 Task: Select on in the GPU acceleration.
Action: Mouse moved to (19, 569)
Screenshot: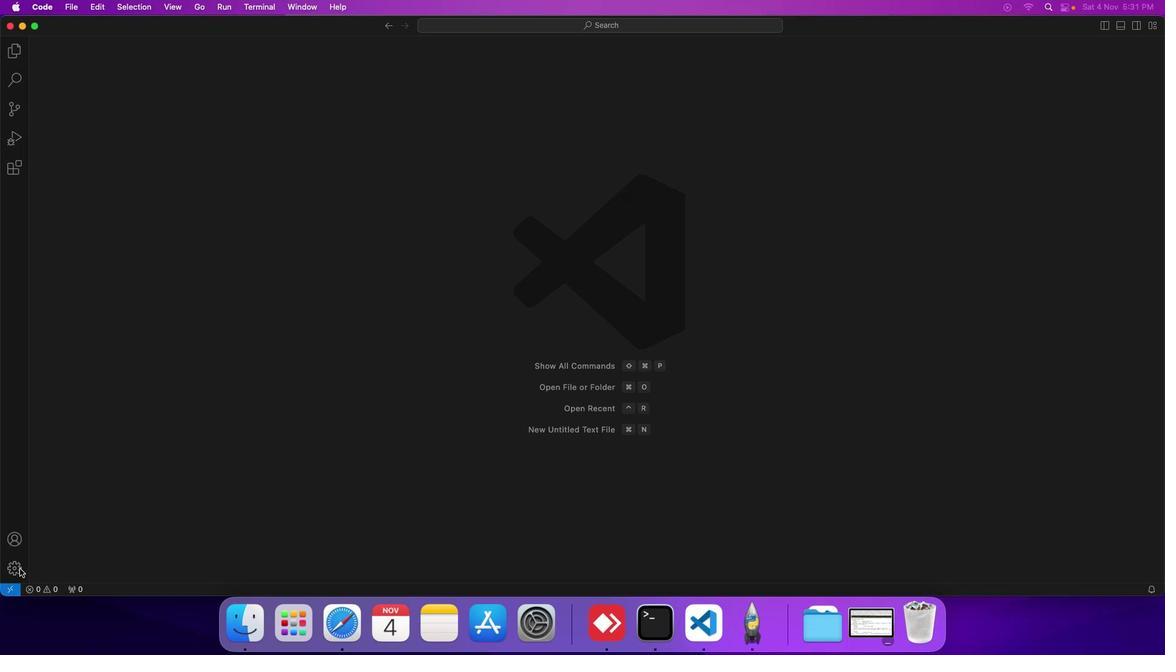 
Action: Mouse pressed left at (19, 569)
Screenshot: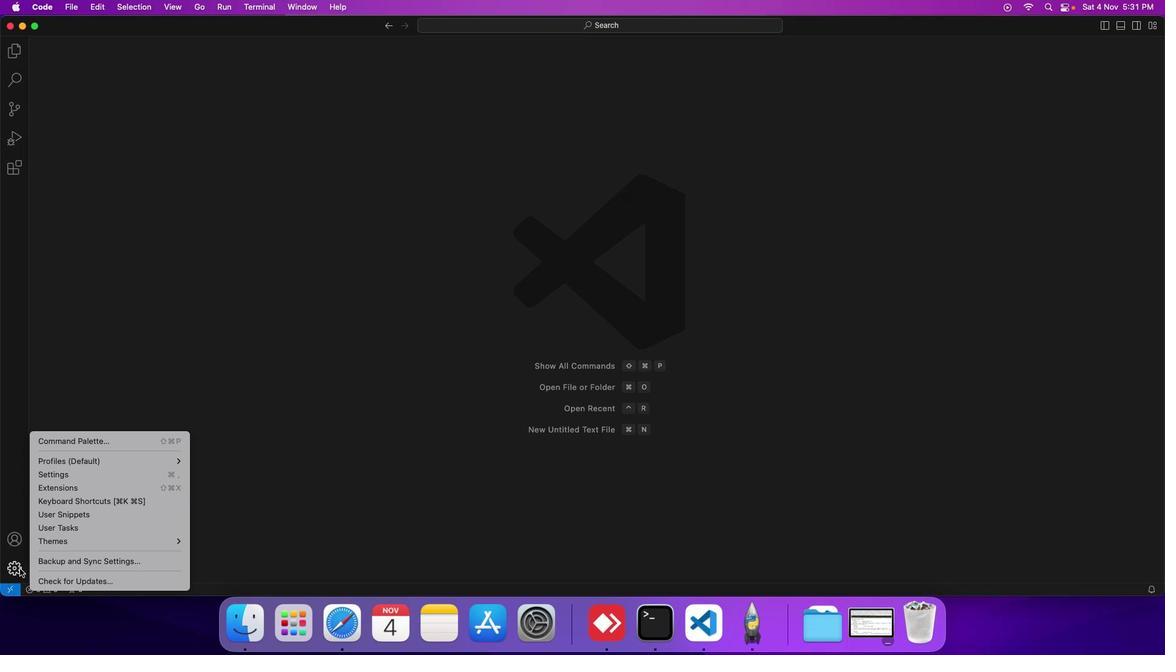 
Action: Mouse moved to (74, 477)
Screenshot: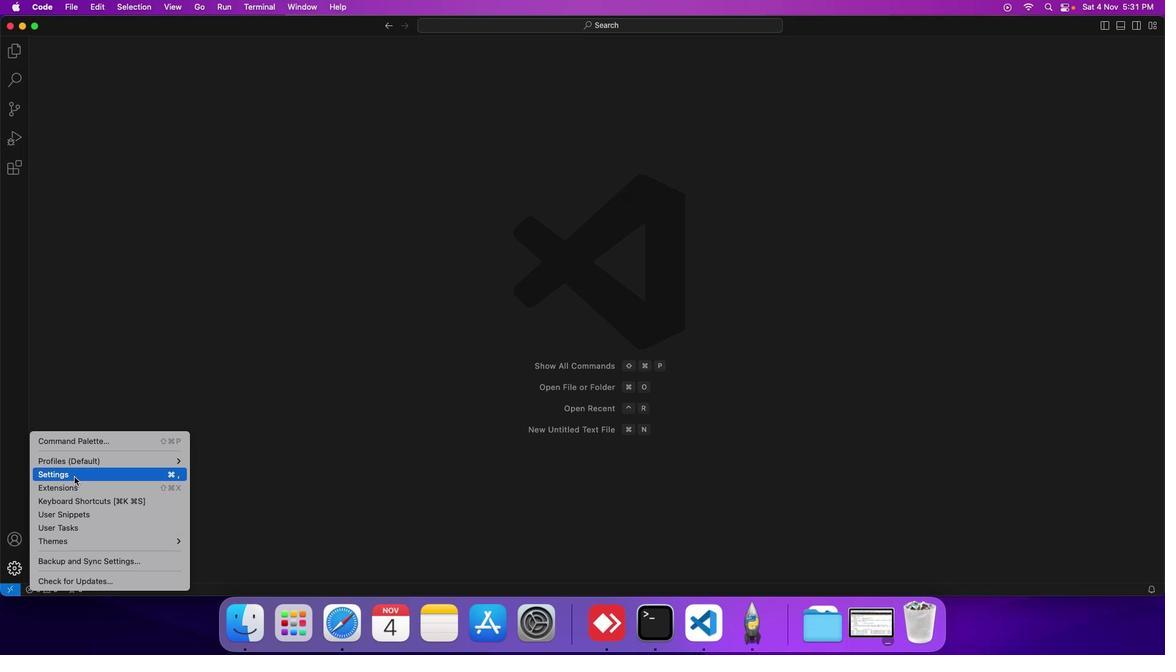 
Action: Mouse pressed left at (74, 477)
Screenshot: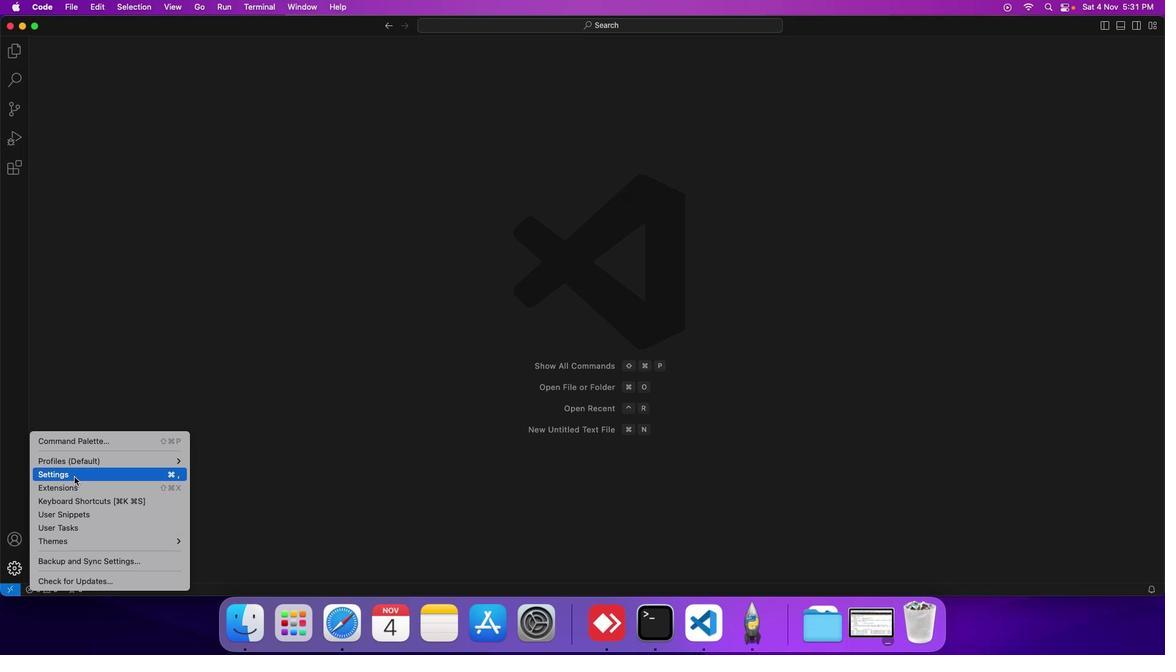 
Action: Mouse moved to (263, 177)
Screenshot: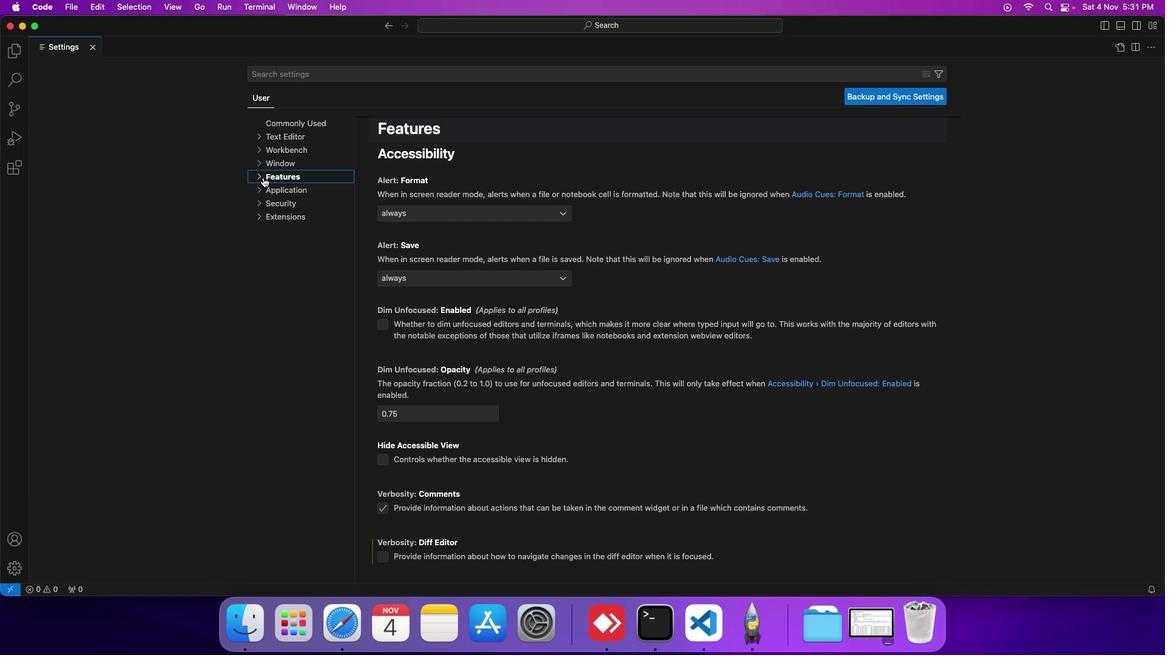 
Action: Mouse pressed left at (263, 177)
Screenshot: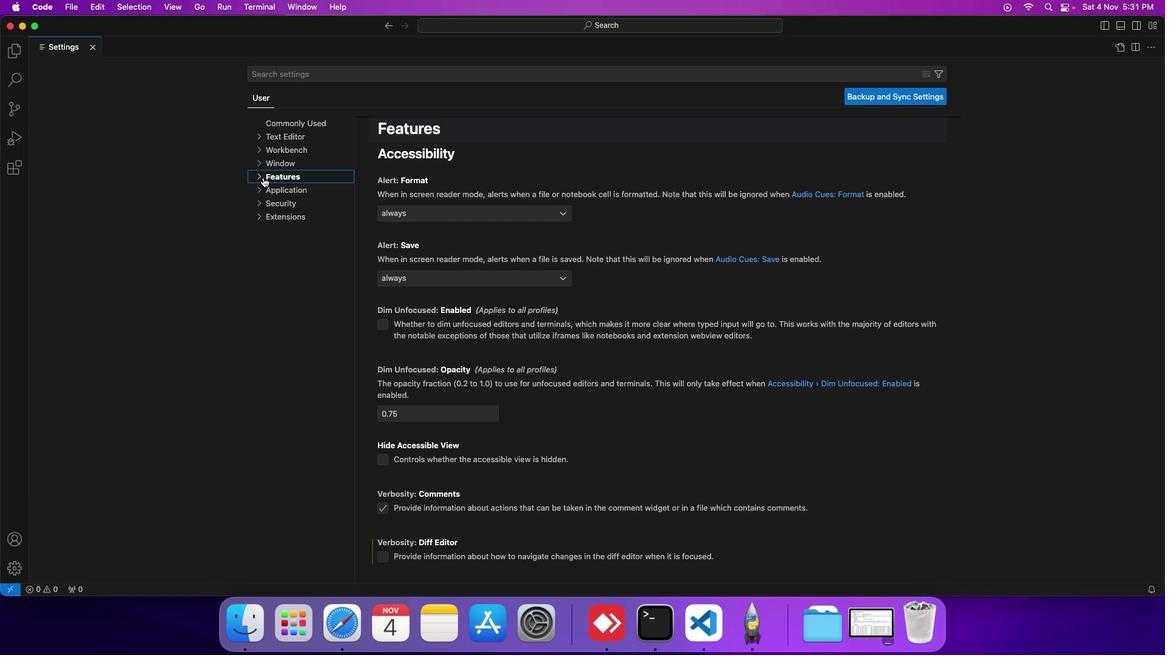 
Action: Mouse moved to (294, 283)
Screenshot: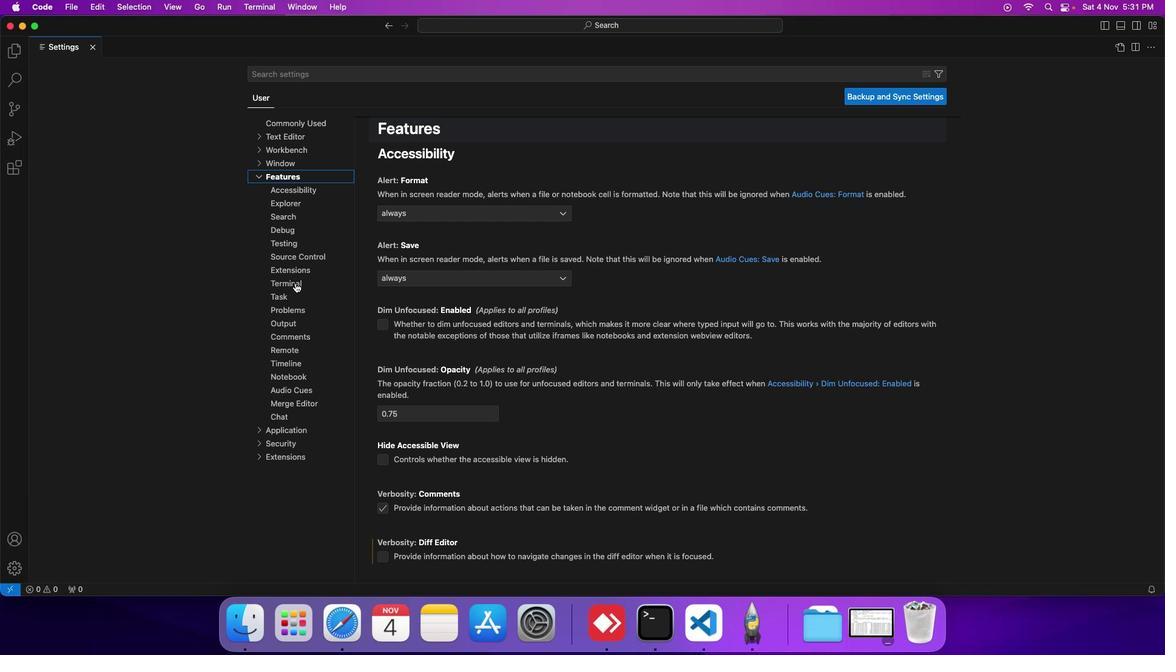 
Action: Mouse pressed left at (294, 283)
Screenshot: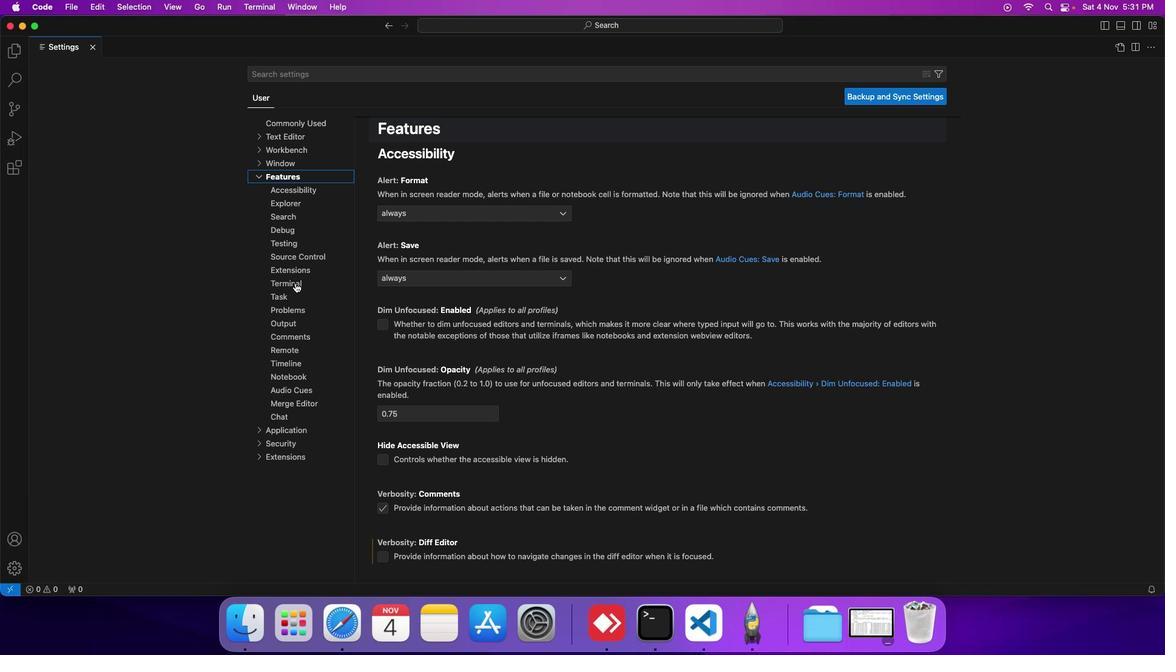 
Action: Mouse moved to (423, 384)
Screenshot: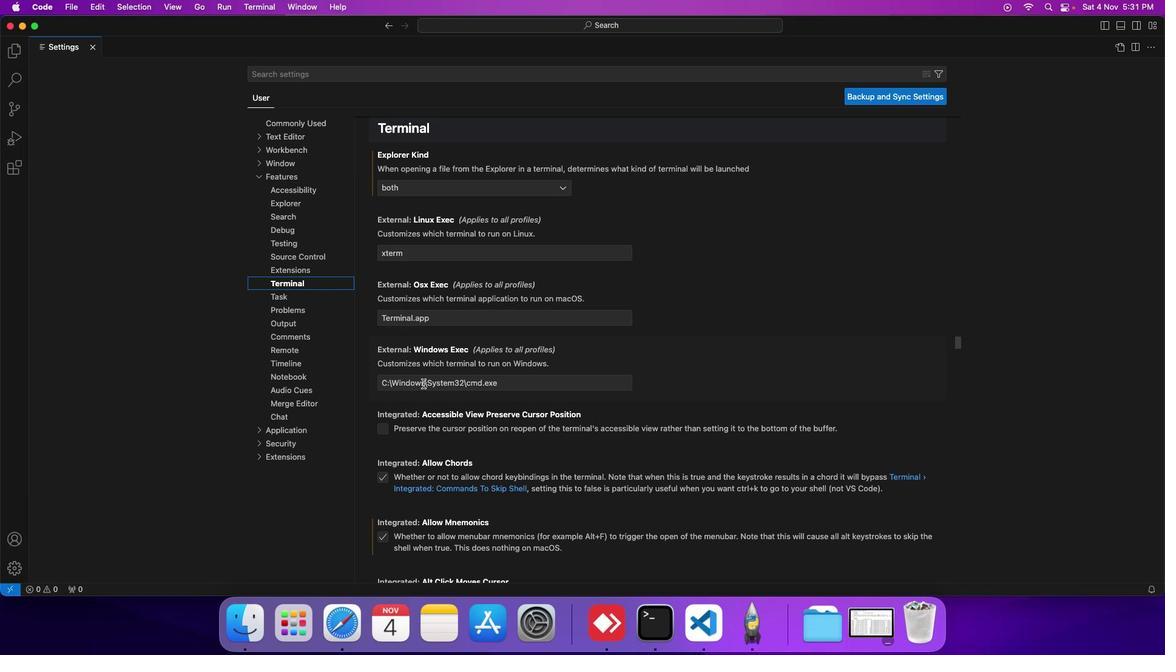 
Action: Mouse scrolled (423, 384) with delta (0, 0)
Screenshot: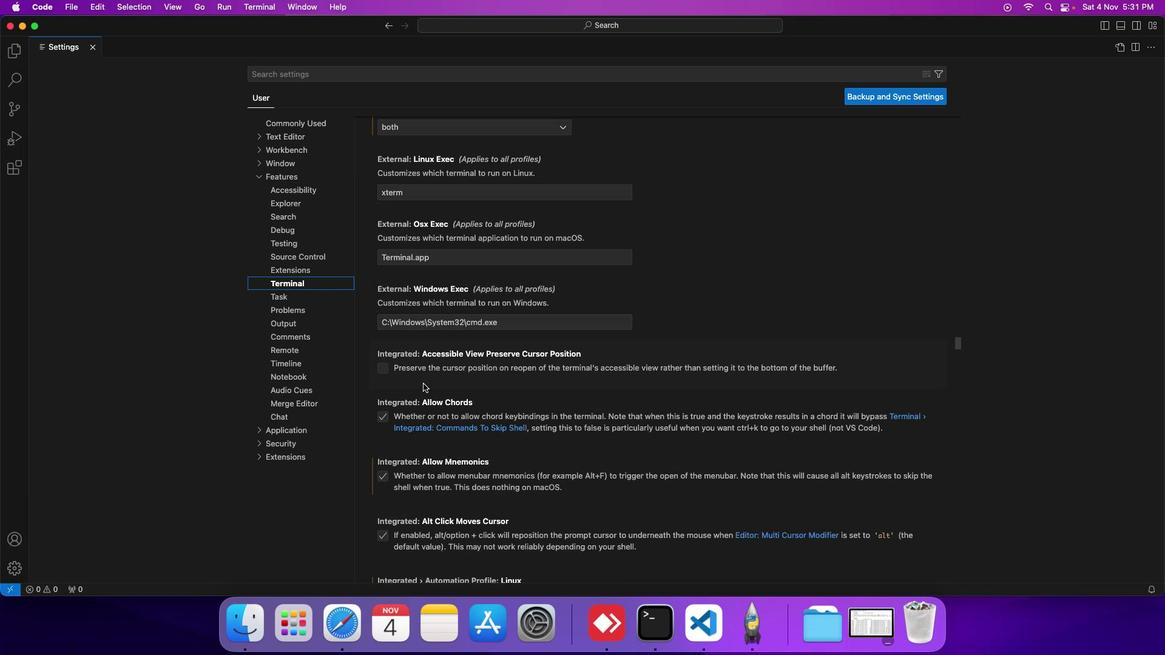 
Action: Mouse scrolled (423, 384) with delta (0, 0)
Screenshot: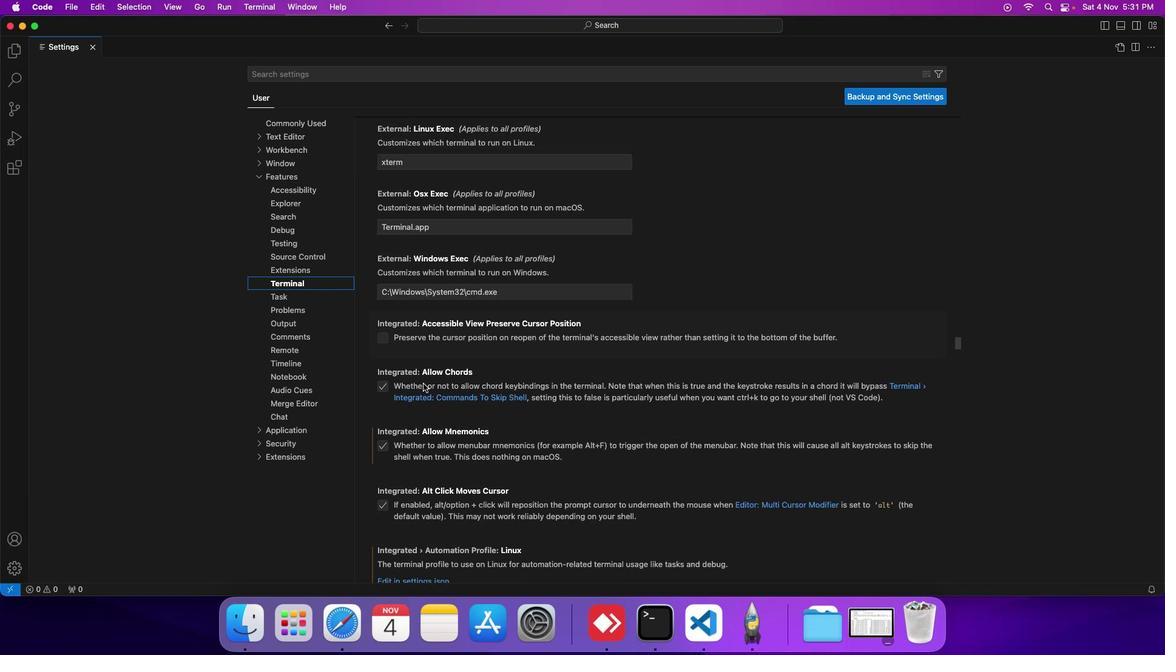 
Action: Mouse scrolled (423, 384) with delta (0, 0)
Screenshot: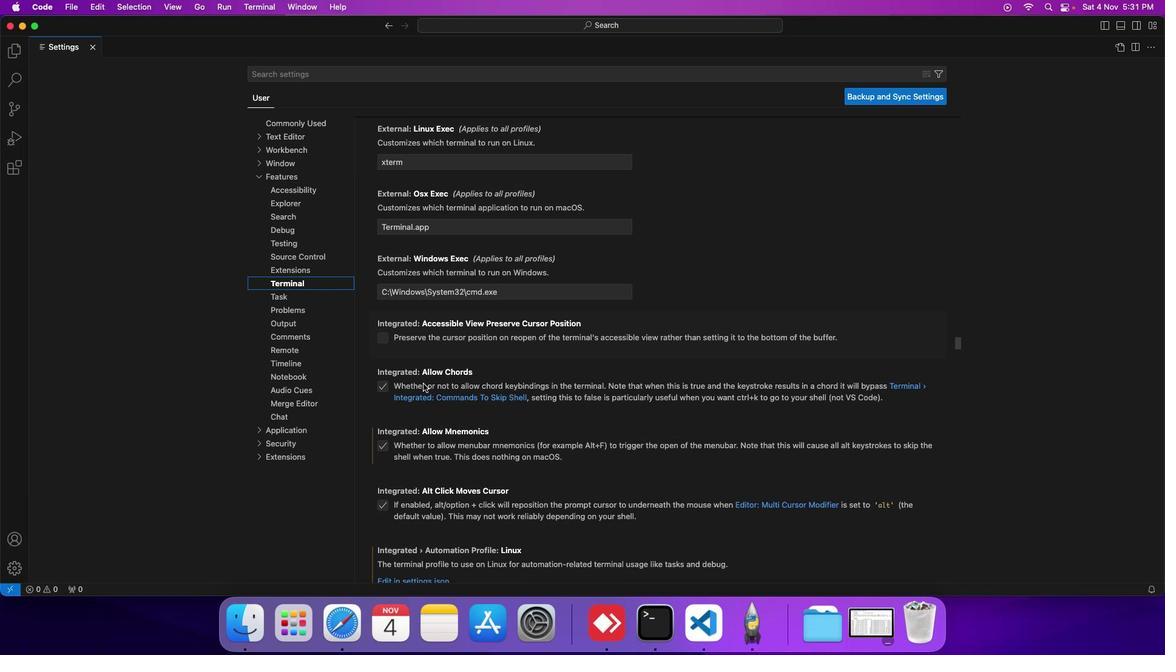 
Action: Mouse scrolled (423, 384) with delta (0, 0)
Screenshot: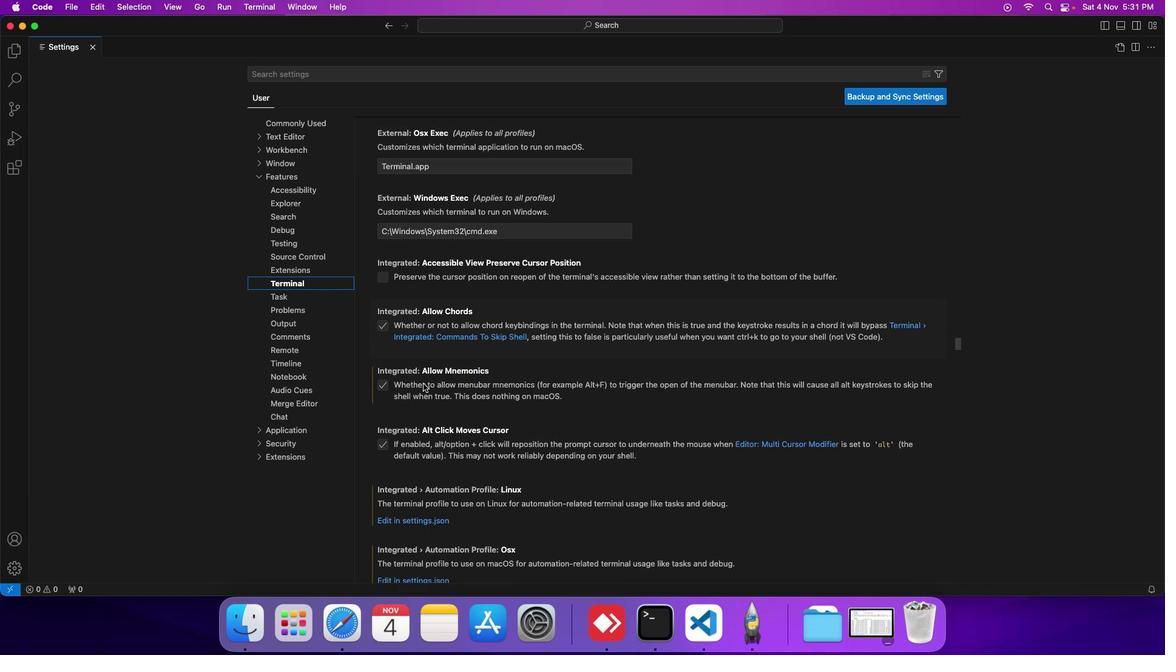 
Action: Mouse scrolled (423, 384) with delta (0, 0)
Screenshot: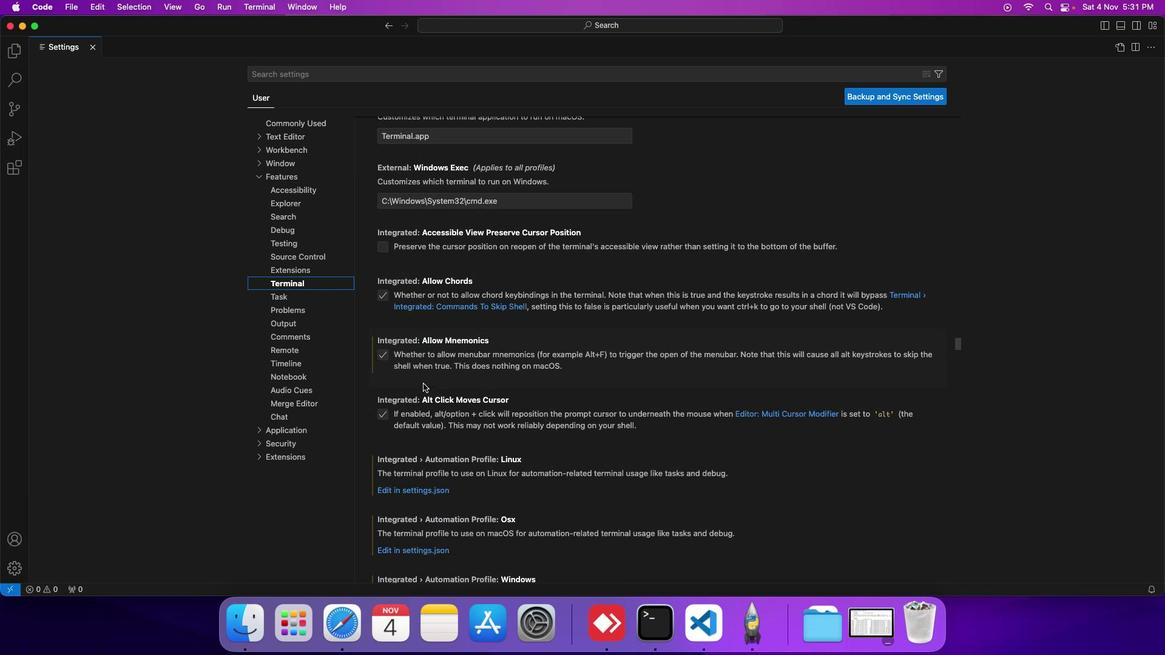 
Action: Mouse scrolled (423, 384) with delta (0, 0)
Screenshot: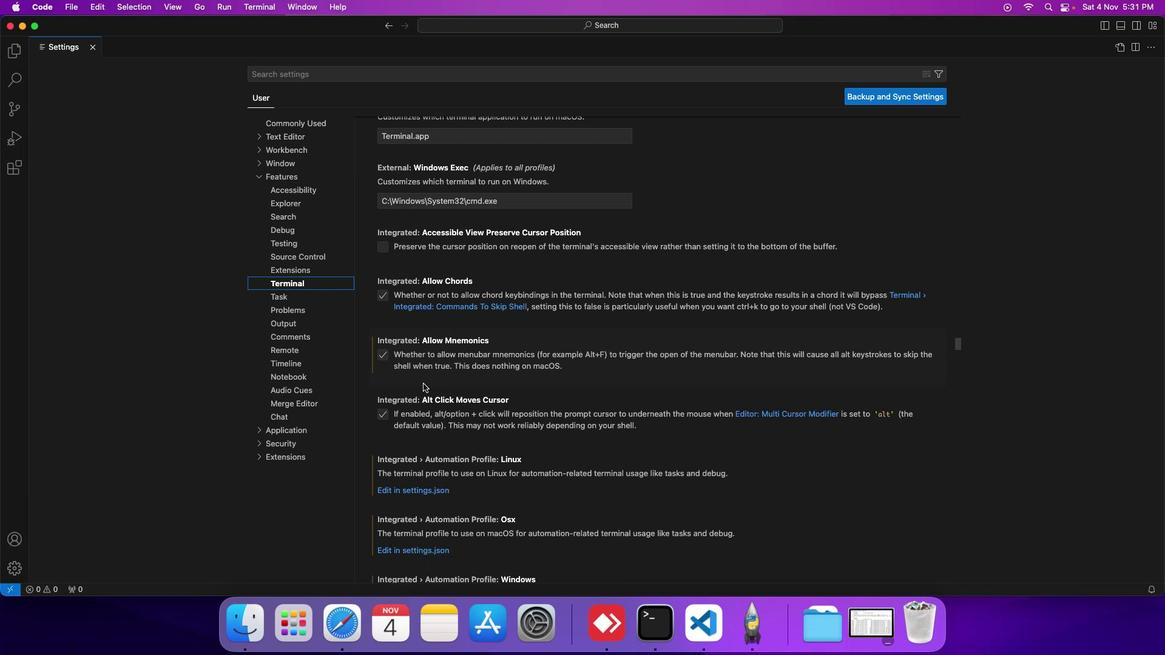 
Action: Mouse moved to (423, 384)
Screenshot: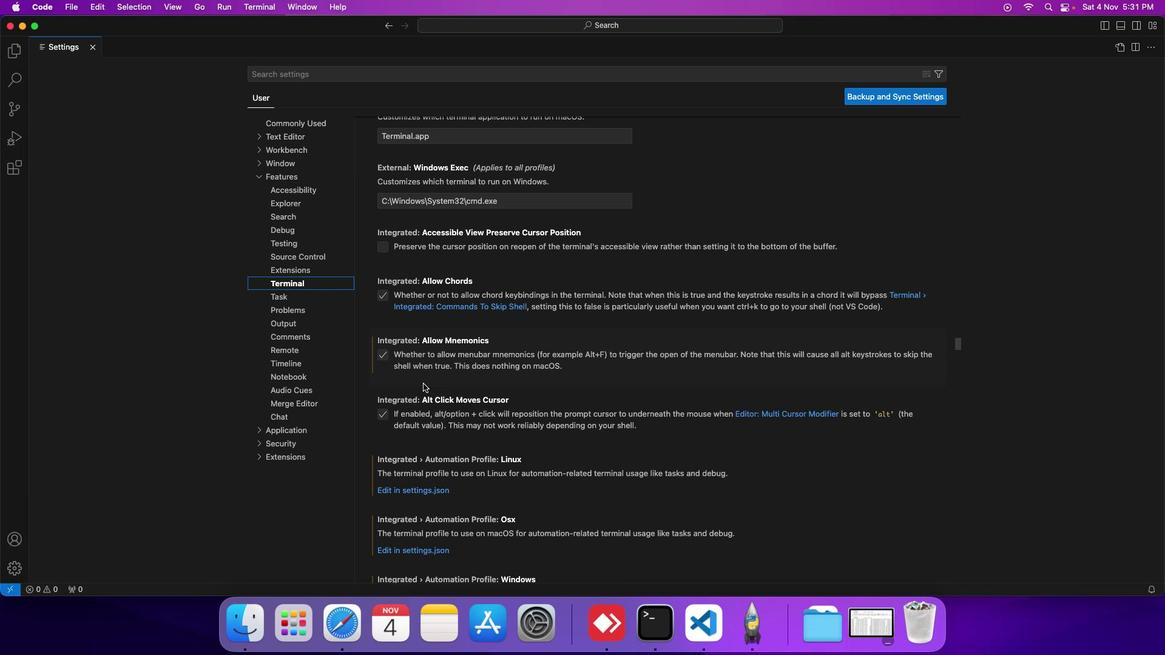 
Action: Mouse scrolled (423, 384) with delta (0, 0)
Screenshot: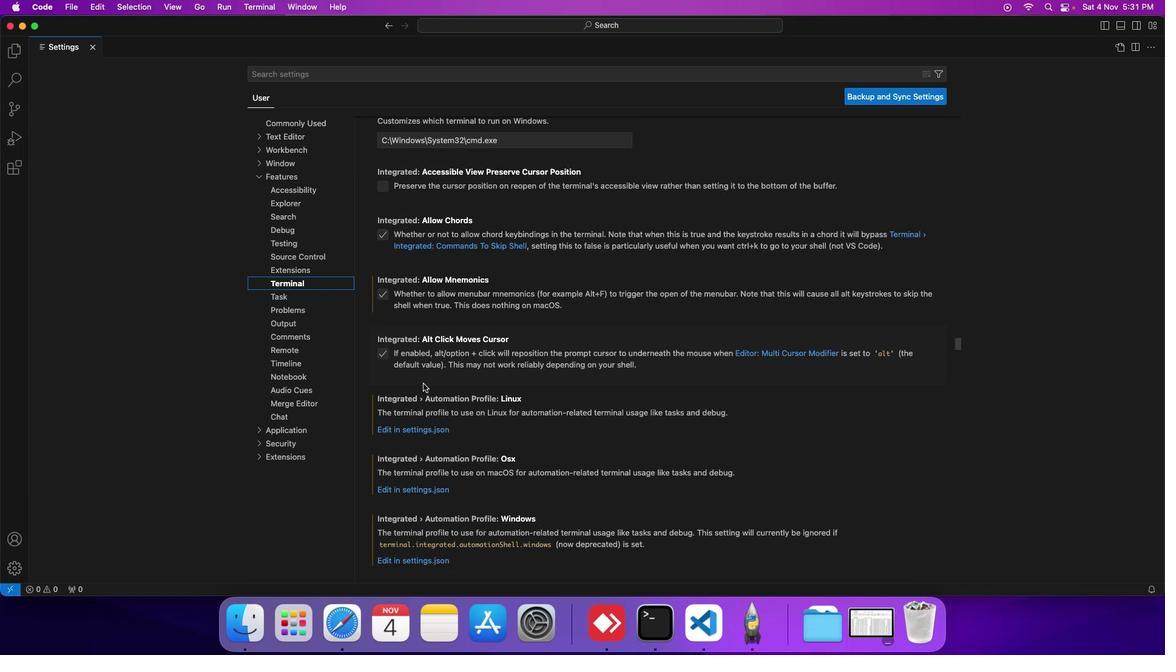 
Action: Mouse scrolled (423, 384) with delta (0, 0)
Screenshot: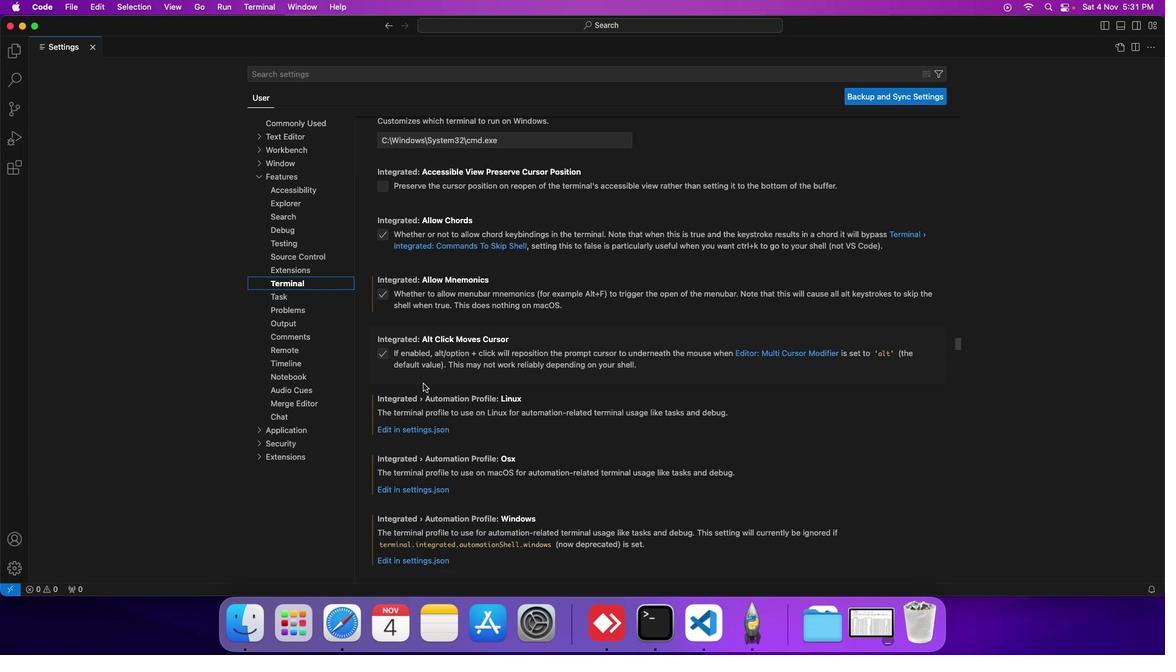 
Action: Mouse scrolled (423, 384) with delta (0, 0)
Screenshot: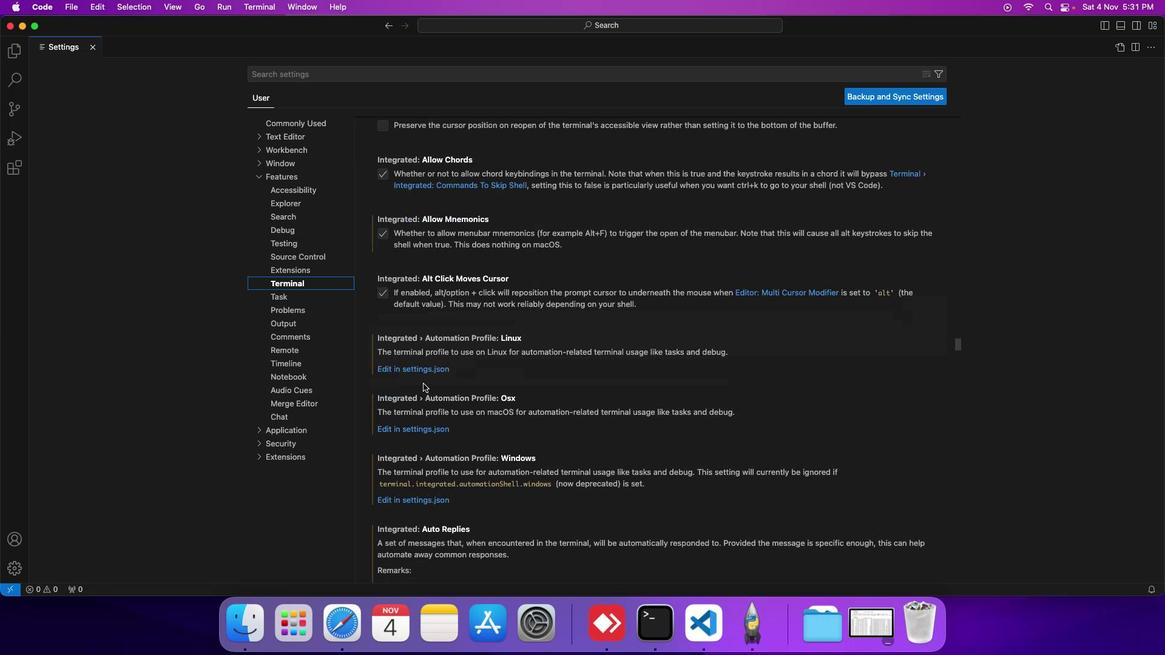
Action: Mouse scrolled (423, 384) with delta (0, 0)
Screenshot: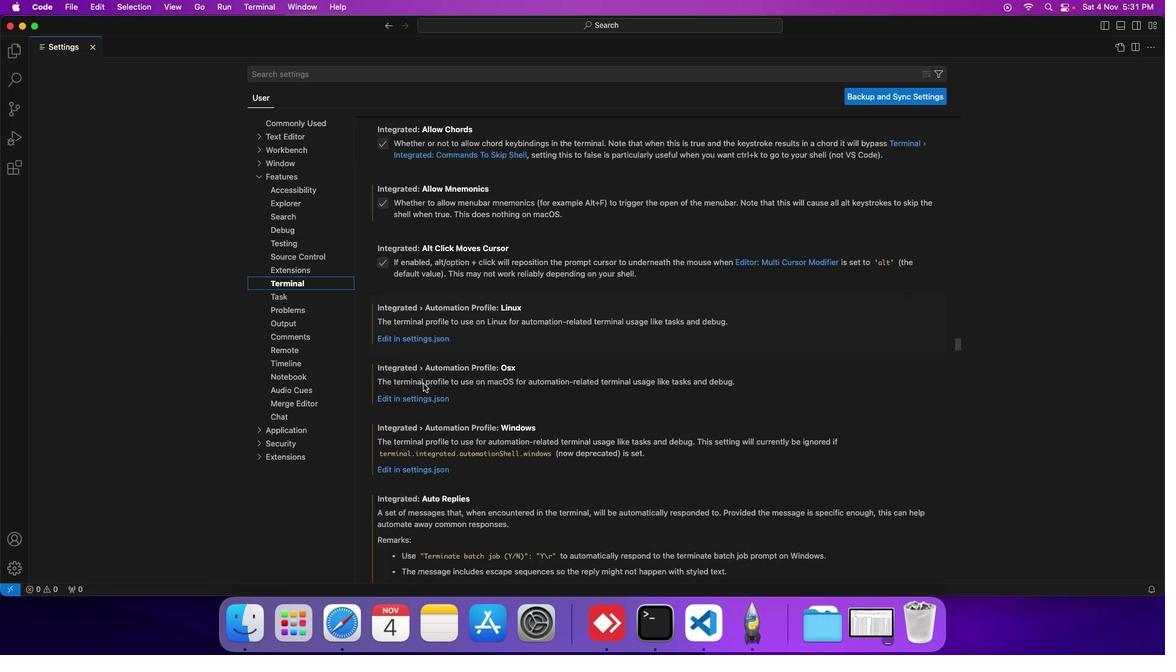 
Action: Mouse scrolled (423, 384) with delta (0, 0)
Screenshot: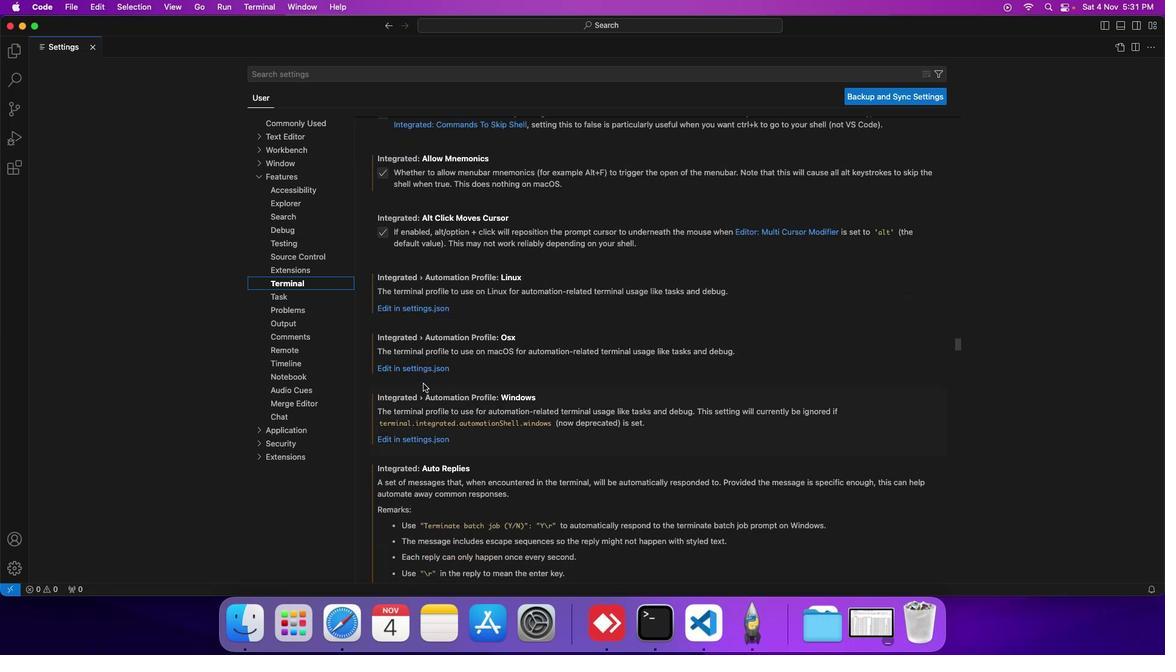 
Action: Mouse scrolled (423, 384) with delta (0, 0)
Screenshot: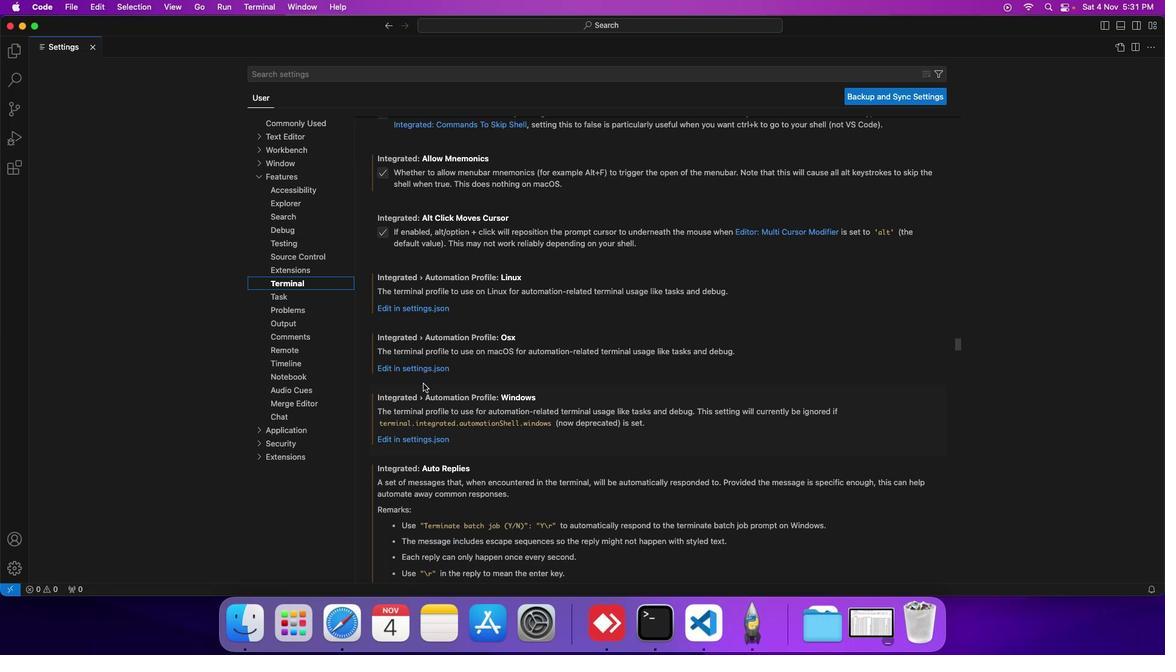 
Action: Mouse scrolled (423, 384) with delta (0, 0)
Screenshot: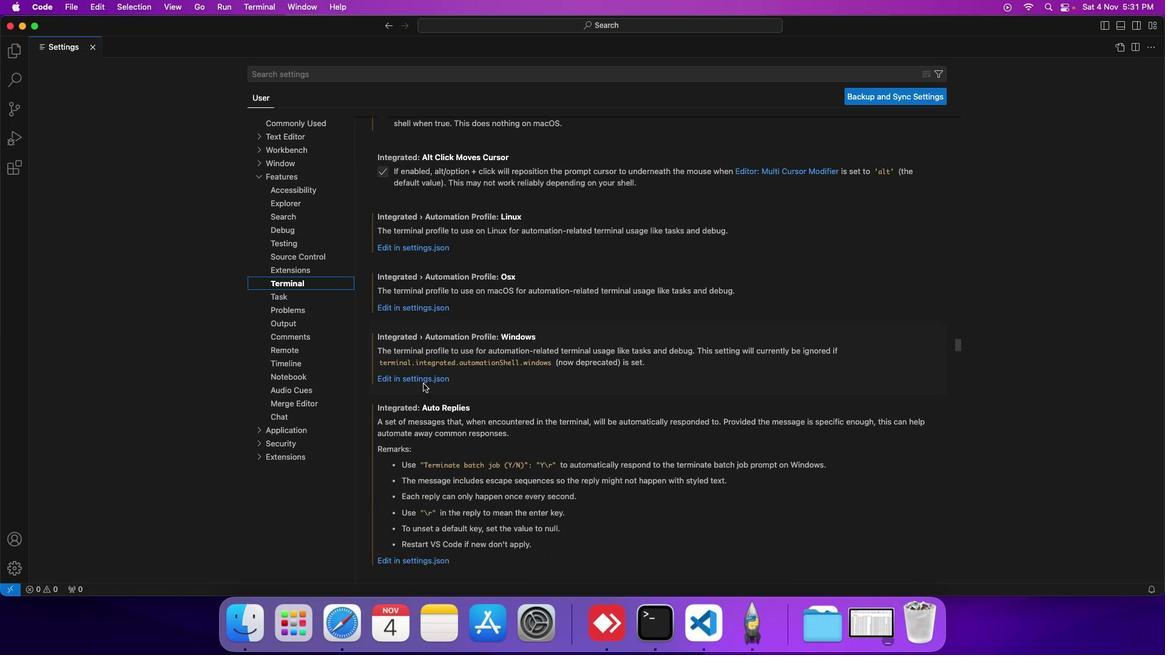 
Action: Mouse scrolled (423, 384) with delta (0, 0)
Screenshot: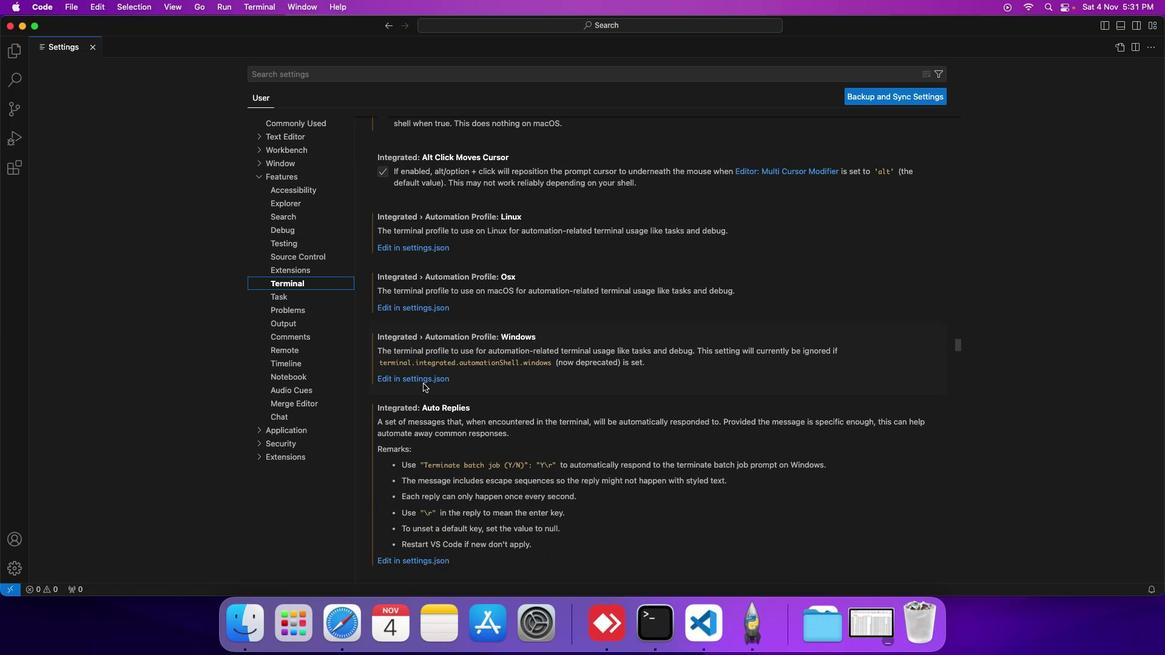 
Action: Mouse scrolled (423, 384) with delta (0, 0)
Screenshot: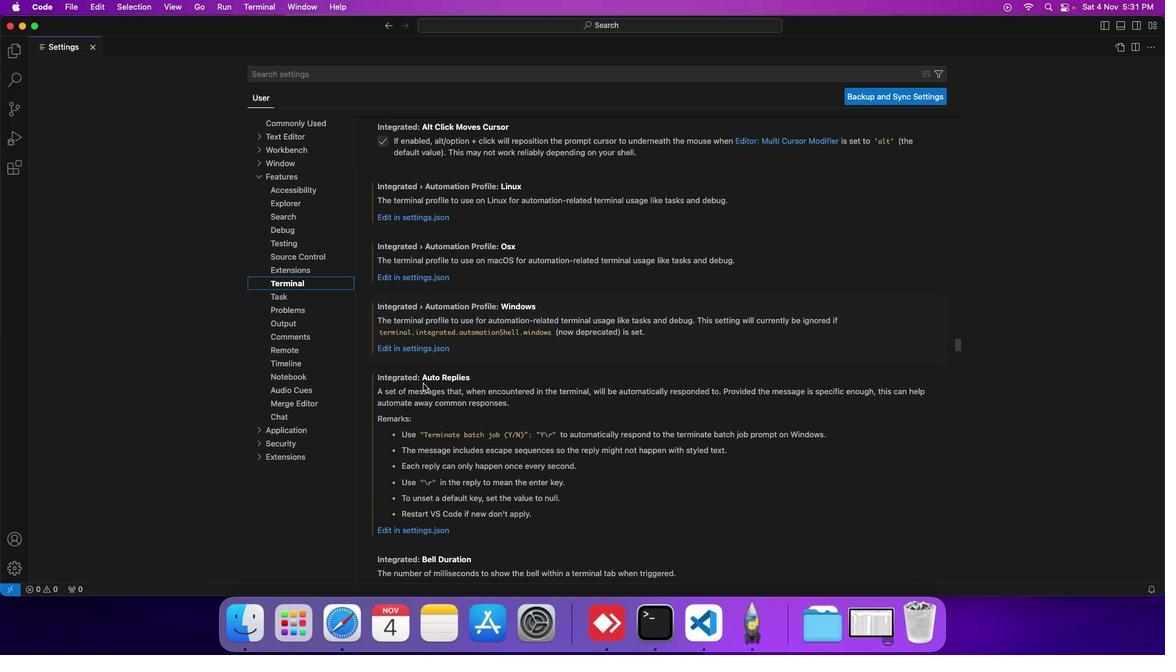 
Action: Mouse scrolled (423, 384) with delta (0, 0)
Screenshot: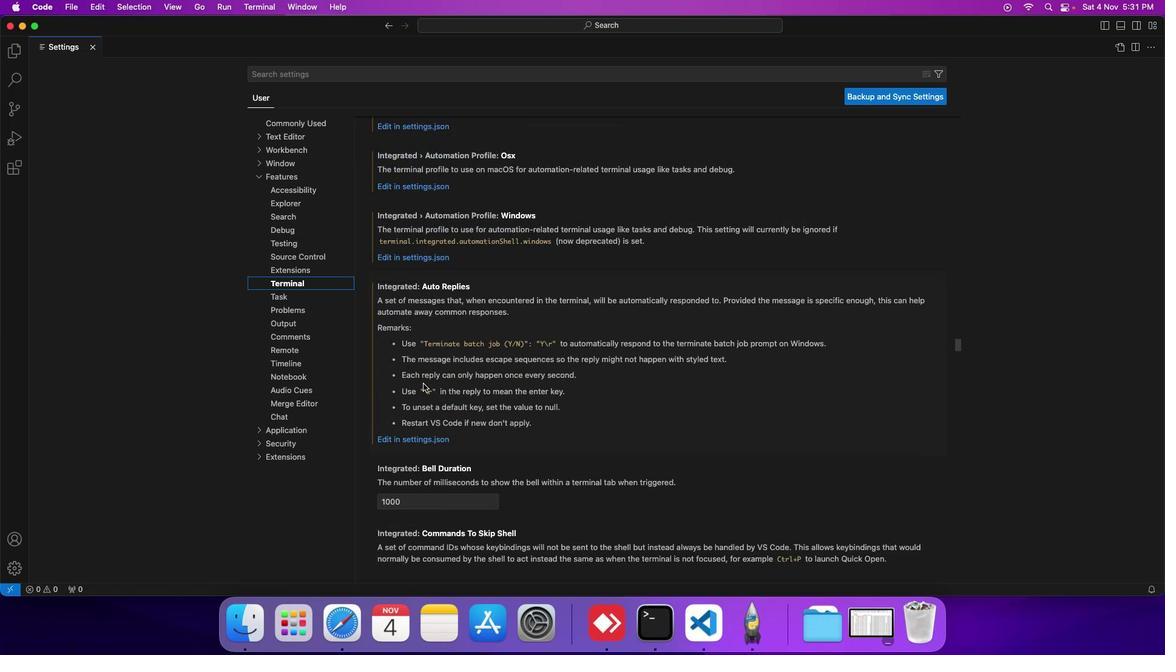 
Action: Mouse scrolled (423, 384) with delta (0, 0)
Screenshot: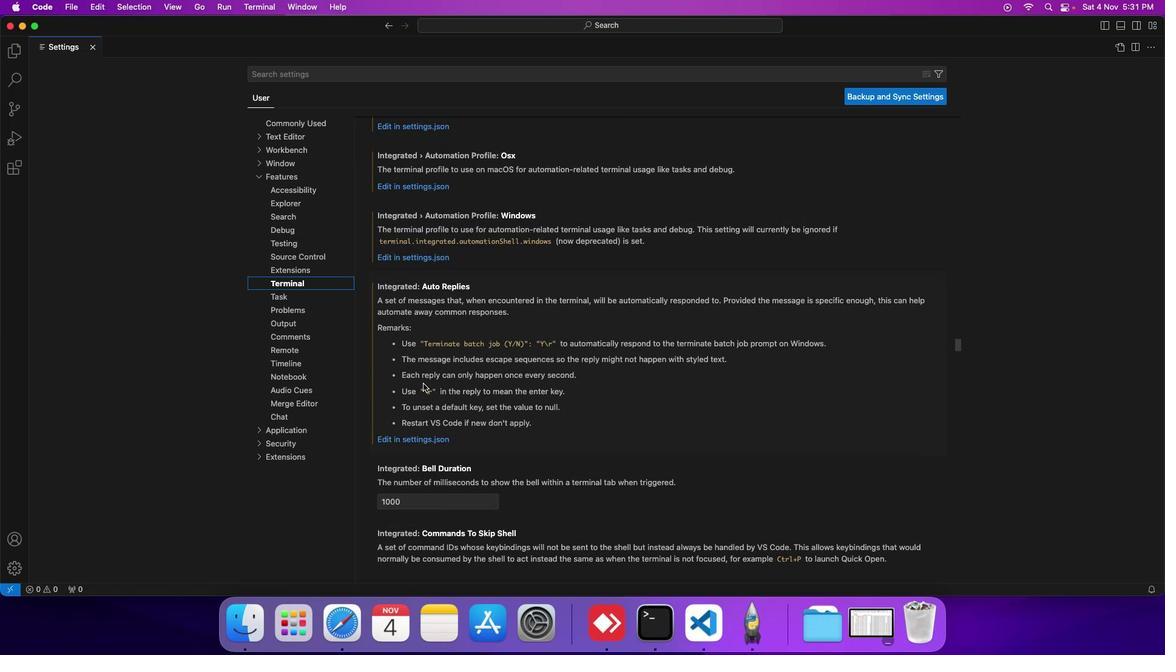 
Action: Mouse scrolled (423, 384) with delta (0, 0)
Screenshot: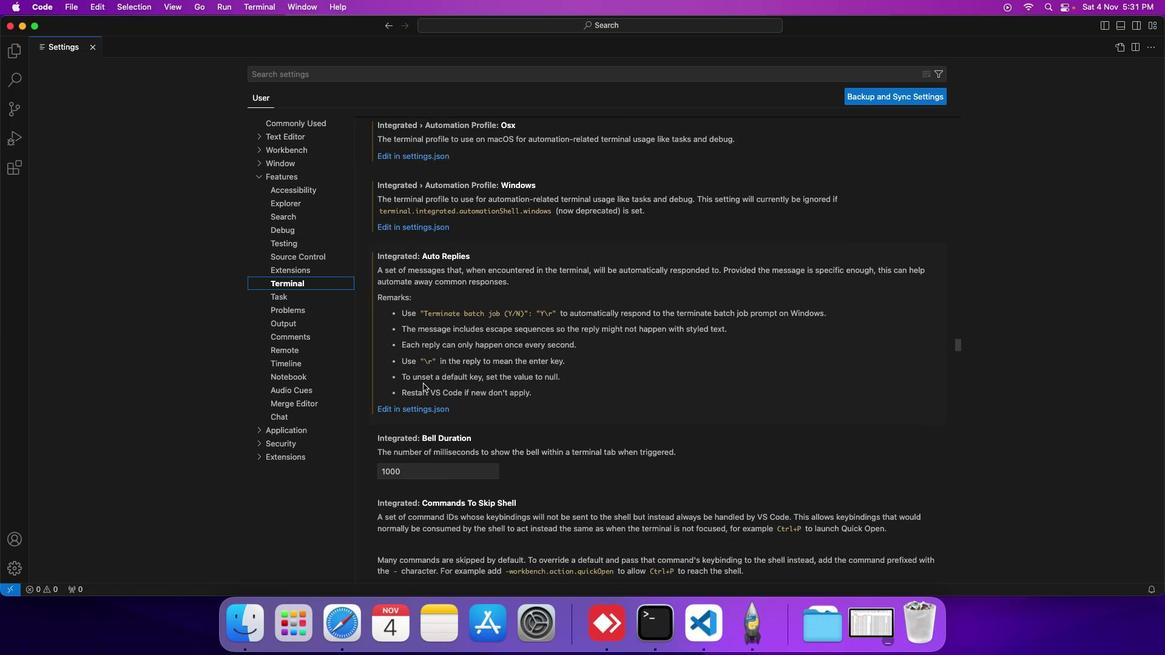 
Action: Mouse scrolled (423, 384) with delta (0, 0)
Screenshot: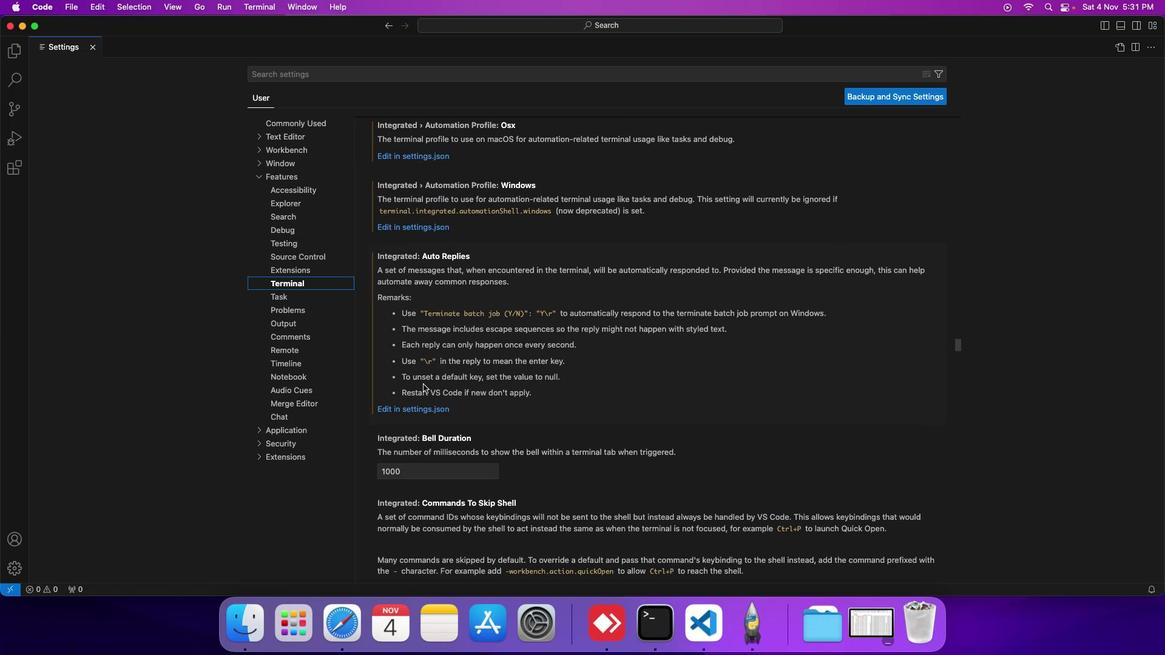 
Action: Mouse moved to (423, 384)
Screenshot: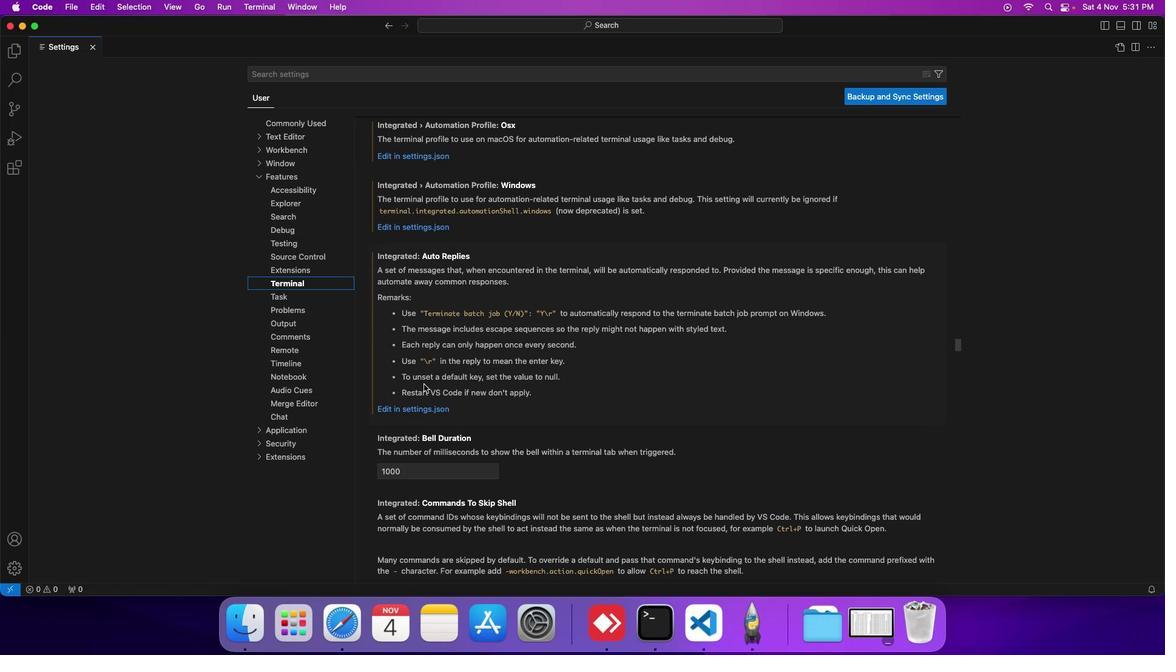 
Action: Mouse scrolled (423, 384) with delta (0, 0)
Screenshot: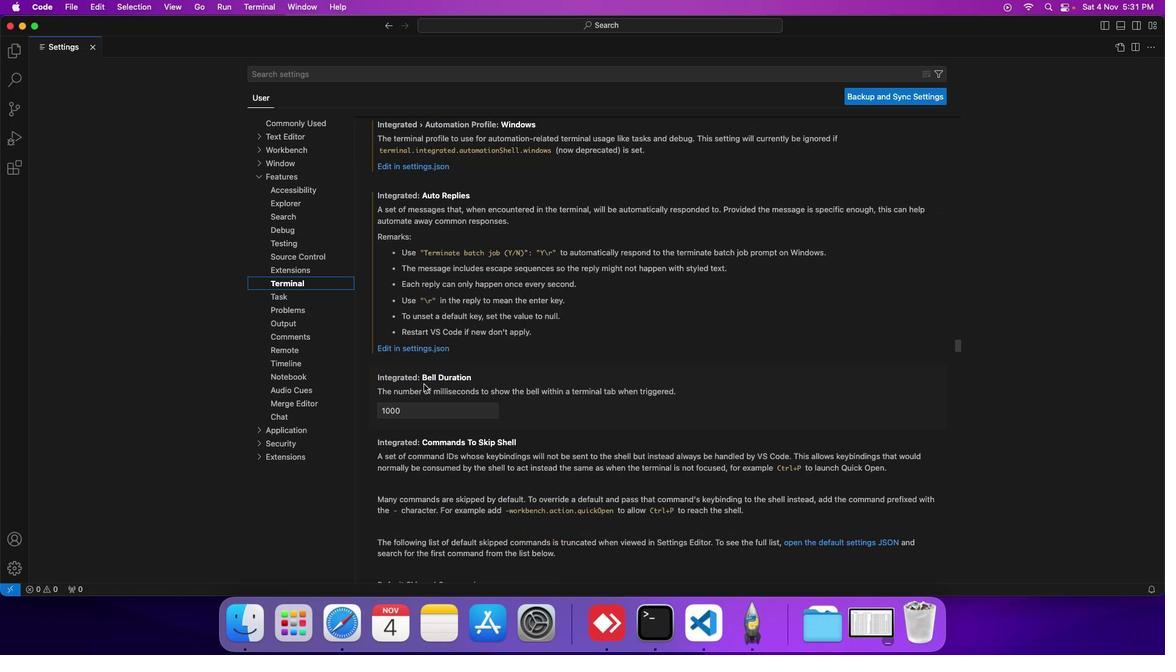 
Action: Mouse scrolled (423, 384) with delta (0, 0)
Screenshot: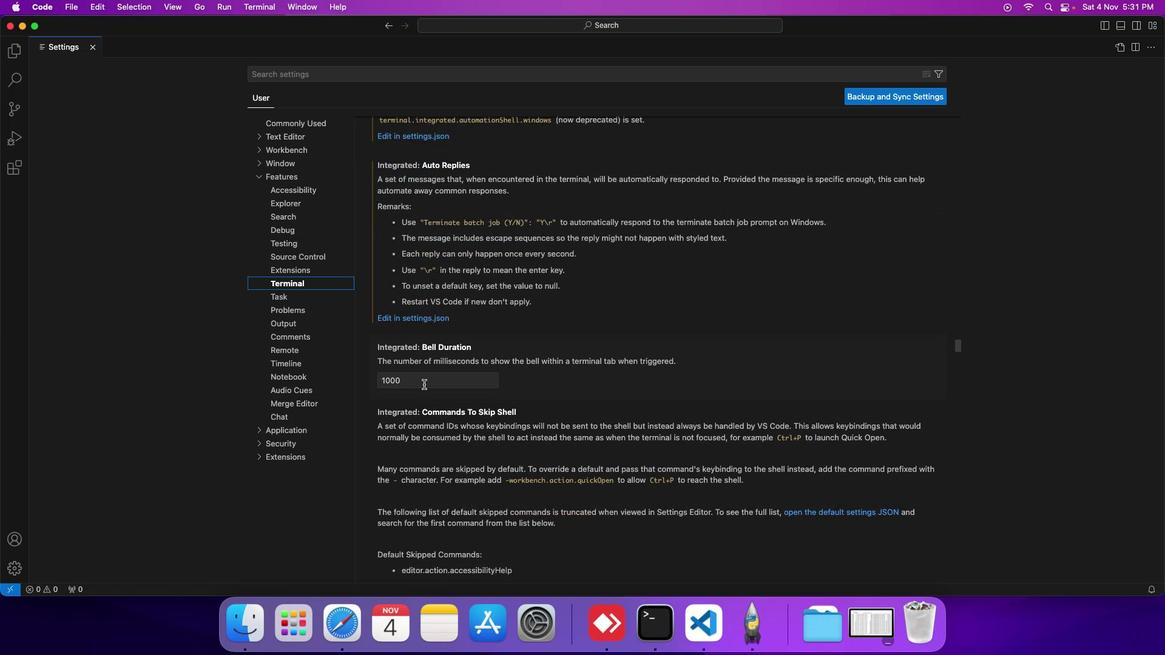 
Action: Mouse scrolled (423, 384) with delta (0, 0)
Screenshot: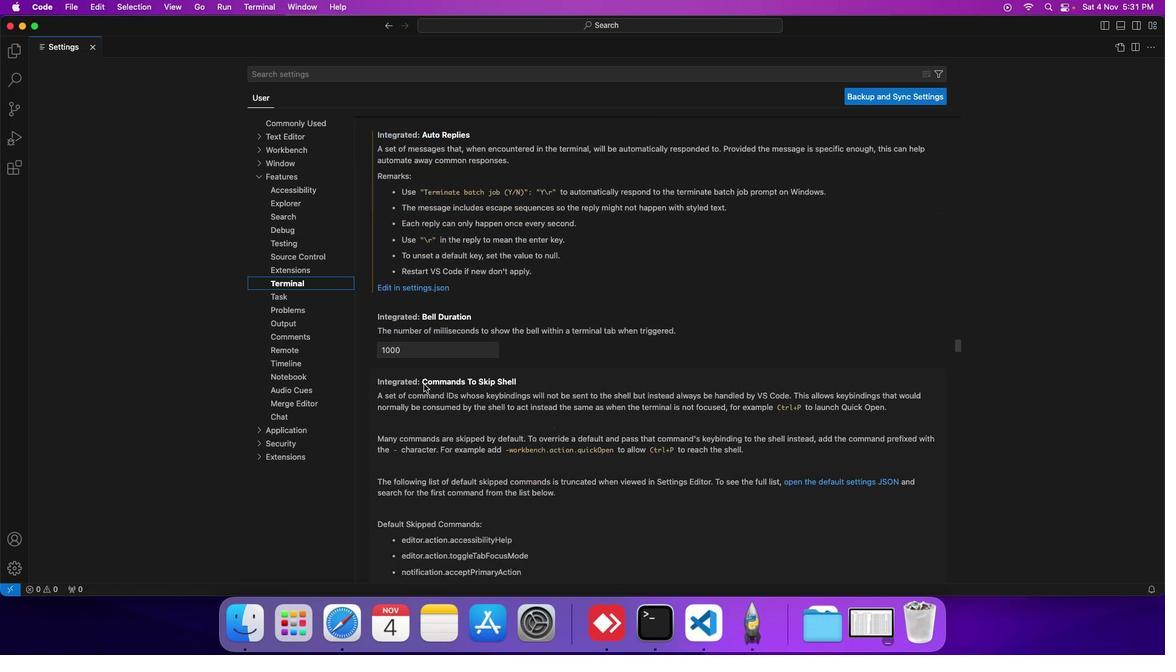 
Action: Mouse scrolled (423, 384) with delta (0, 0)
Screenshot: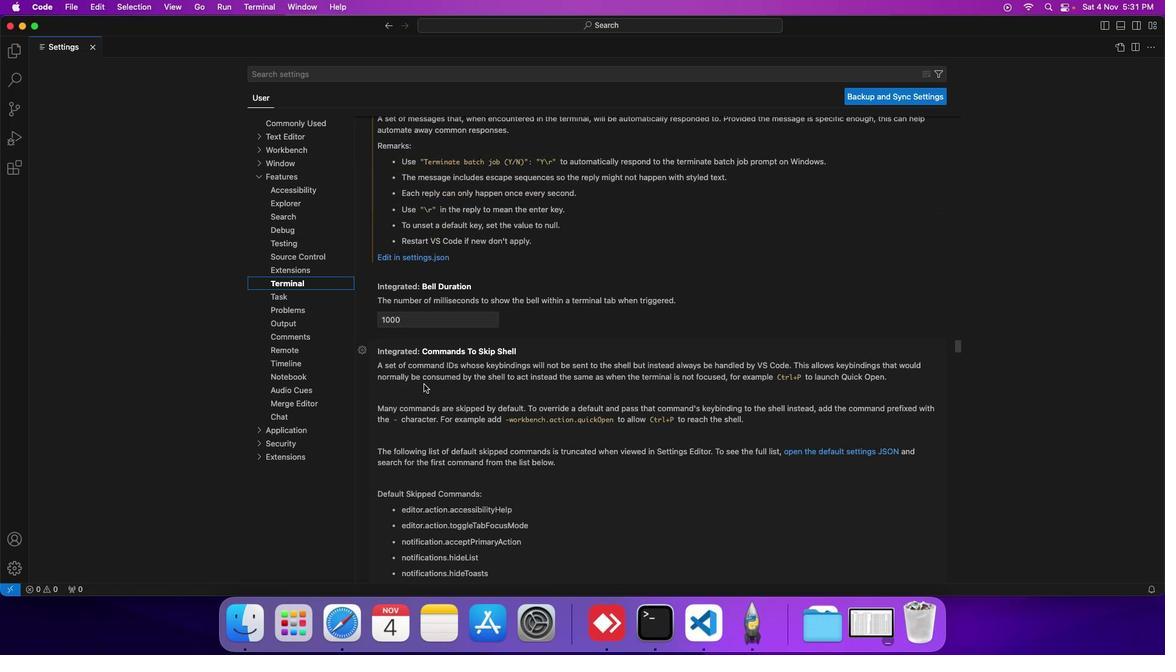 
Action: Mouse scrolled (423, 384) with delta (0, 0)
Screenshot: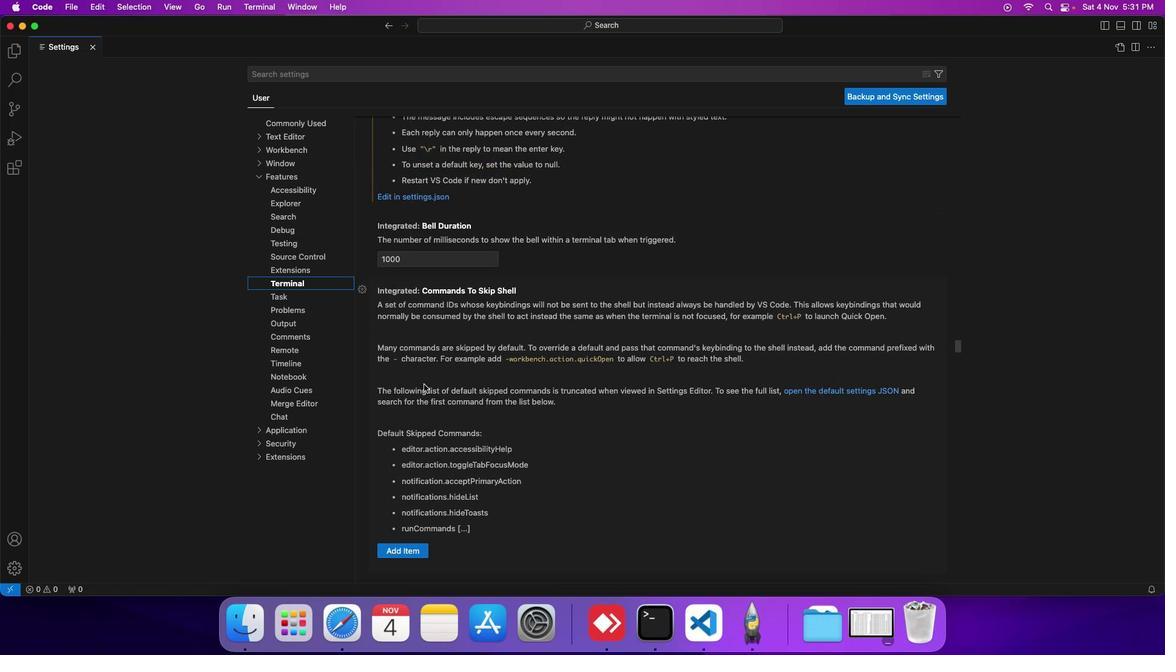 
Action: Mouse scrolled (423, 384) with delta (0, -1)
Screenshot: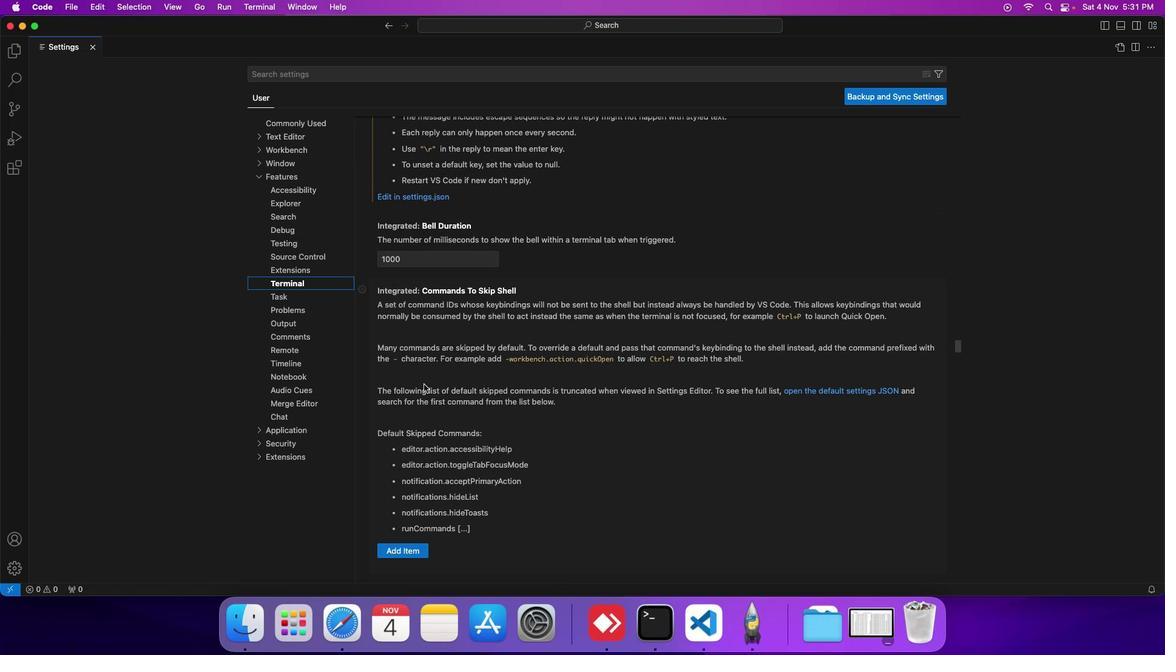 
Action: Mouse scrolled (423, 384) with delta (0, 0)
Screenshot: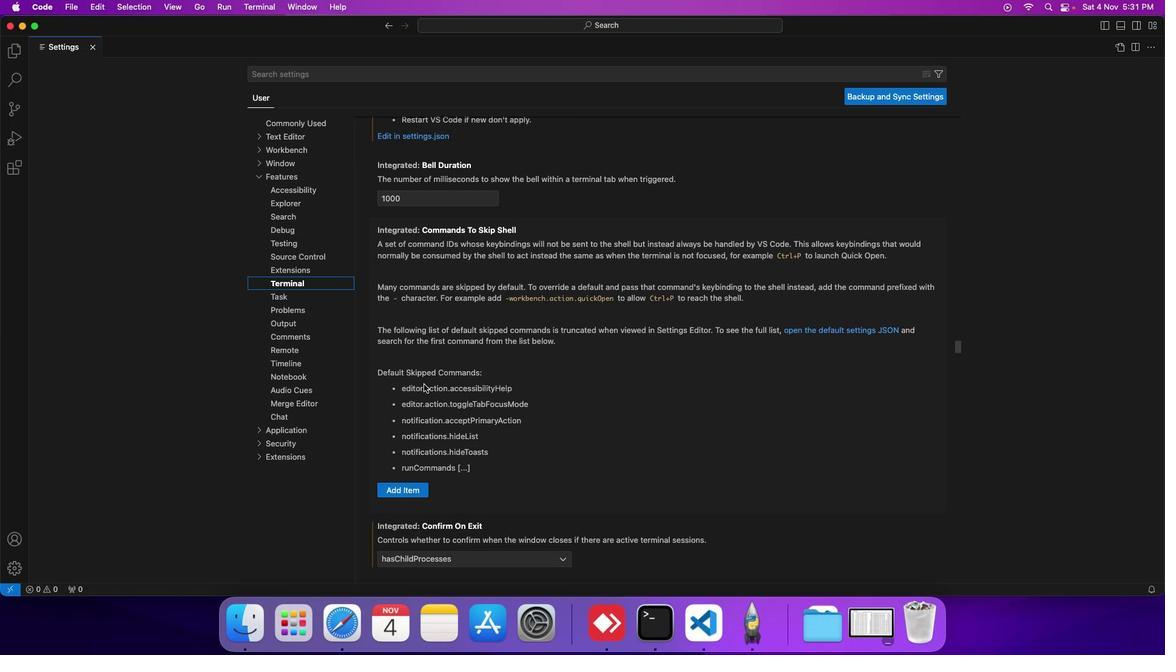 
Action: Mouse scrolled (423, 384) with delta (0, 0)
Screenshot: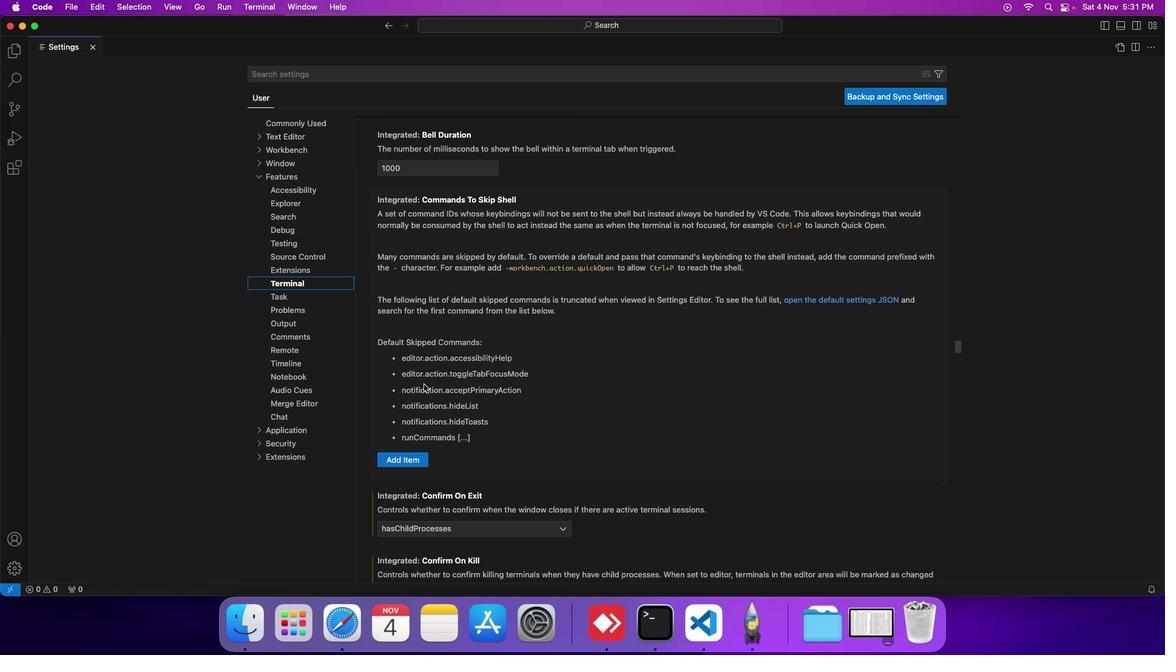 
Action: Mouse scrolled (423, 384) with delta (0, 0)
Screenshot: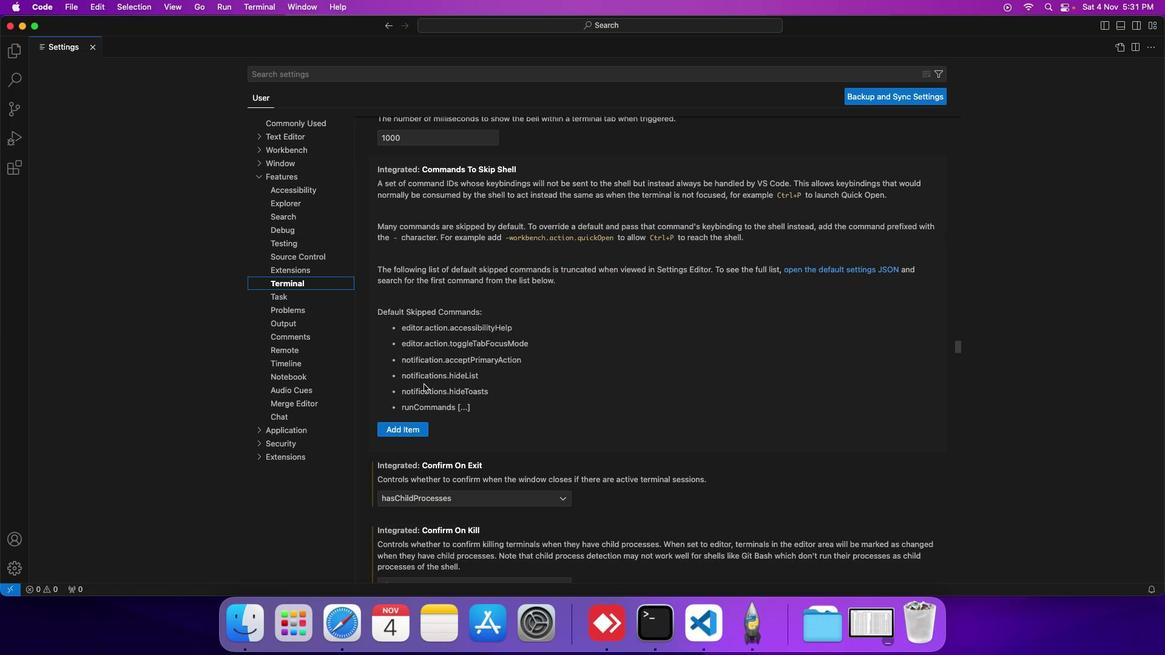 
Action: Mouse scrolled (423, 384) with delta (0, 0)
Screenshot: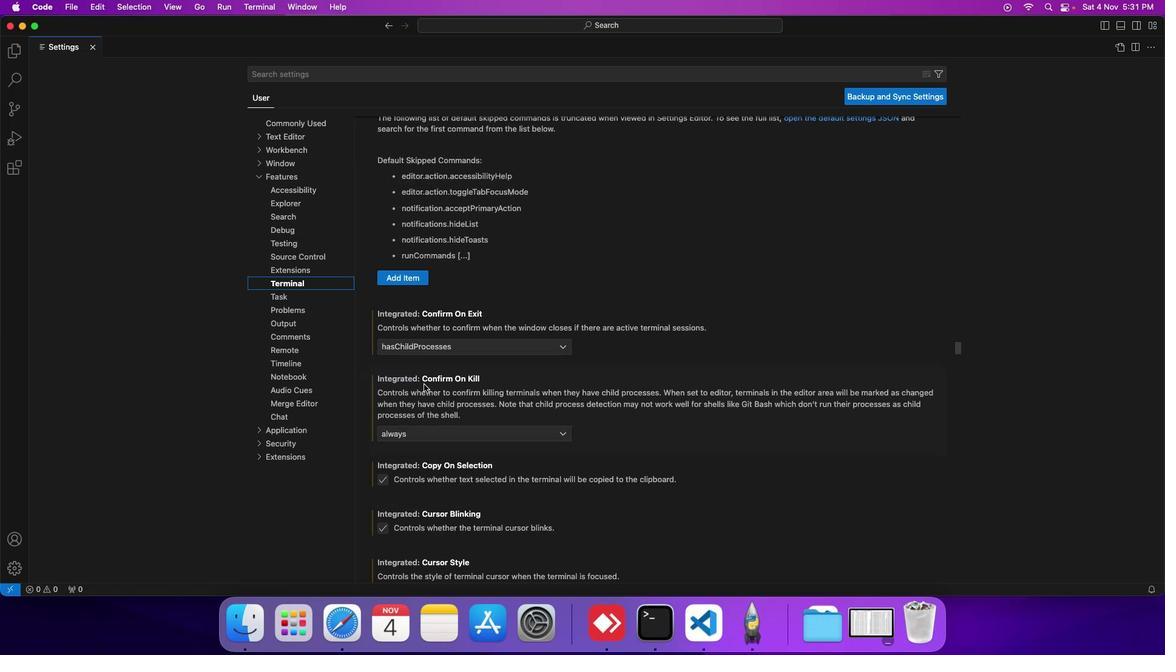 
Action: Mouse scrolled (423, 384) with delta (0, -1)
Screenshot: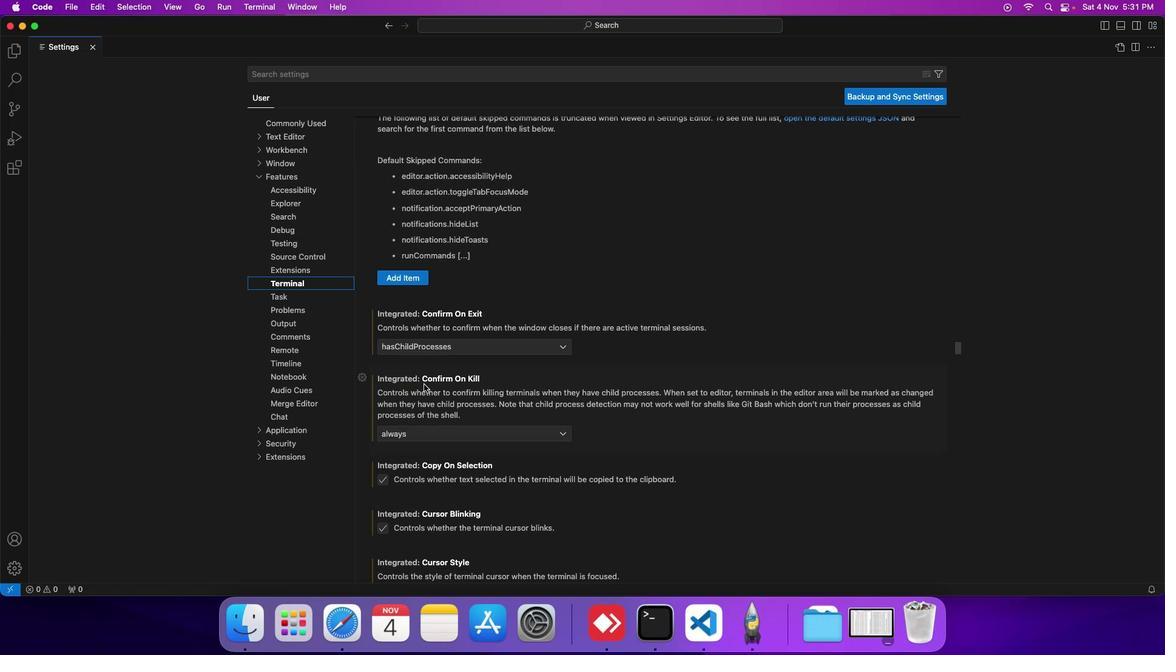 
Action: Mouse scrolled (423, 384) with delta (0, -1)
Screenshot: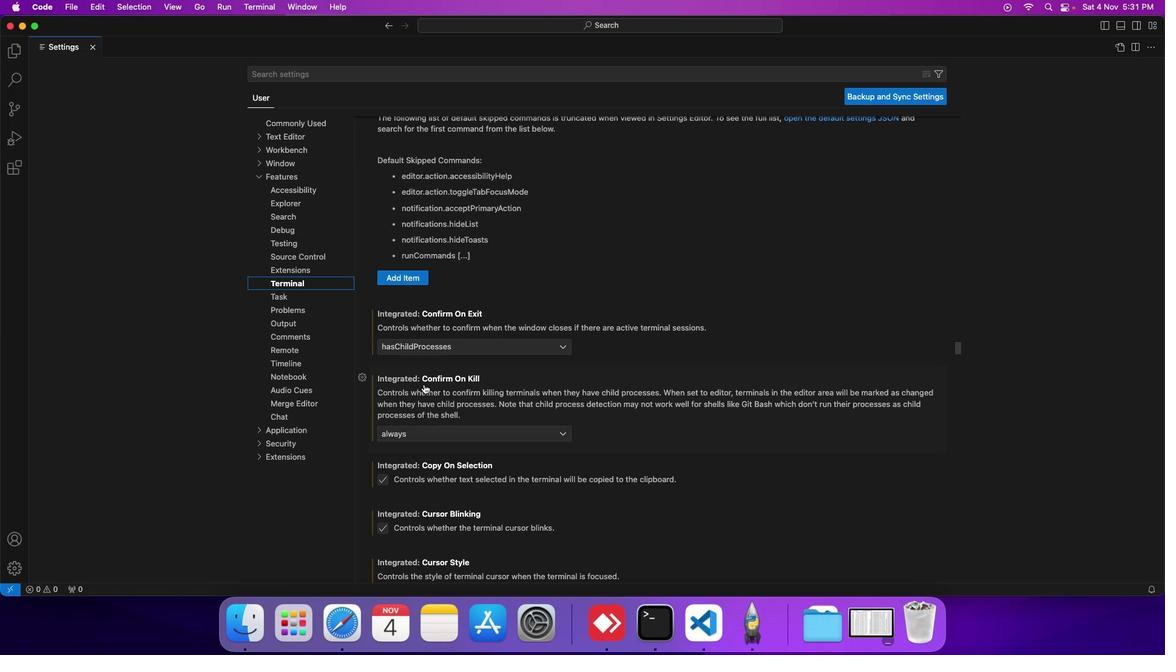 
Action: Mouse scrolled (423, 384) with delta (0, -1)
Screenshot: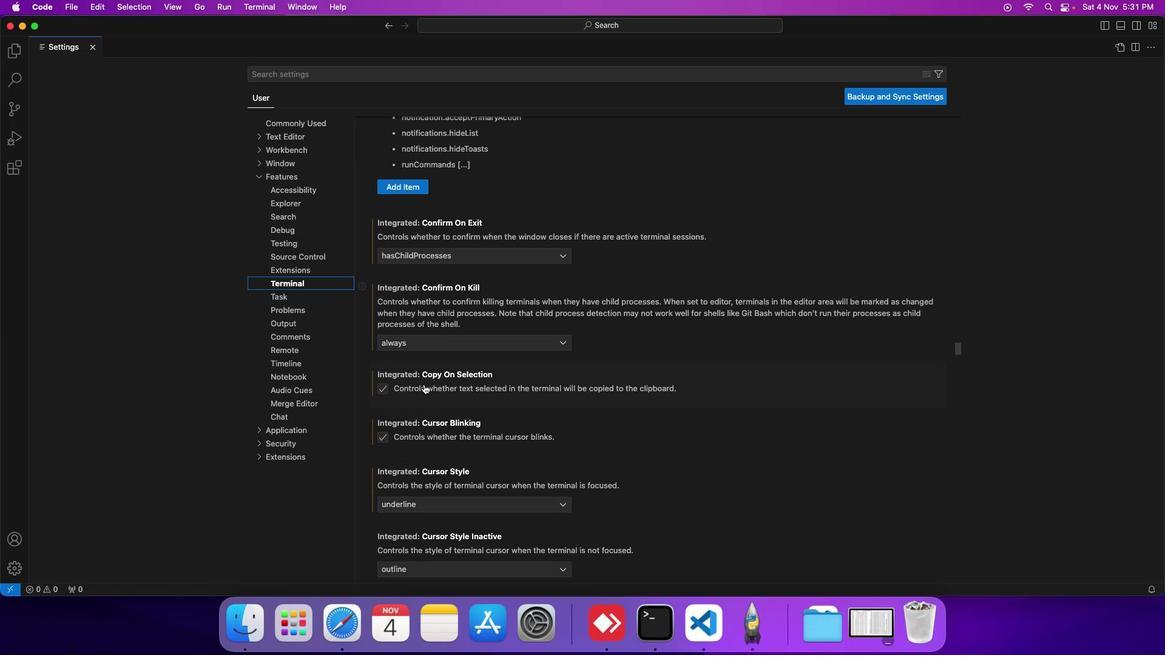 
Action: Mouse scrolled (423, 384) with delta (0, 0)
Screenshot: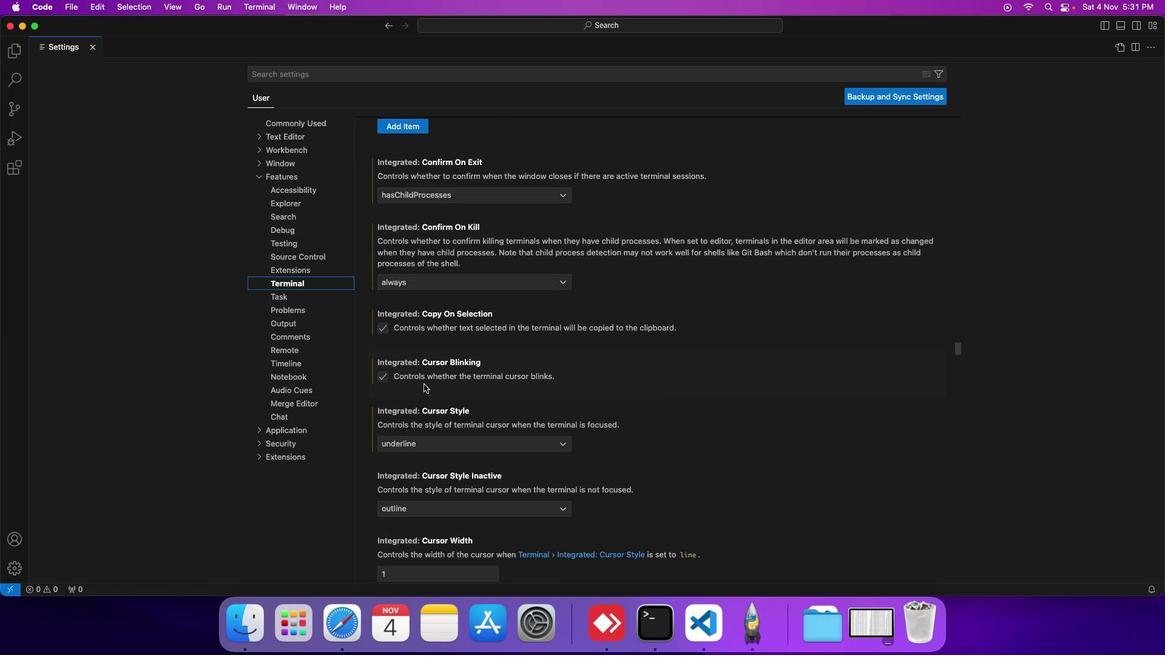 
Action: Mouse scrolled (423, 384) with delta (0, 0)
Screenshot: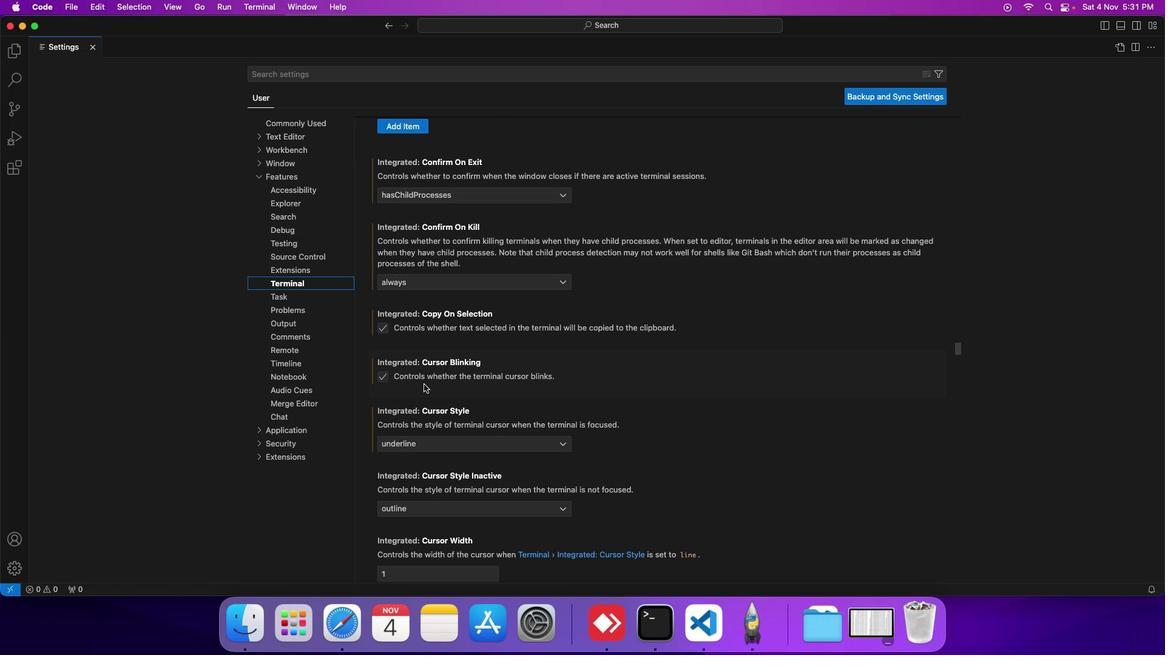 
Action: Mouse scrolled (423, 384) with delta (0, 0)
Screenshot: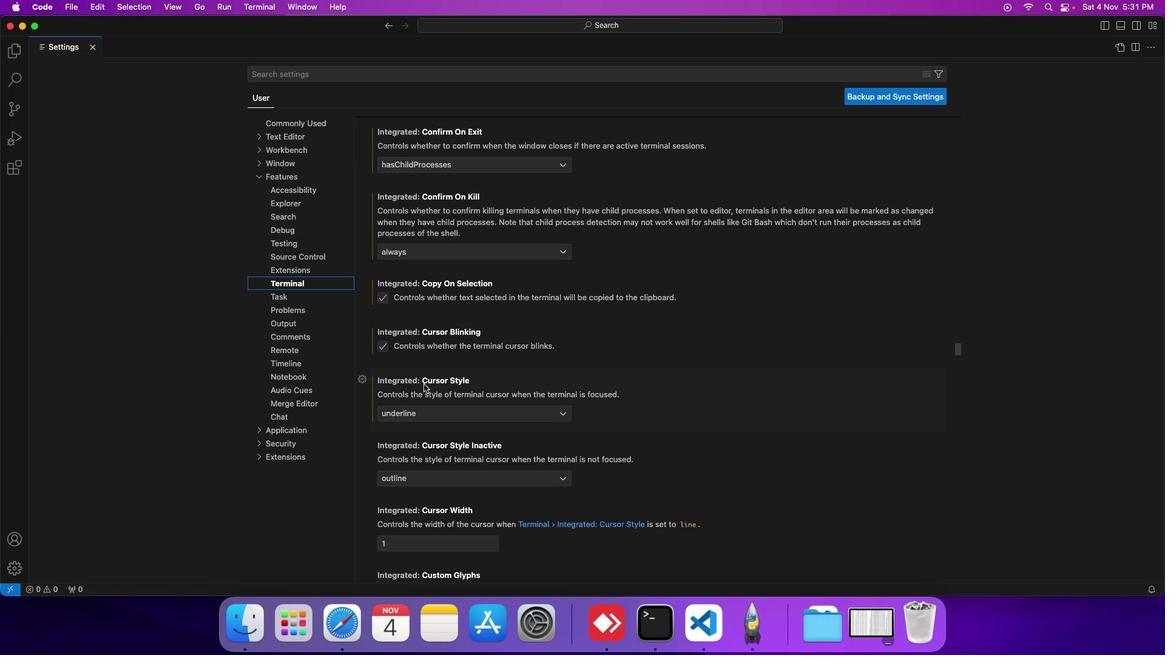 
Action: Mouse scrolled (423, 384) with delta (0, 0)
Screenshot: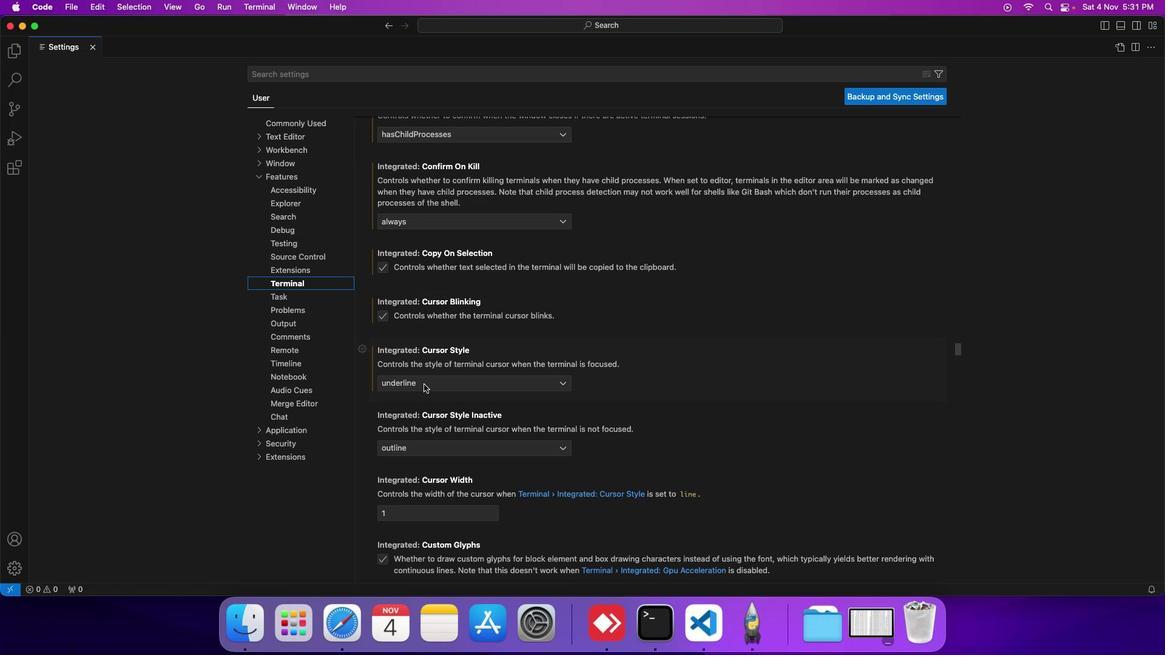 
Action: Mouse scrolled (423, 384) with delta (0, 0)
Screenshot: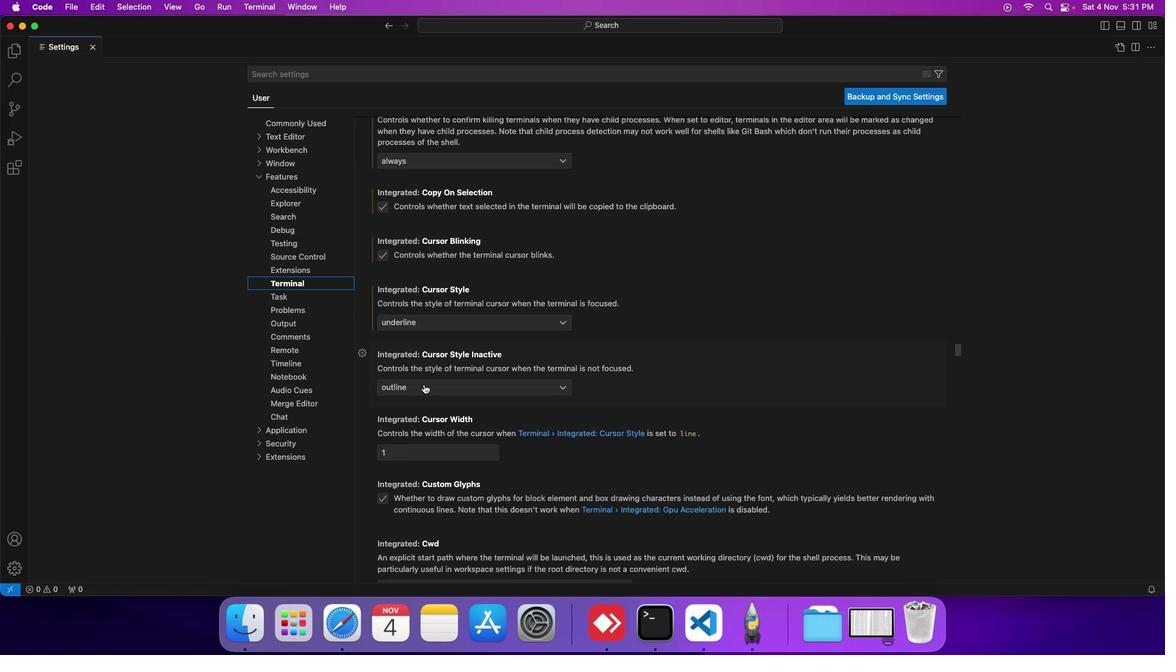 
Action: Mouse scrolled (423, 384) with delta (0, 0)
Screenshot: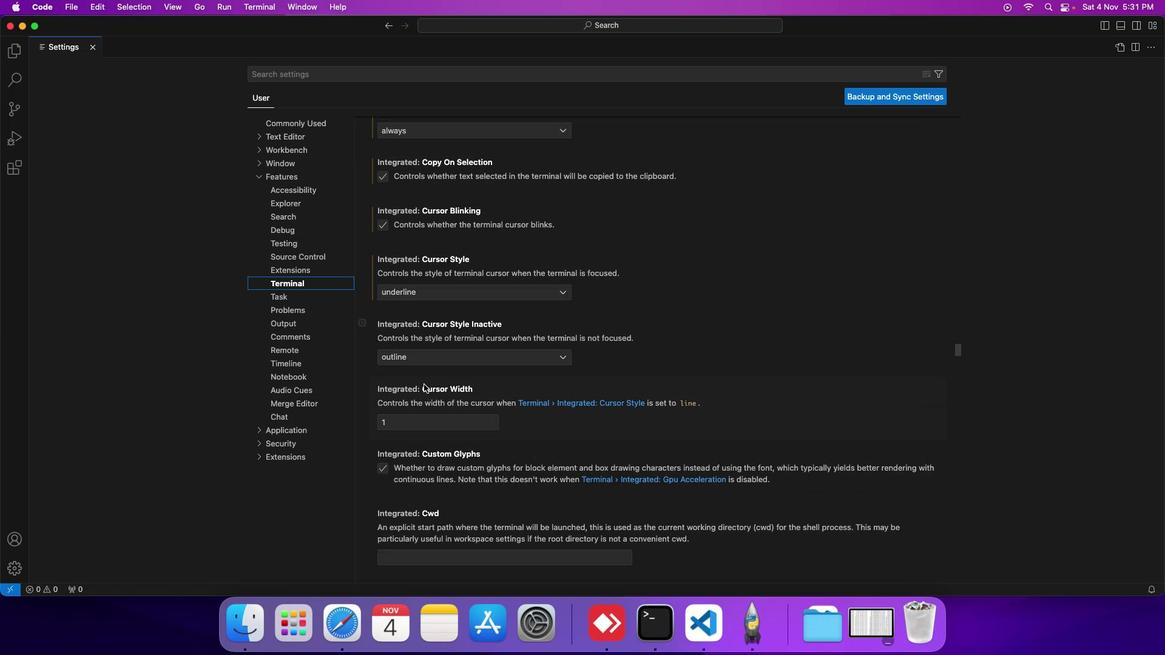 
Action: Mouse scrolled (423, 384) with delta (0, 0)
Screenshot: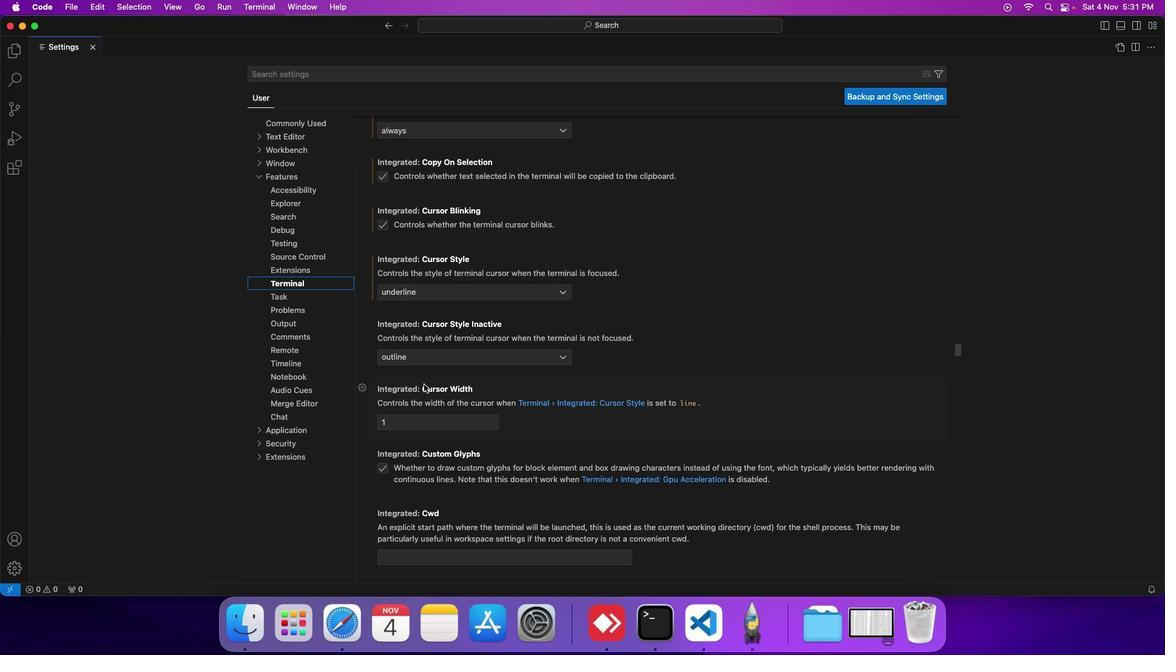 
Action: Mouse scrolled (423, 384) with delta (0, 0)
Screenshot: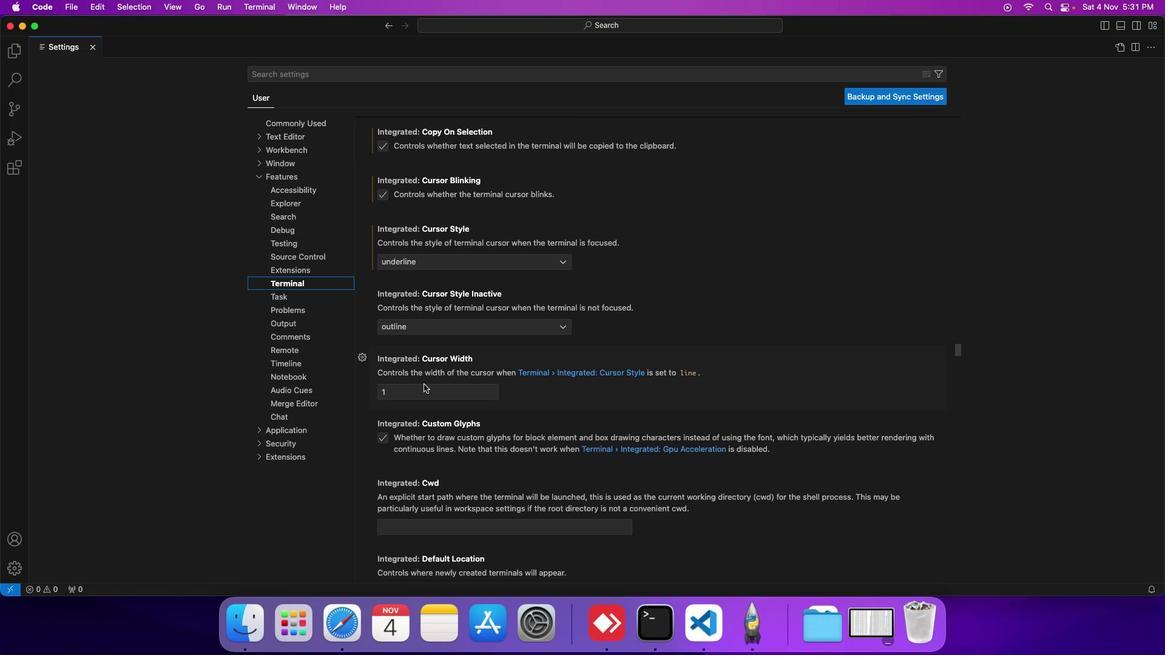 
Action: Mouse scrolled (423, 384) with delta (0, 0)
Screenshot: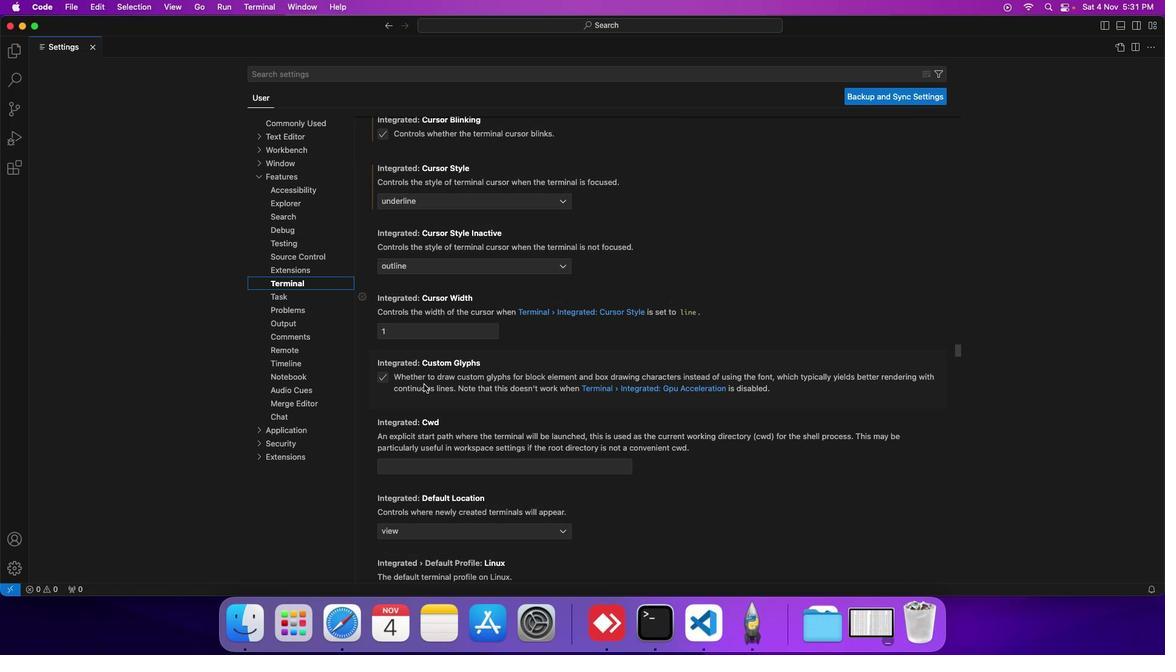 
Action: Mouse scrolled (423, 384) with delta (0, 0)
Screenshot: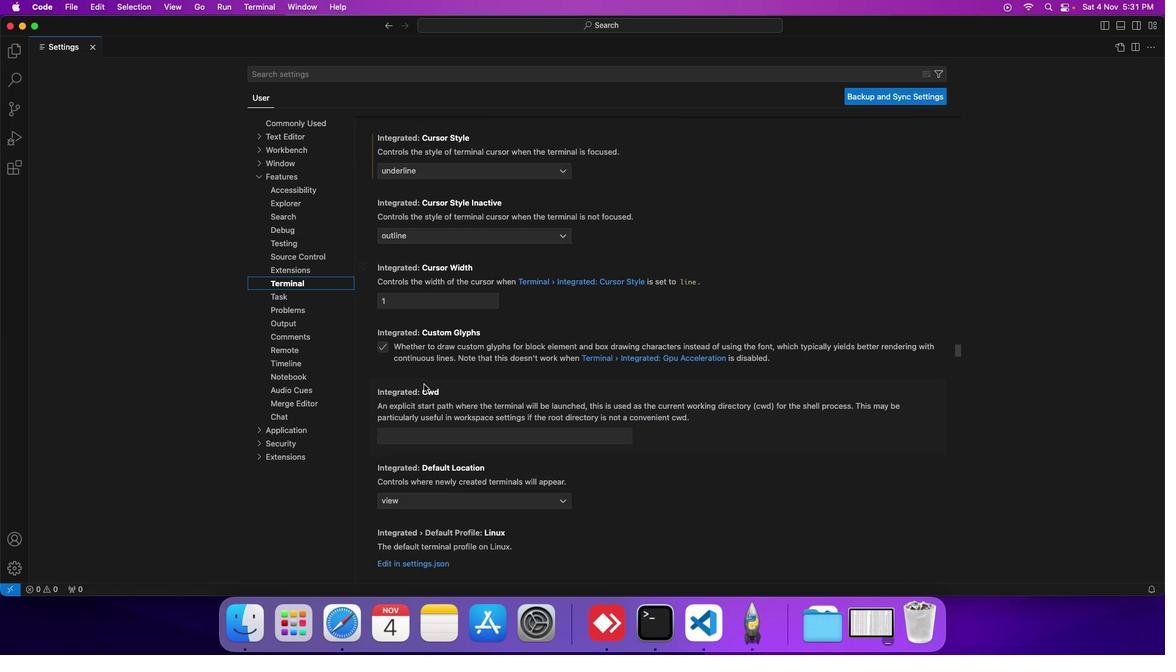 
Action: Mouse scrolled (423, 384) with delta (0, 0)
Screenshot: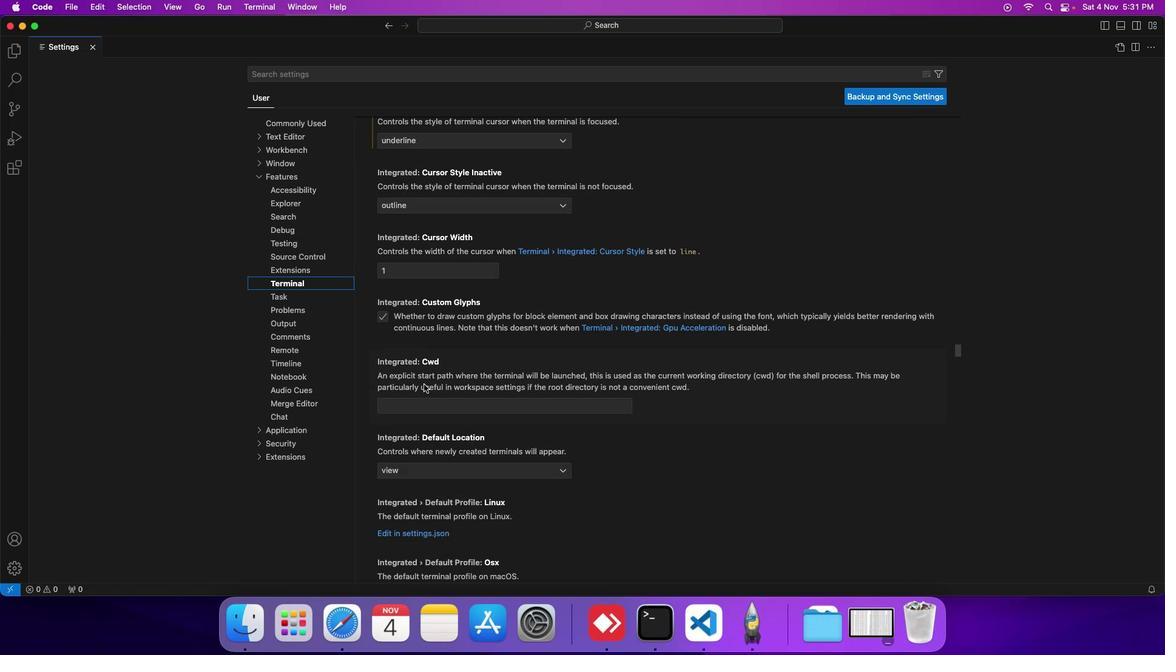 
Action: Mouse scrolled (423, 384) with delta (0, 0)
Screenshot: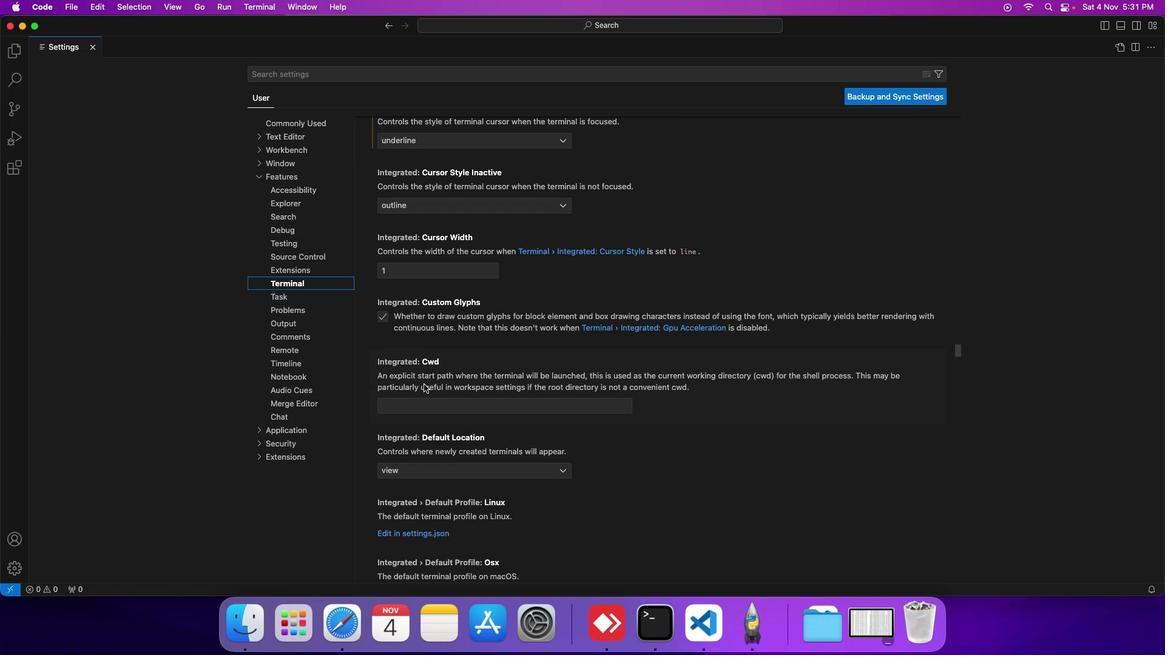 
Action: Mouse scrolled (423, 384) with delta (0, 0)
Screenshot: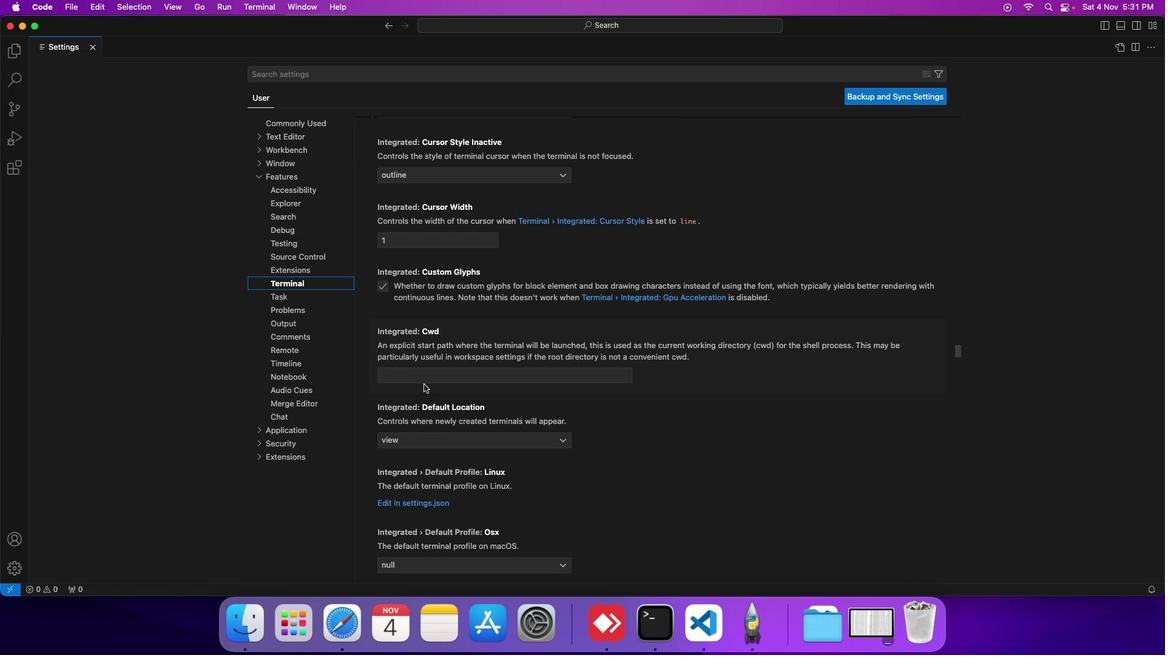 
Action: Mouse moved to (424, 384)
Screenshot: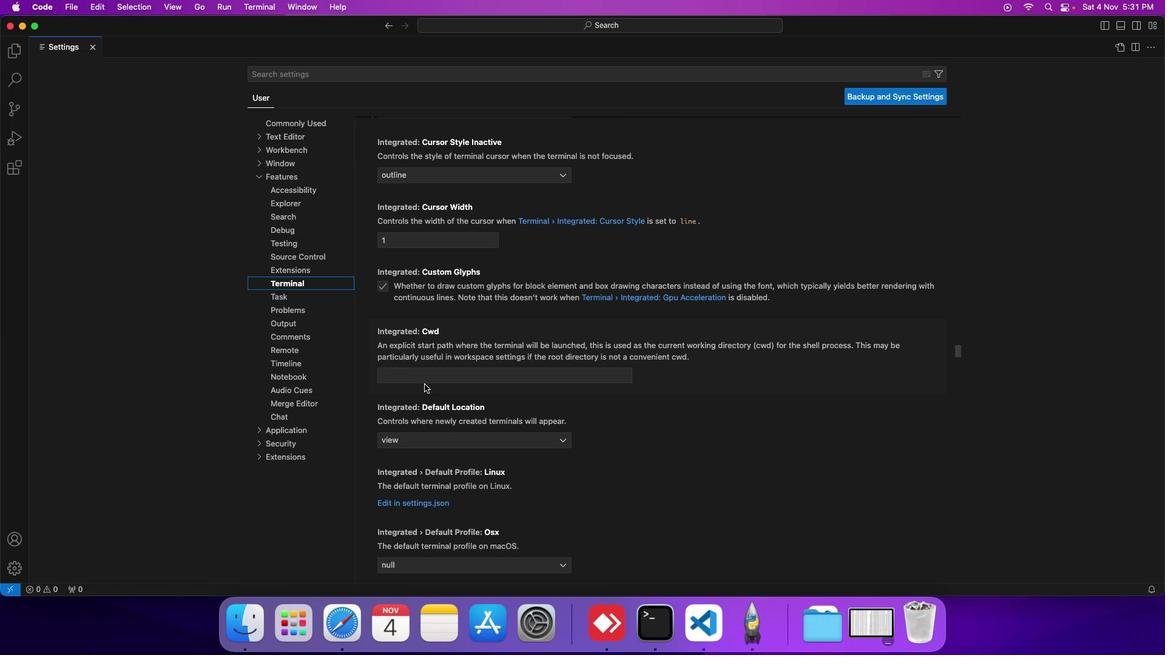 
Action: Mouse scrolled (424, 384) with delta (0, 0)
Screenshot: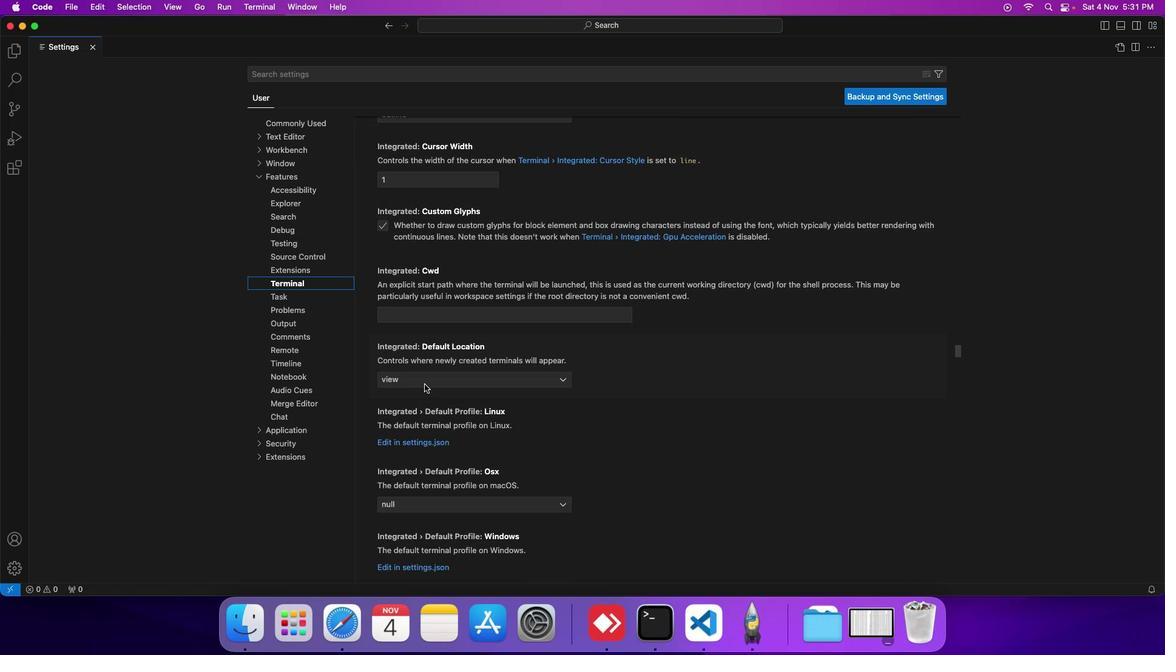 
Action: Mouse scrolled (424, 384) with delta (0, 0)
Screenshot: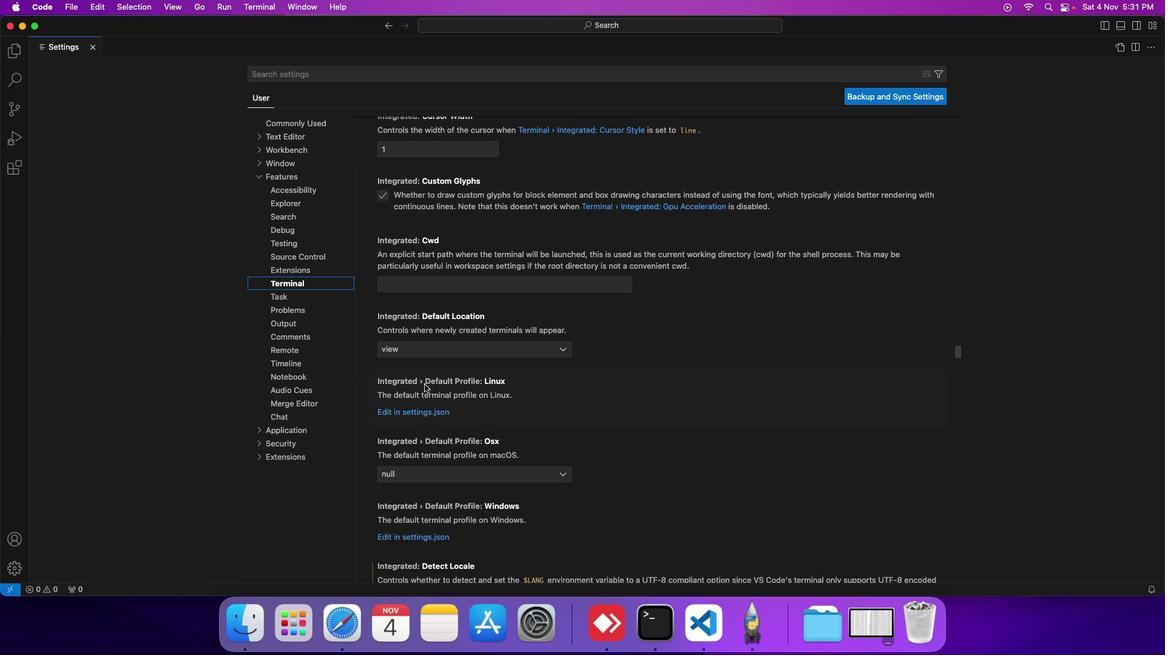 
Action: Mouse scrolled (424, 384) with delta (0, 0)
Screenshot: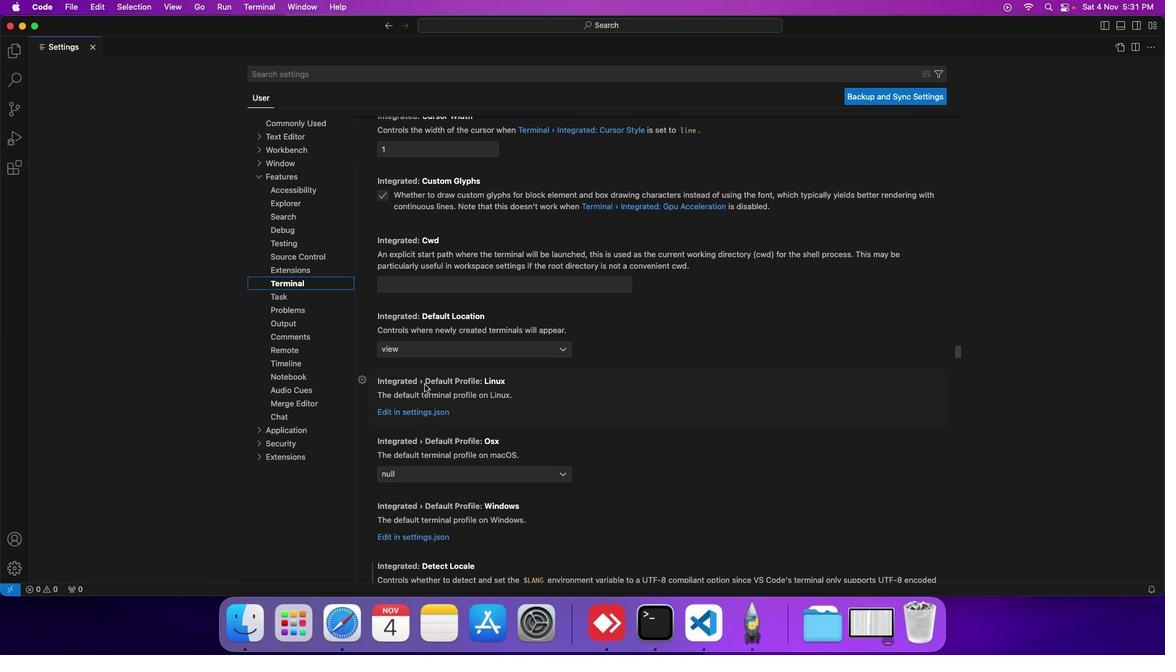
Action: Mouse scrolled (424, 384) with delta (0, 0)
Screenshot: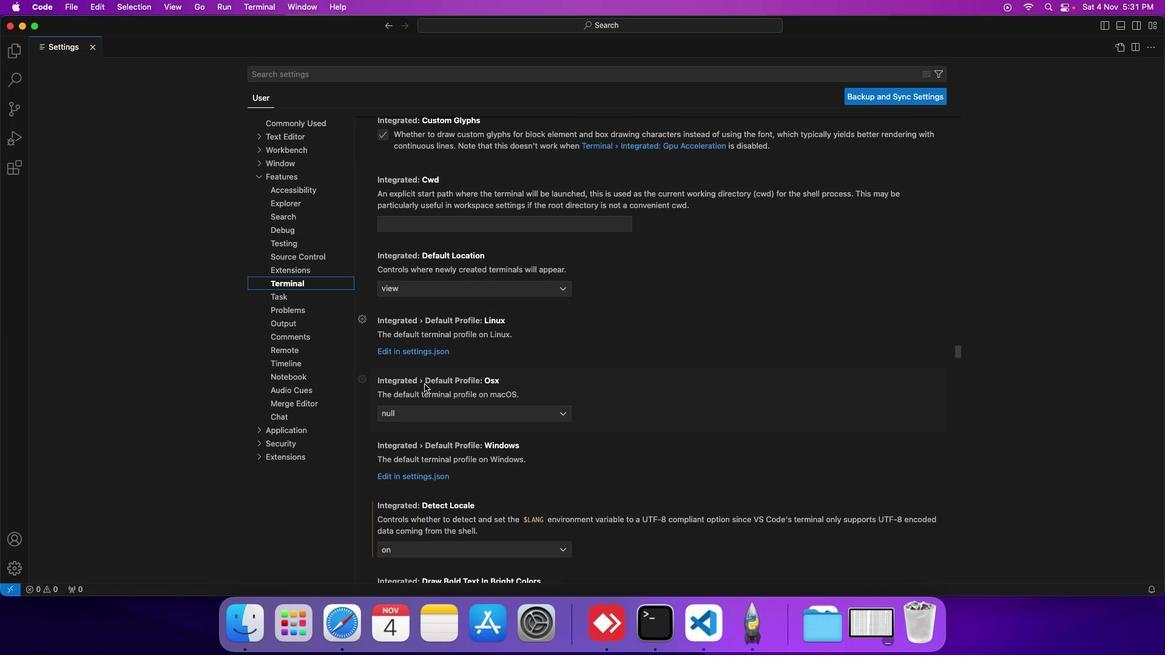 
Action: Mouse scrolled (424, 384) with delta (0, 0)
Screenshot: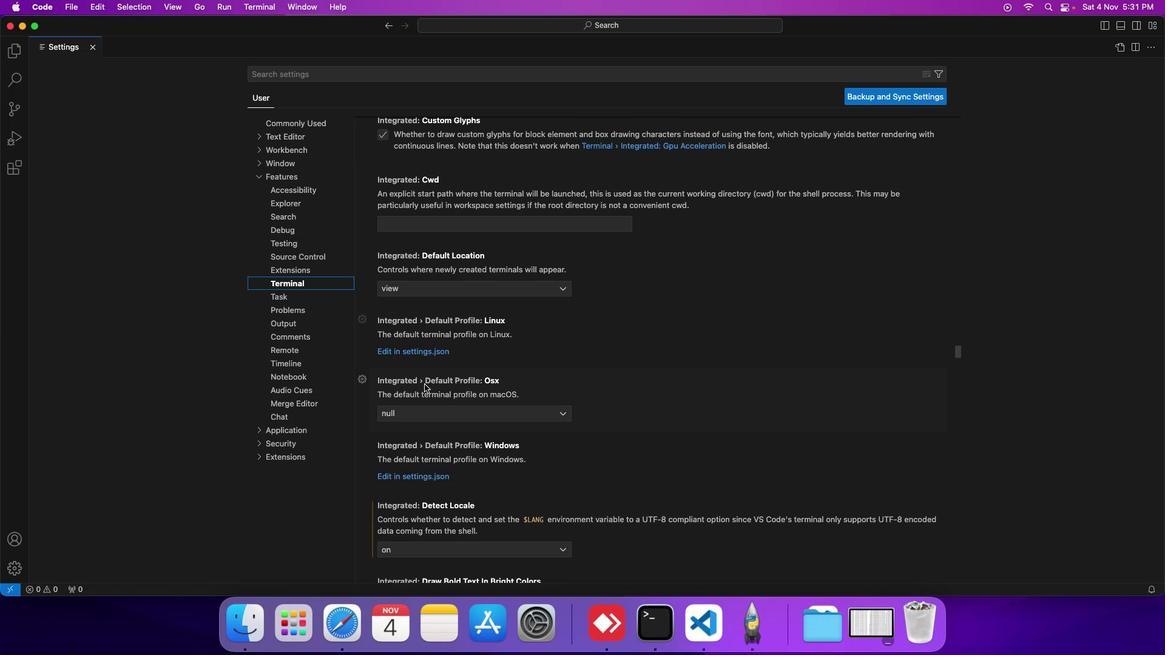 
Action: Mouse scrolled (424, 384) with delta (0, 0)
Screenshot: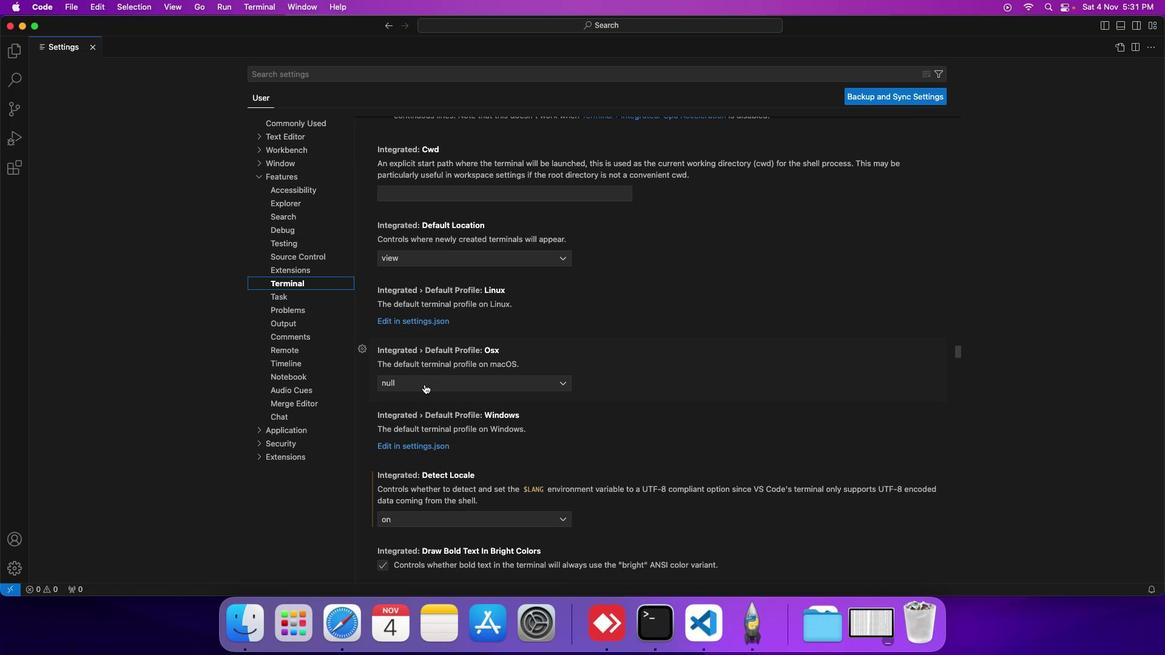 
Action: Mouse scrolled (424, 384) with delta (0, 0)
Screenshot: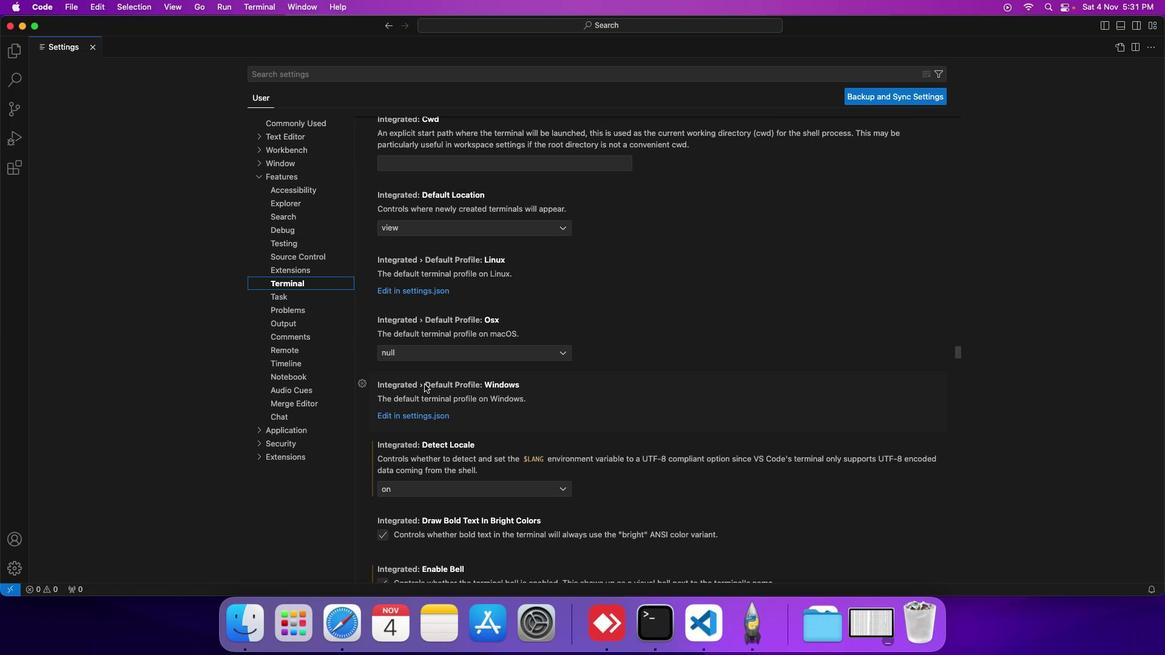 
Action: Mouse scrolled (424, 384) with delta (0, 0)
Screenshot: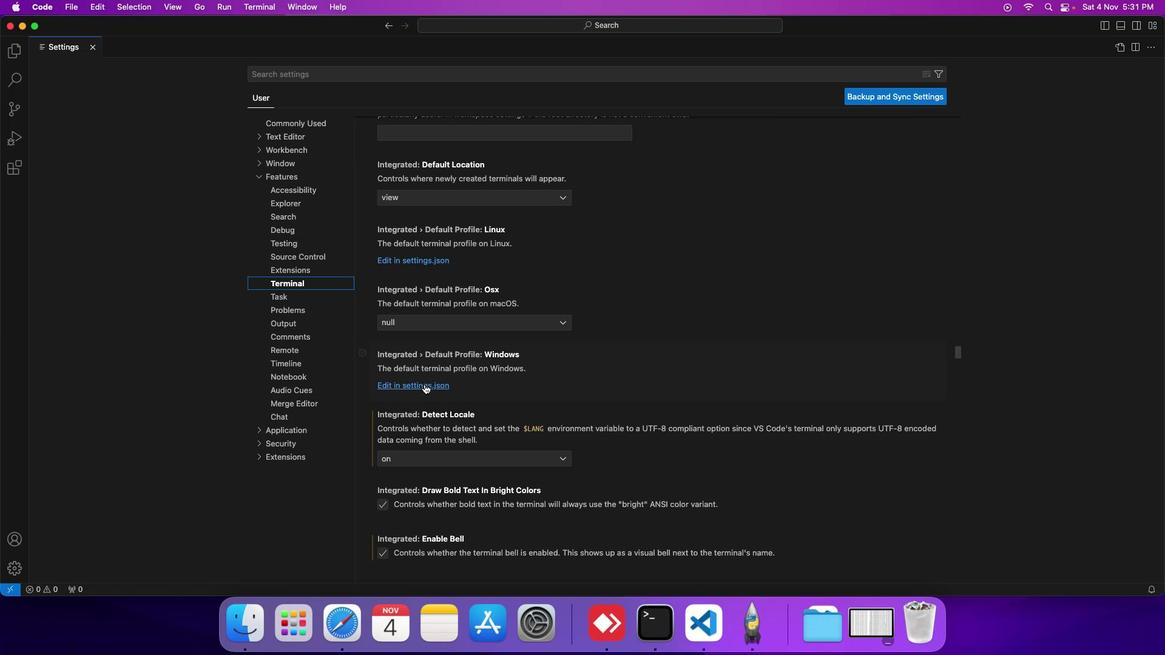 
Action: Mouse scrolled (424, 384) with delta (0, 0)
Screenshot: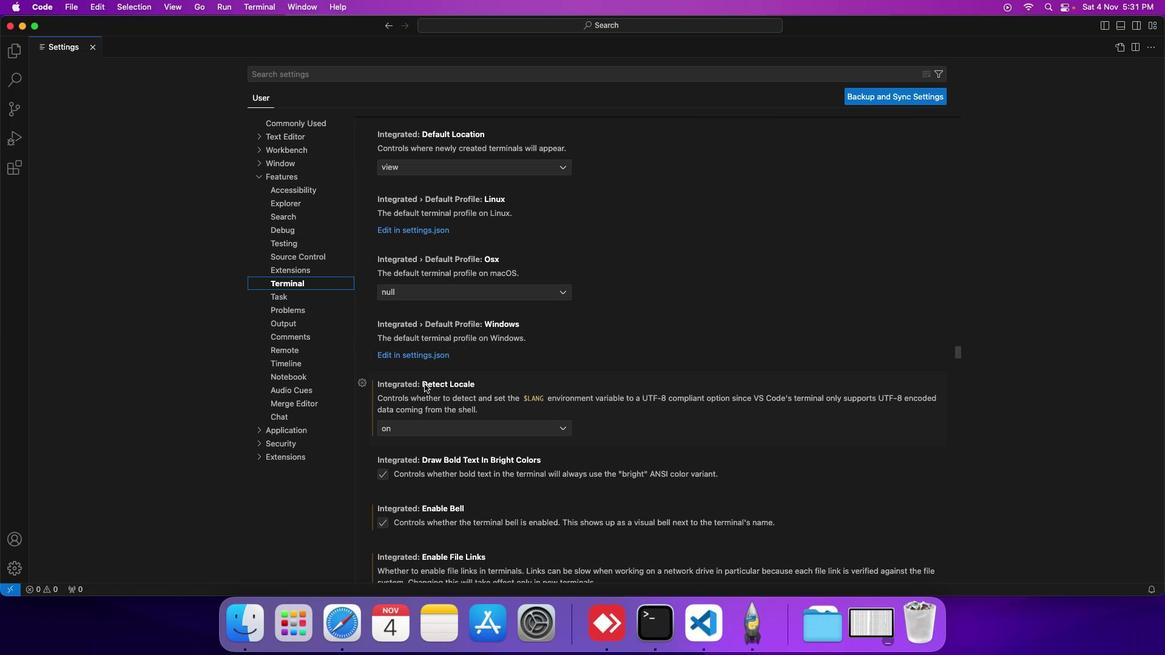 
Action: Mouse scrolled (424, 384) with delta (0, 0)
Screenshot: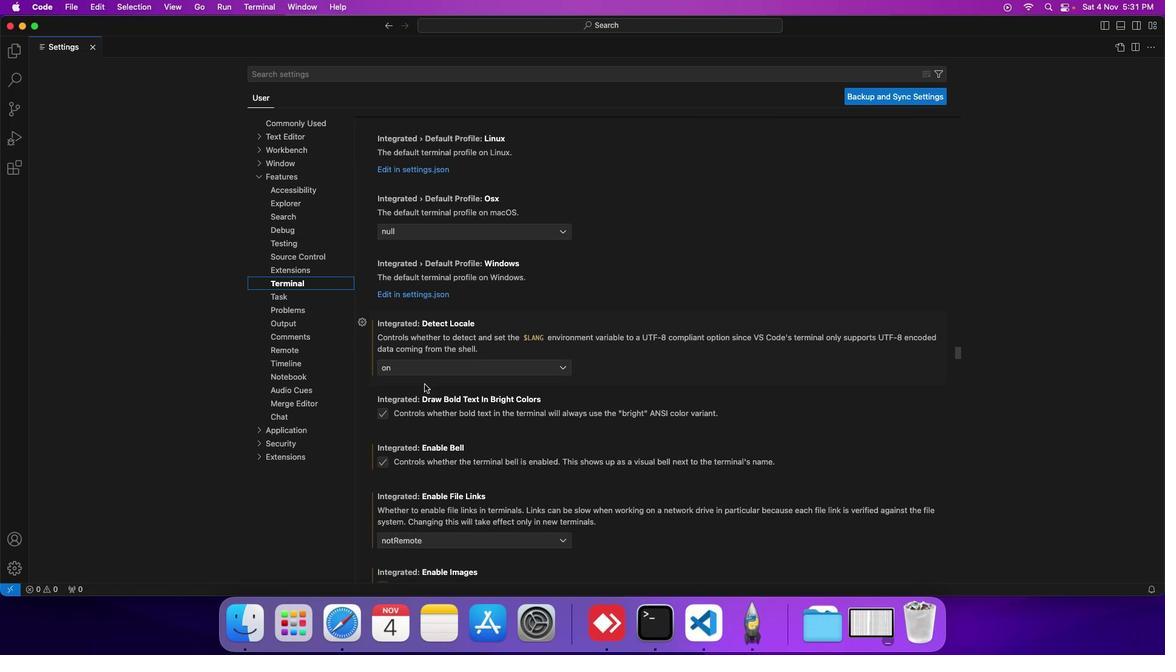 
Action: Mouse scrolled (424, 384) with delta (0, 0)
Screenshot: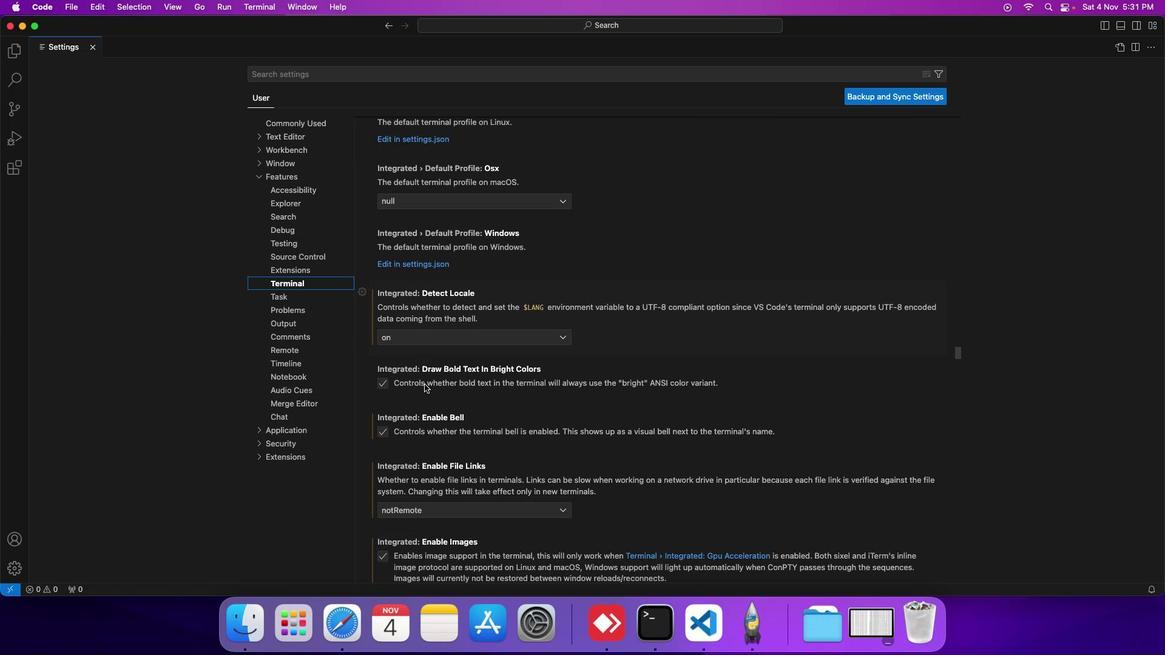 
Action: Mouse scrolled (424, 384) with delta (0, 0)
Screenshot: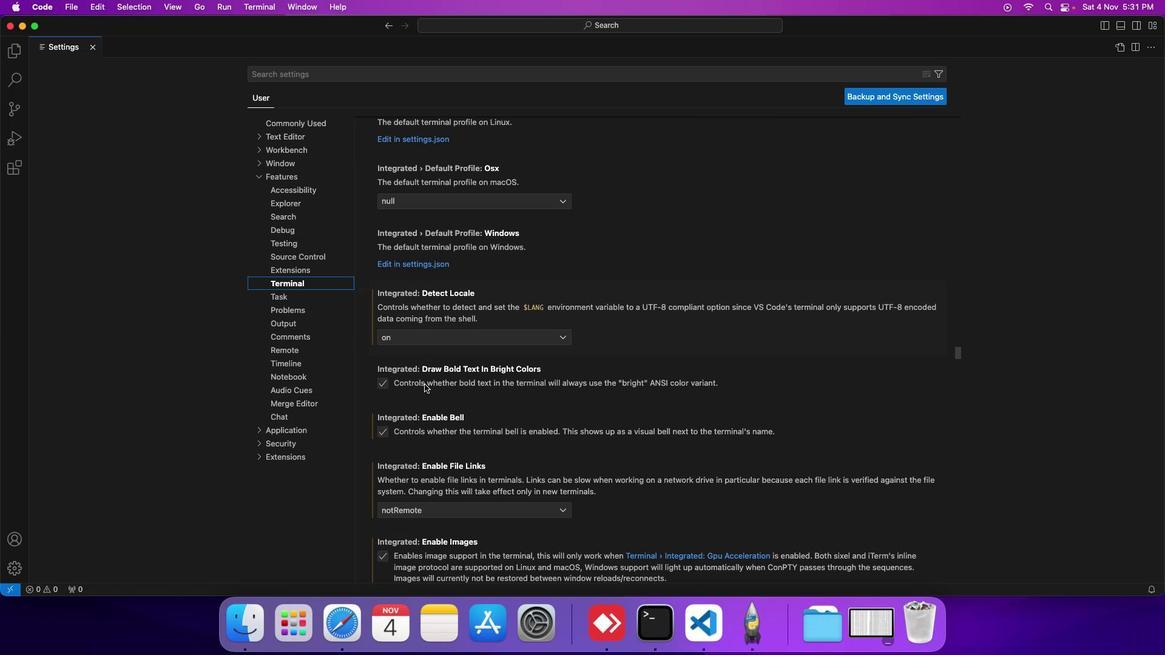
Action: Mouse scrolled (424, 384) with delta (0, 0)
Screenshot: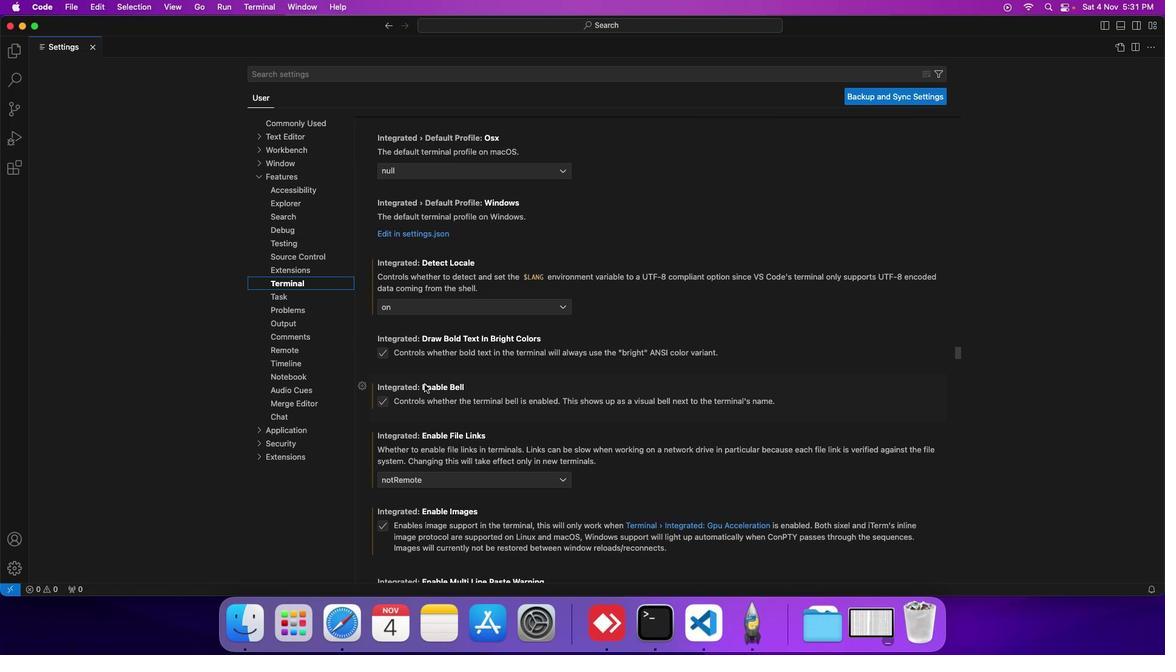 
Action: Mouse scrolled (424, 384) with delta (0, 0)
Screenshot: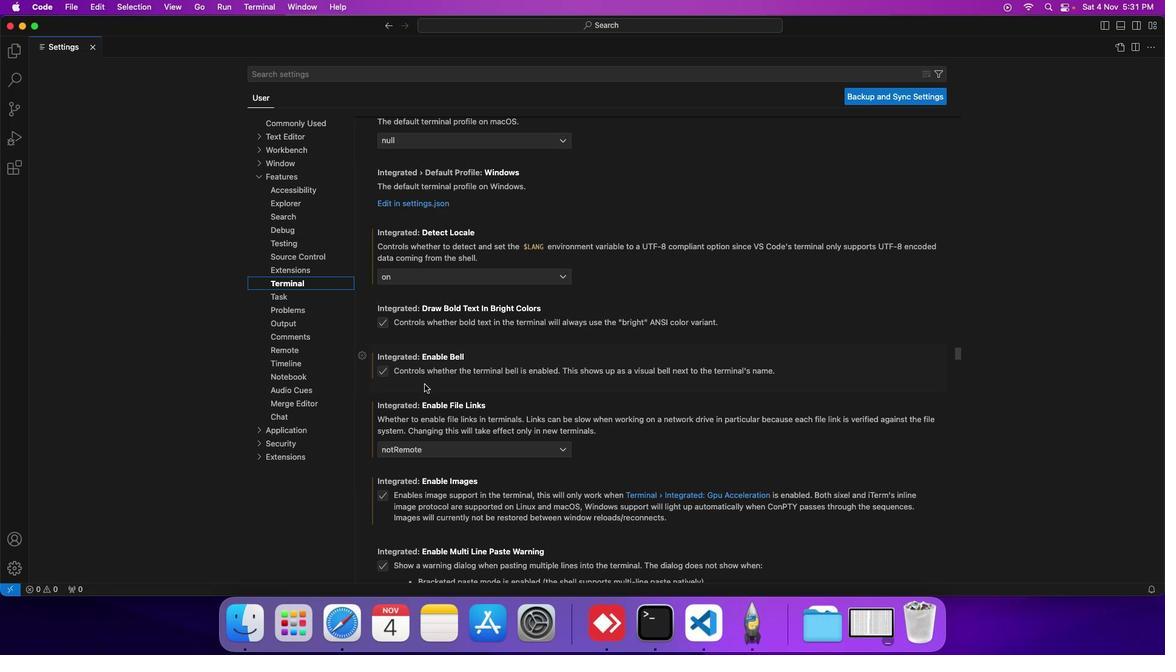 
Action: Mouse scrolled (424, 384) with delta (0, 0)
Screenshot: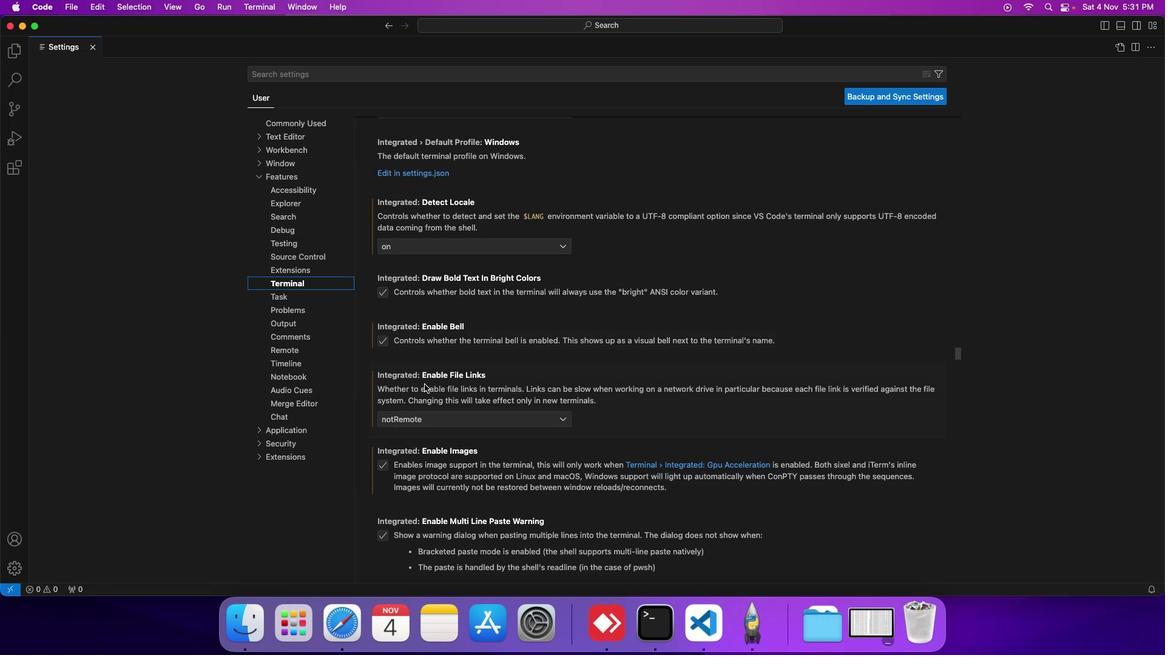 
Action: Mouse scrolled (424, 384) with delta (0, 0)
Screenshot: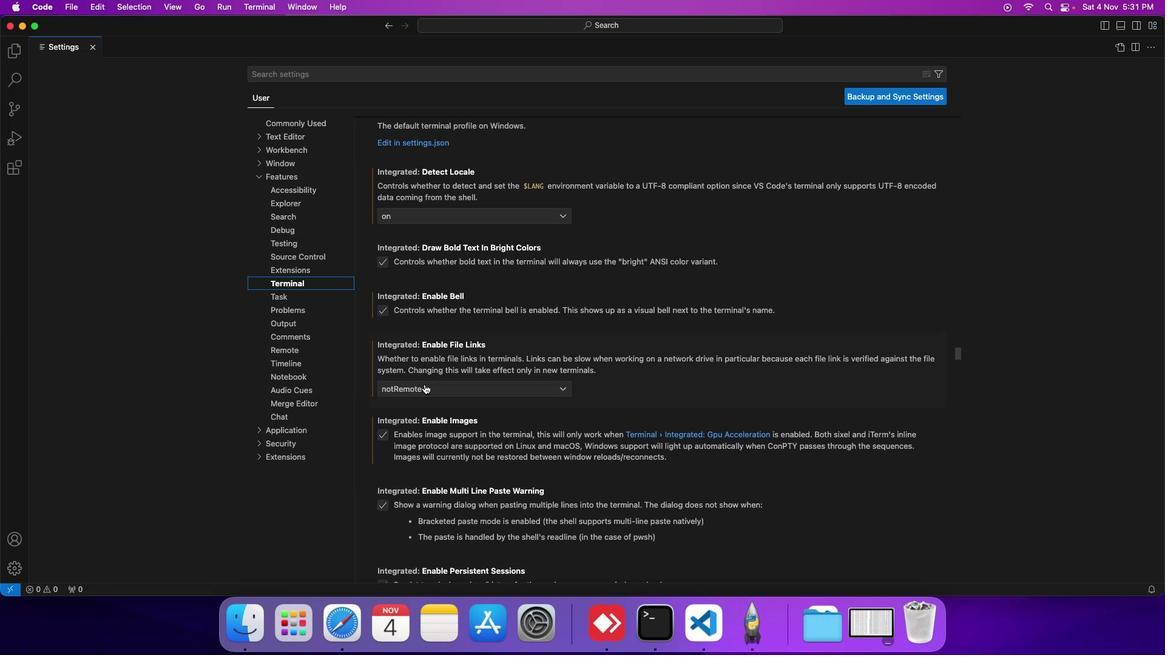 
Action: Mouse scrolled (424, 384) with delta (0, 0)
Screenshot: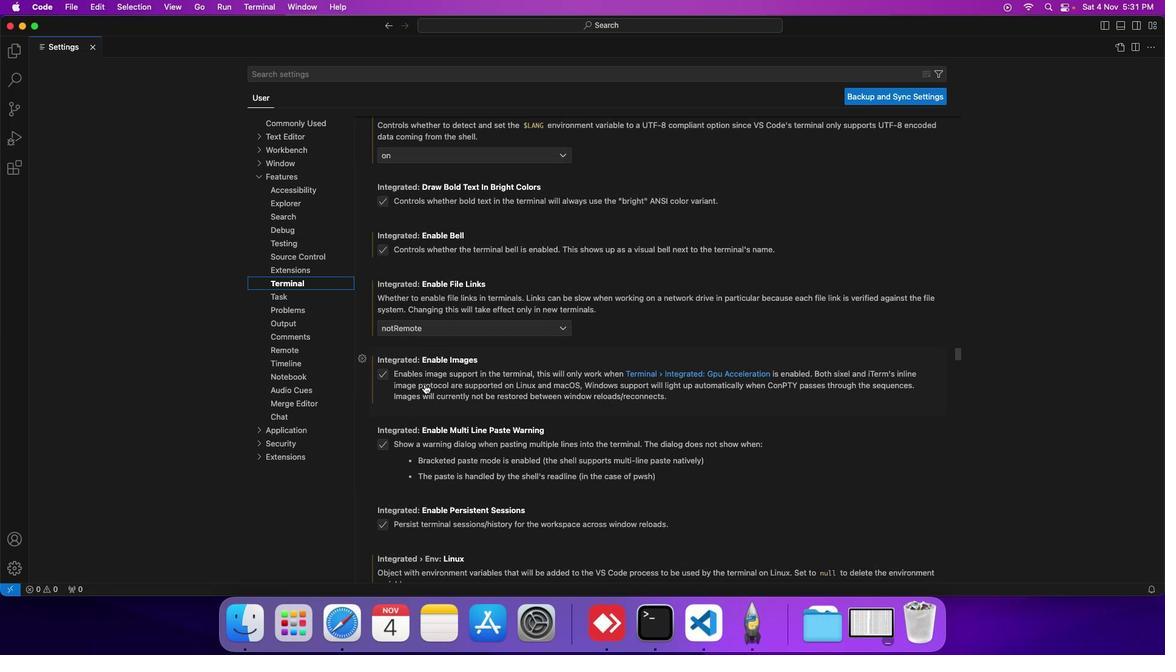 
Action: Mouse scrolled (424, 384) with delta (0, 0)
Screenshot: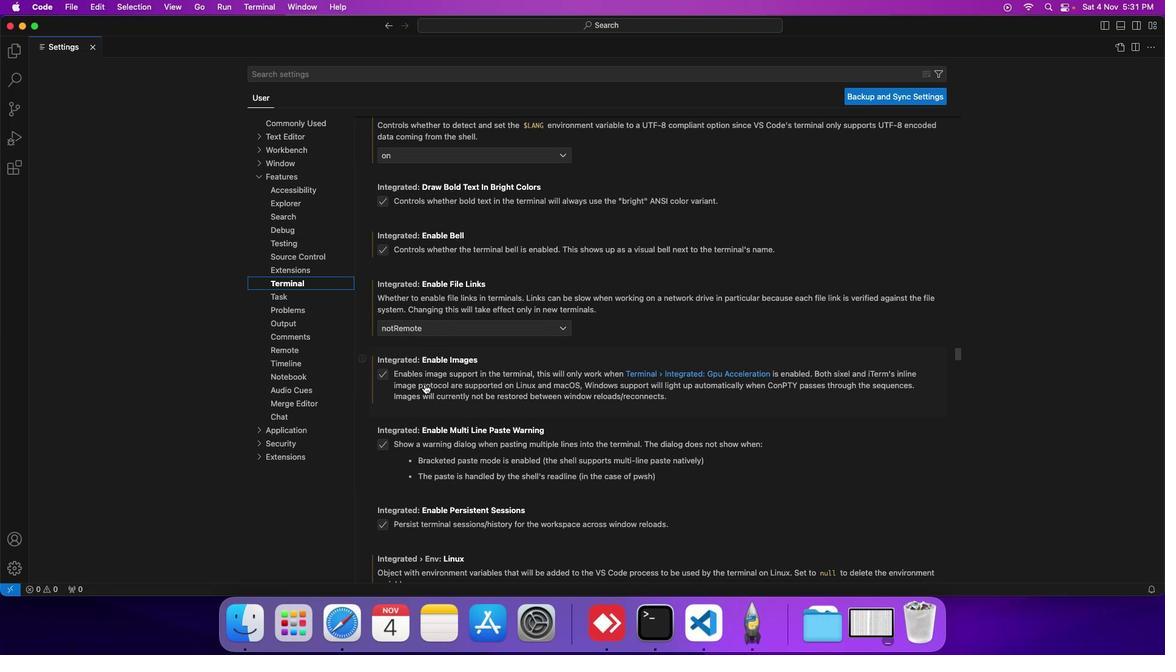 
Action: Mouse scrolled (424, 384) with delta (0, 0)
Screenshot: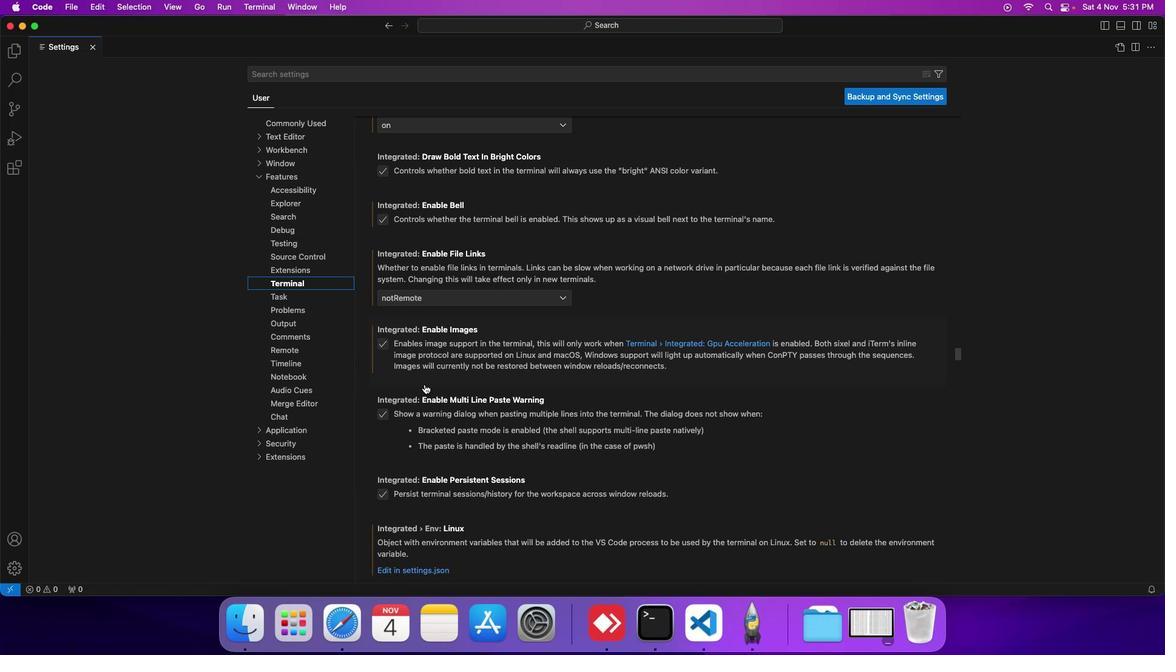 
Action: Mouse scrolled (424, 384) with delta (0, 0)
Screenshot: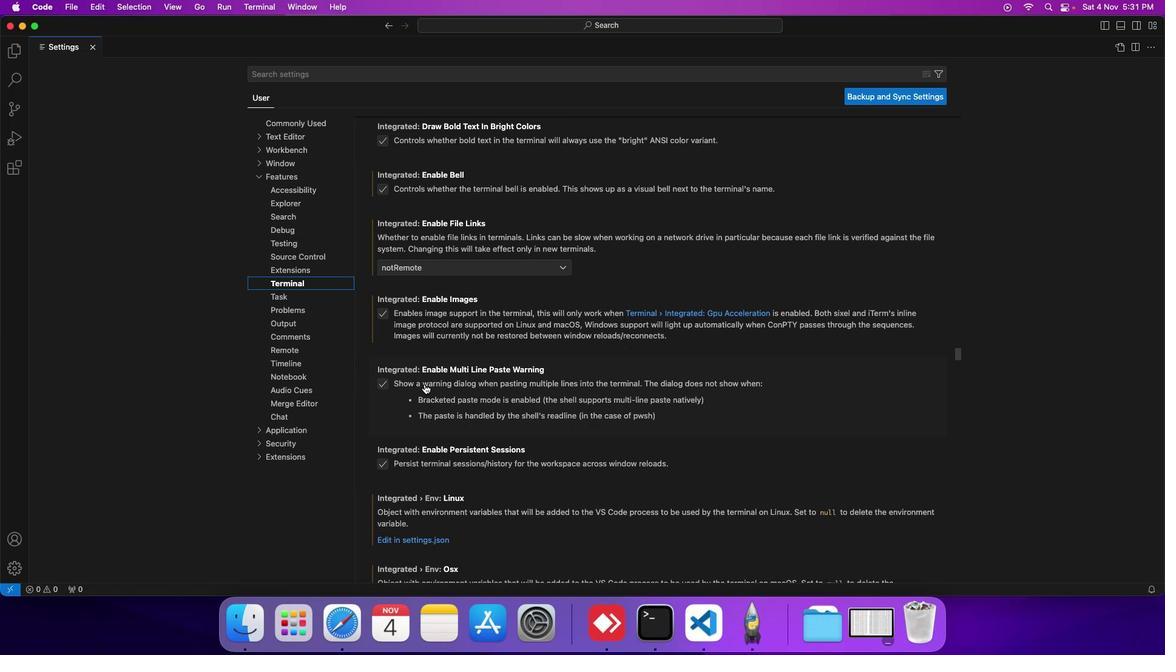 
Action: Mouse scrolled (424, 384) with delta (0, 0)
Screenshot: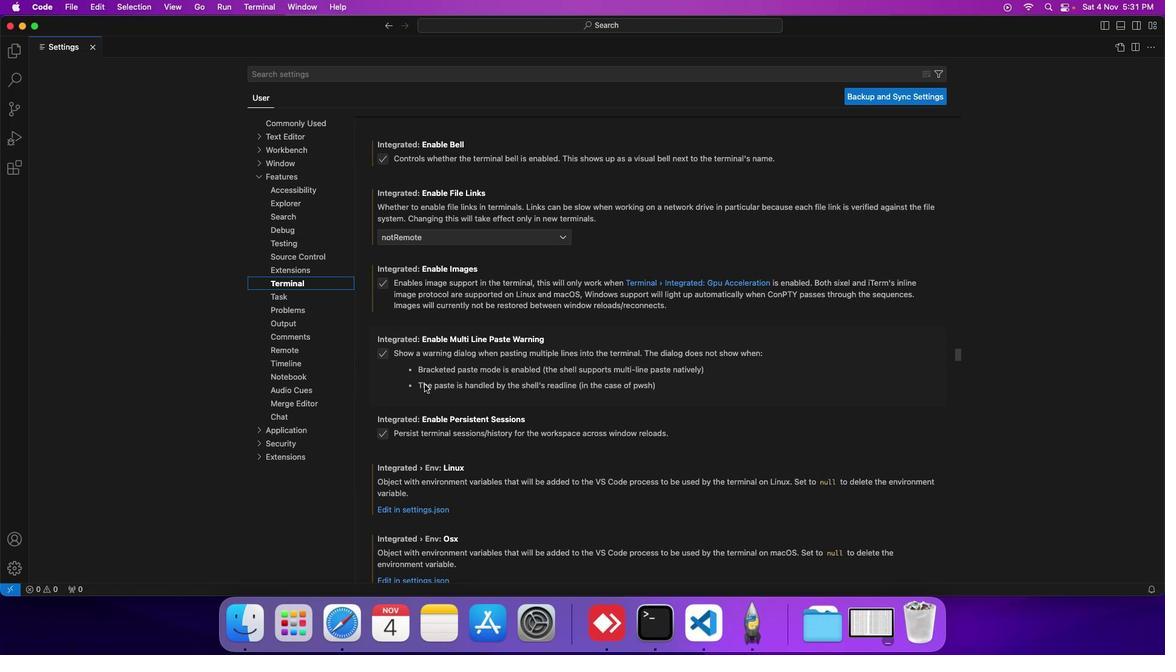 
Action: Mouse scrolled (424, 384) with delta (0, 0)
Screenshot: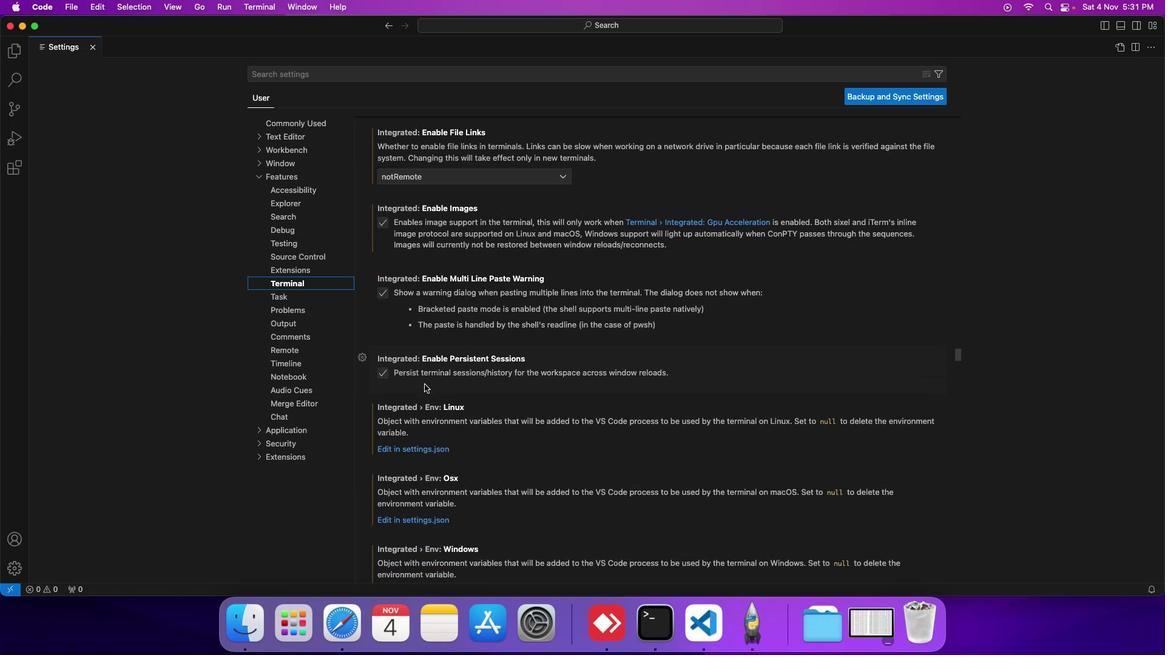 
Action: Mouse scrolled (424, 384) with delta (0, 0)
Screenshot: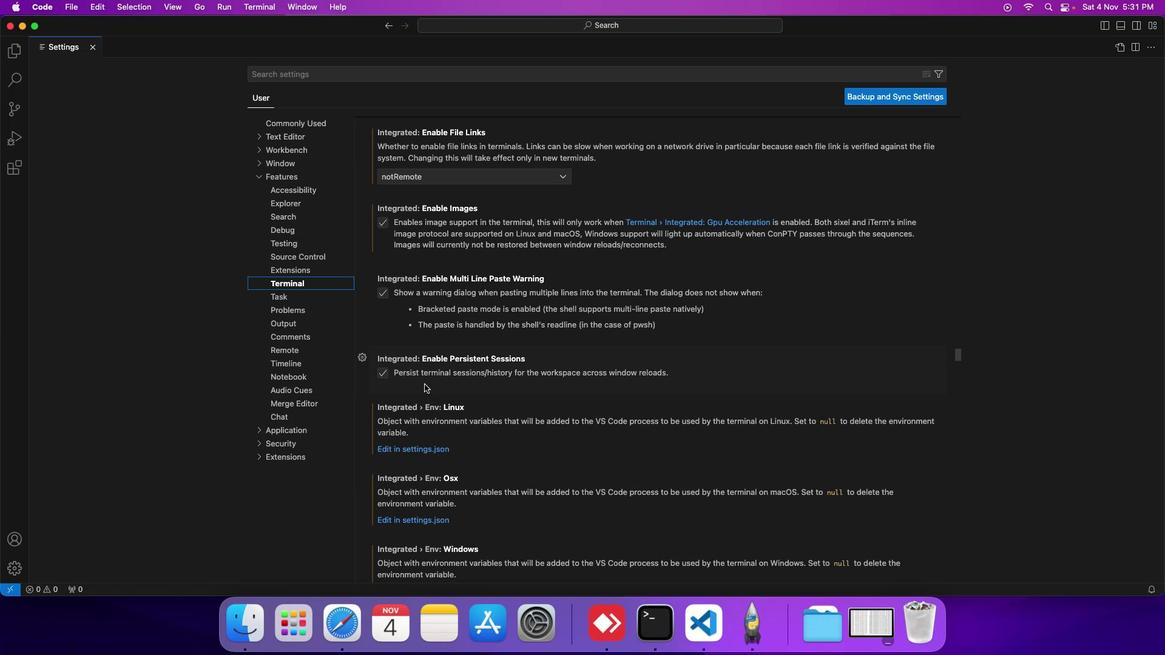 
Action: Mouse scrolled (424, 384) with delta (0, 0)
Screenshot: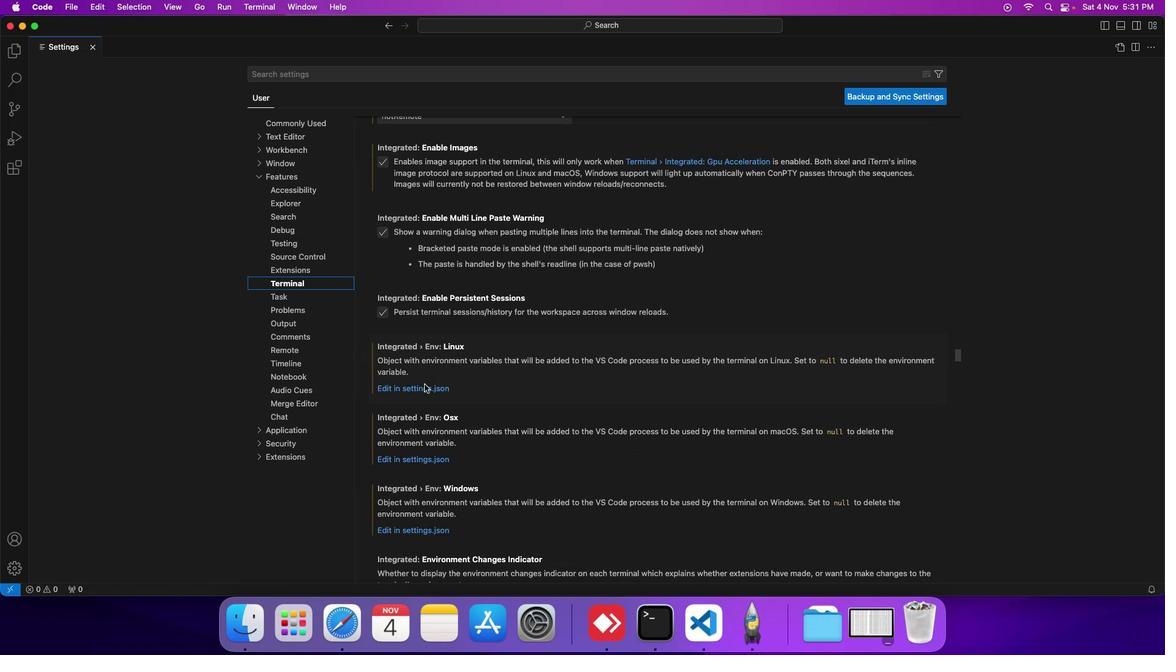 
Action: Mouse scrolled (424, 384) with delta (0, 0)
Screenshot: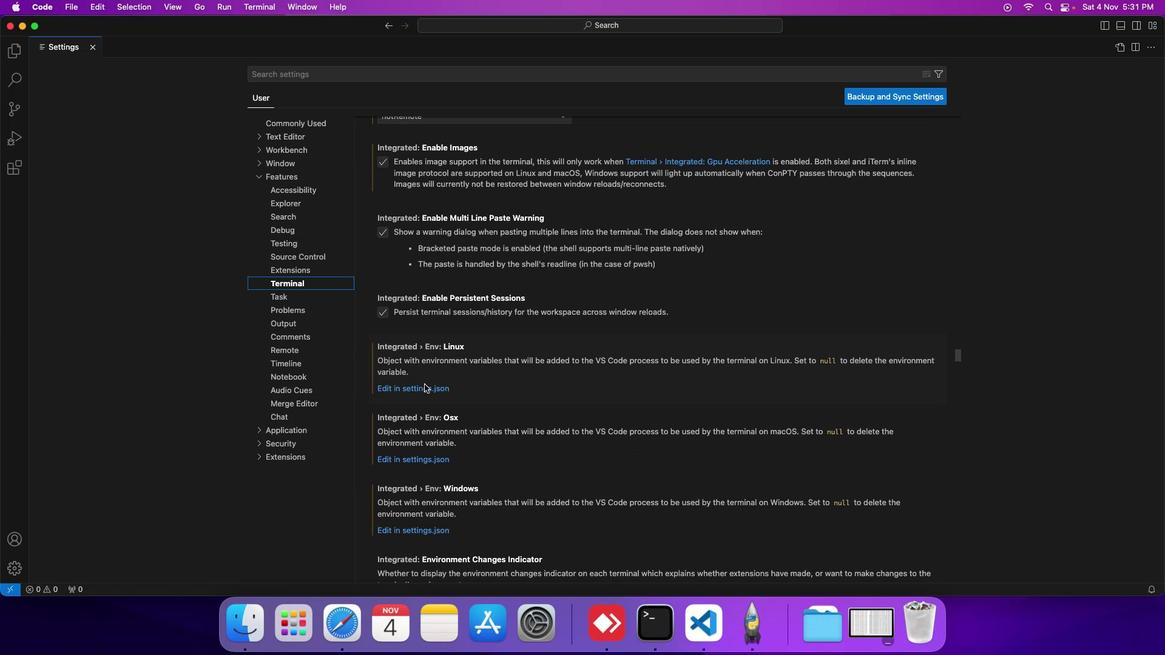 
Action: Mouse scrolled (424, 384) with delta (0, 0)
Screenshot: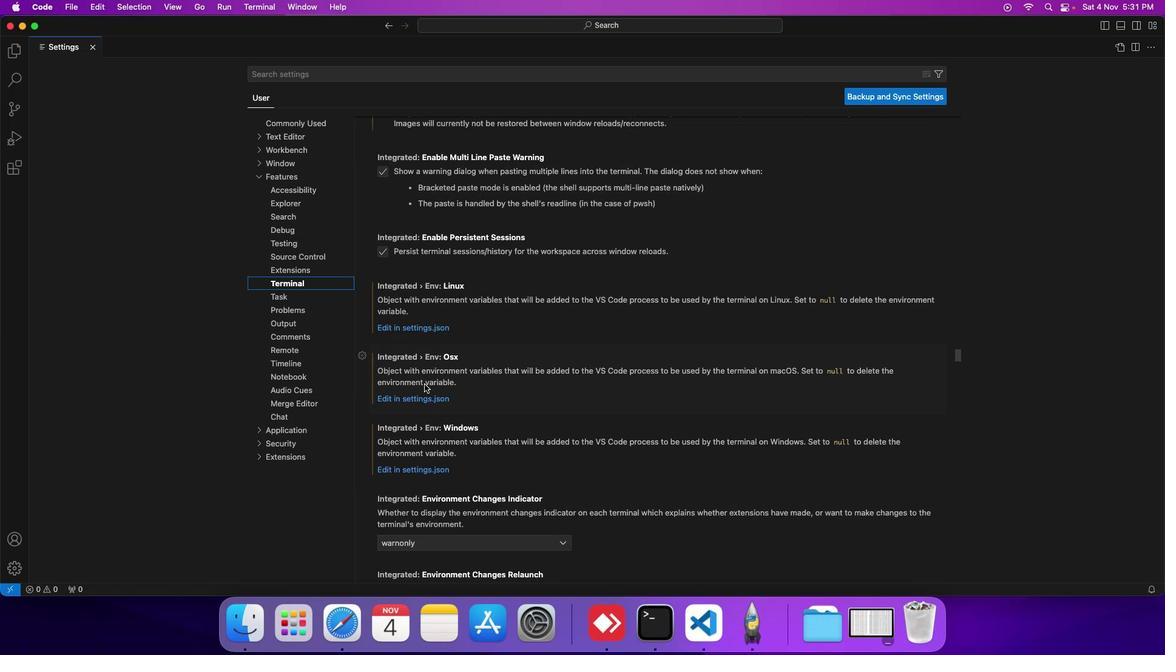 
Action: Mouse scrolled (424, 384) with delta (0, 0)
Screenshot: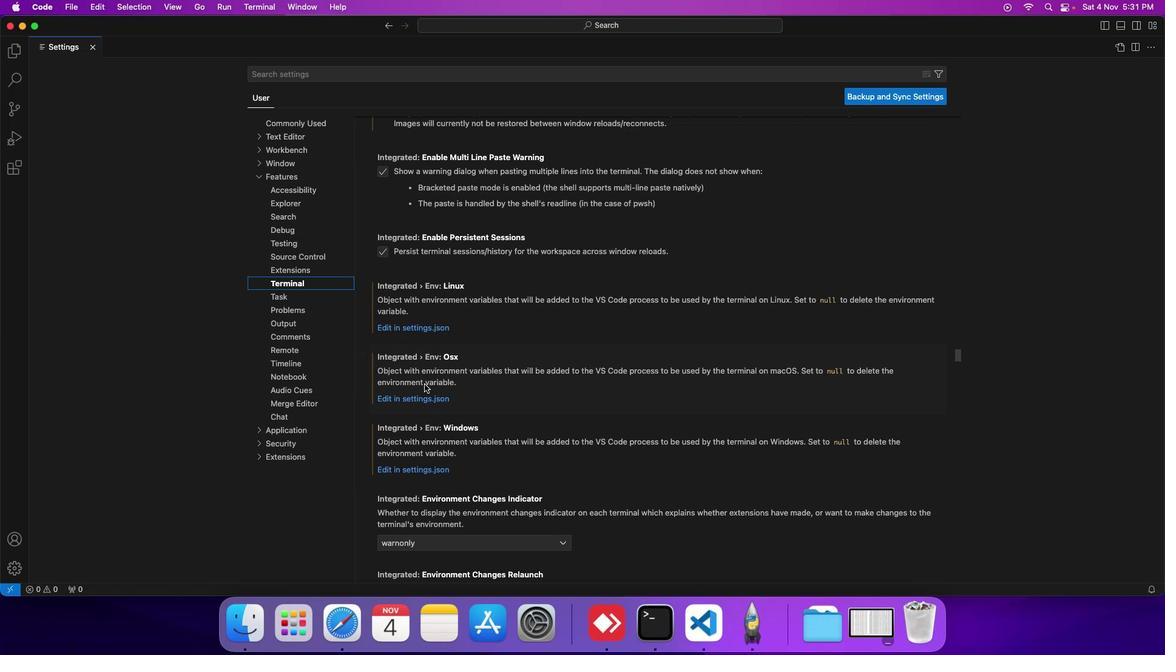 
Action: Mouse scrolled (424, 384) with delta (0, 0)
Screenshot: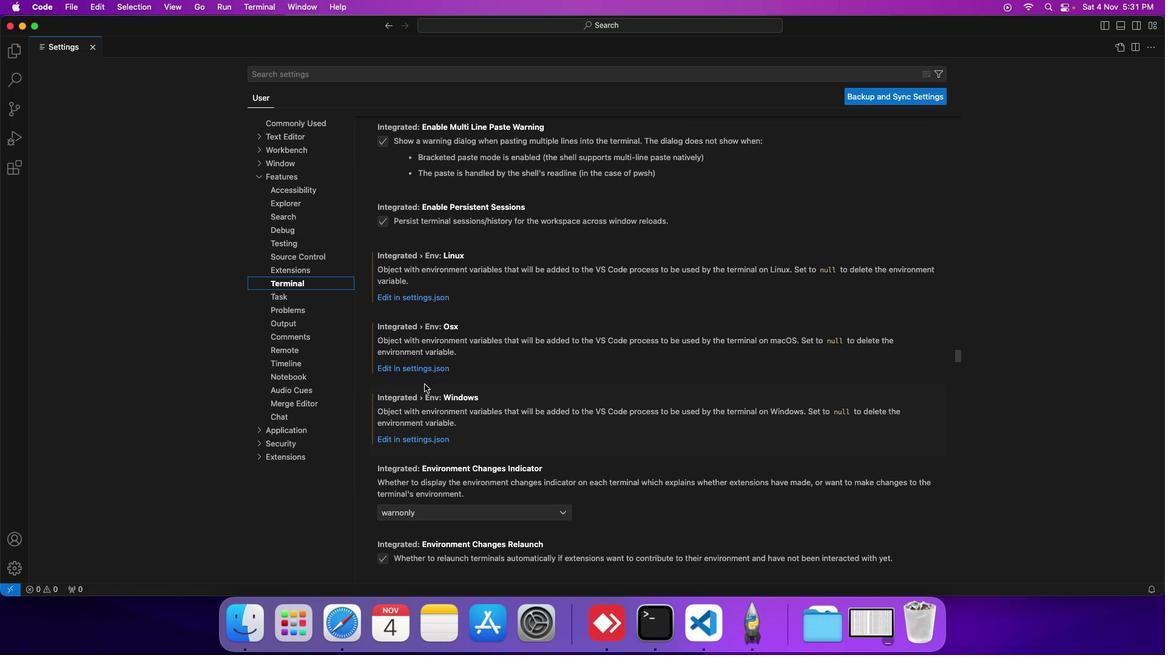 
Action: Mouse scrolled (424, 384) with delta (0, 0)
Screenshot: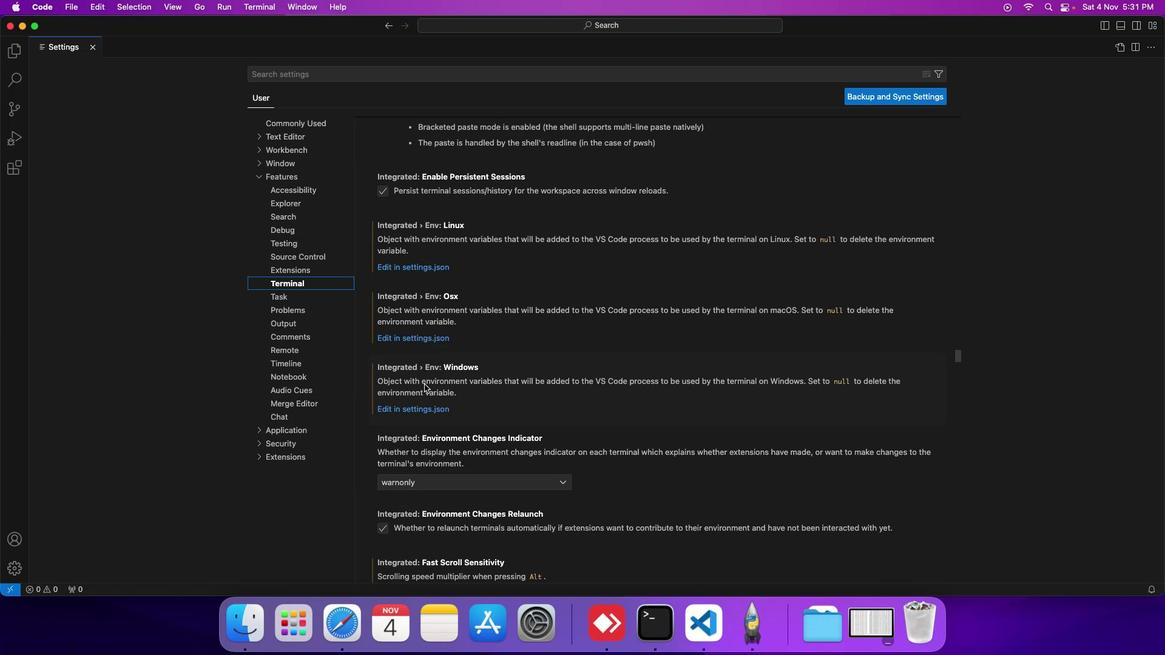 
Action: Mouse scrolled (424, 384) with delta (0, 0)
Screenshot: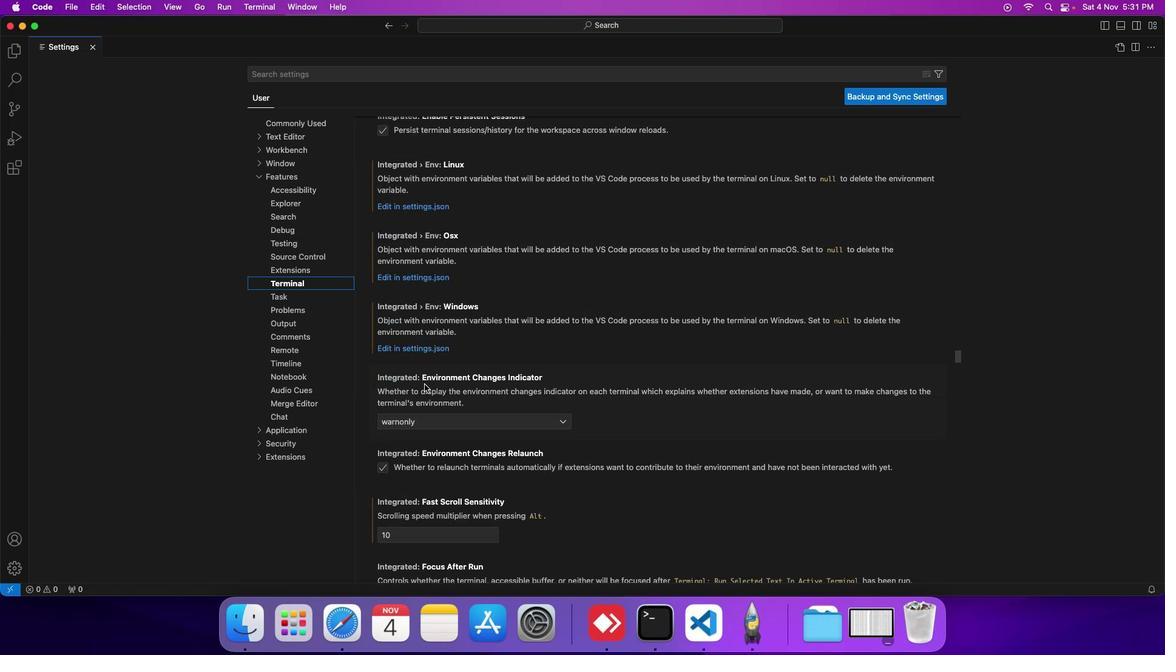 
Action: Mouse scrolled (424, 384) with delta (0, 0)
Screenshot: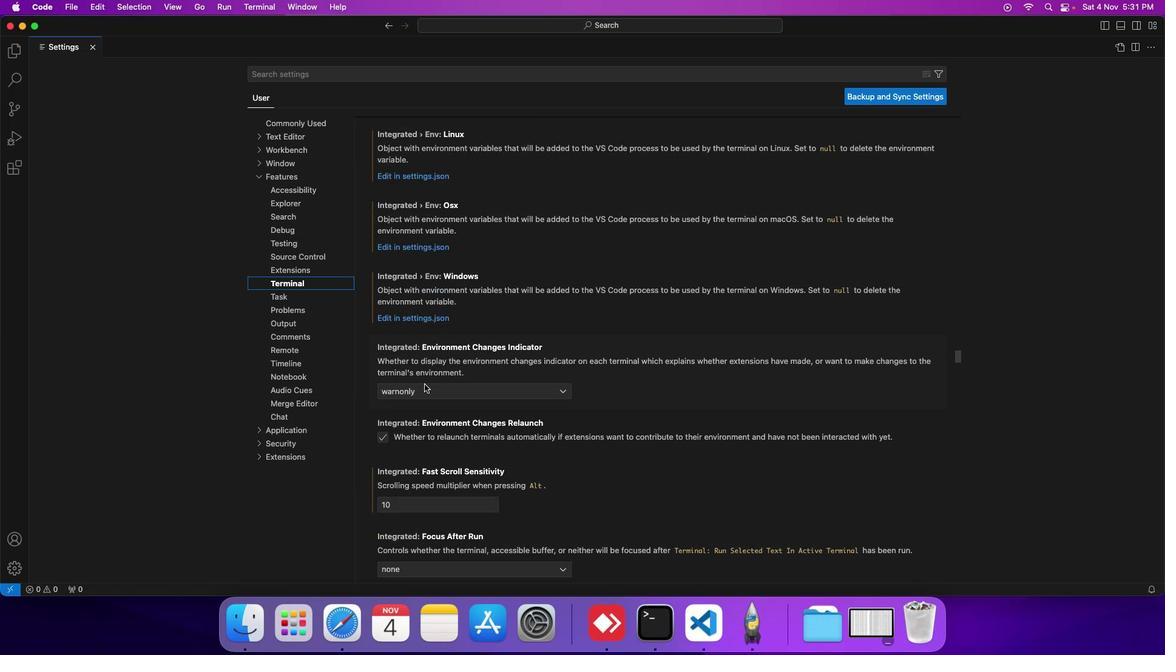 
Action: Mouse scrolled (424, 384) with delta (0, 0)
Screenshot: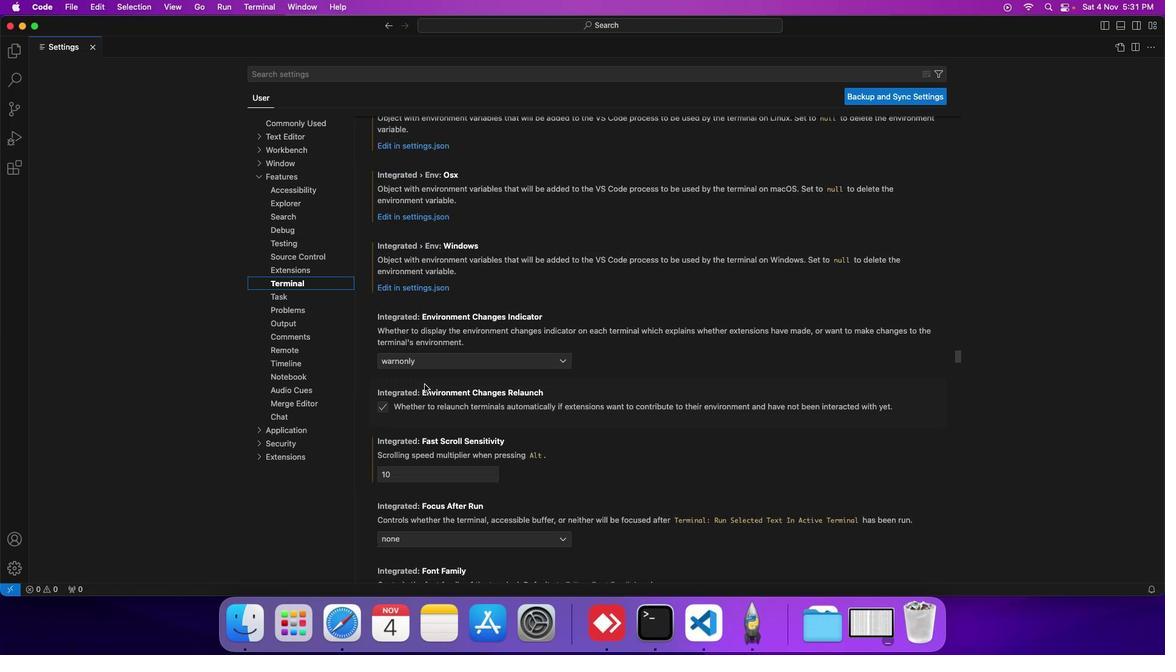 
Action: Mouse scrolled (424, 384) with delta (0, 0)
Screenshot: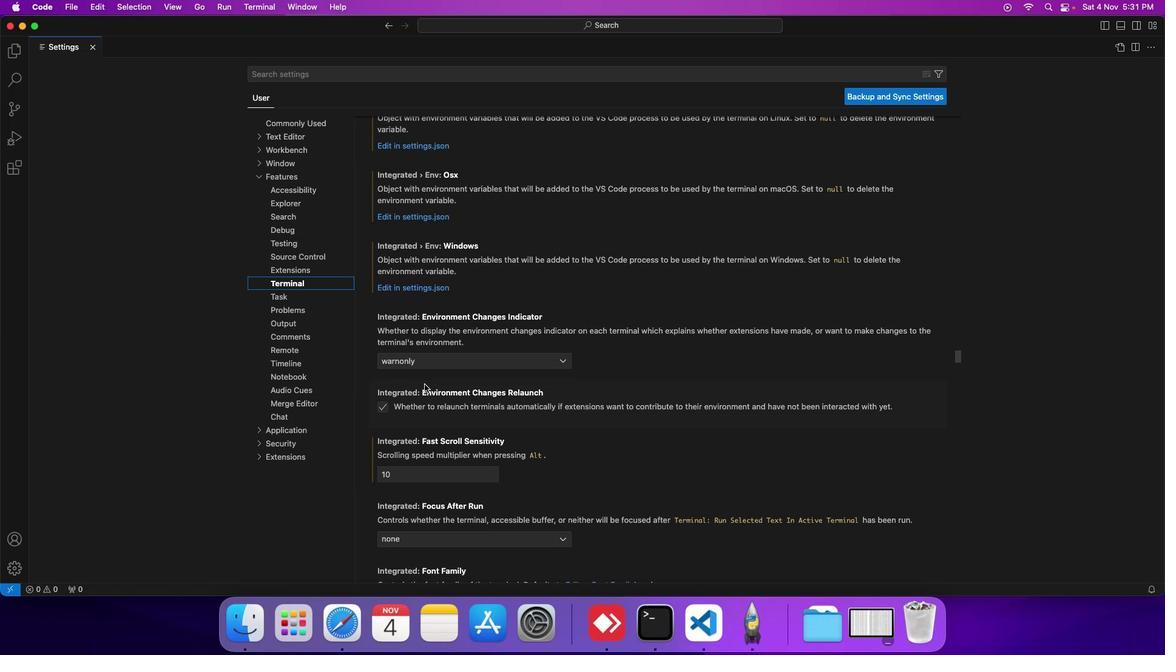 
Action: Mouse scrolled (424, 384) with delta (0, 0)
Screenshot: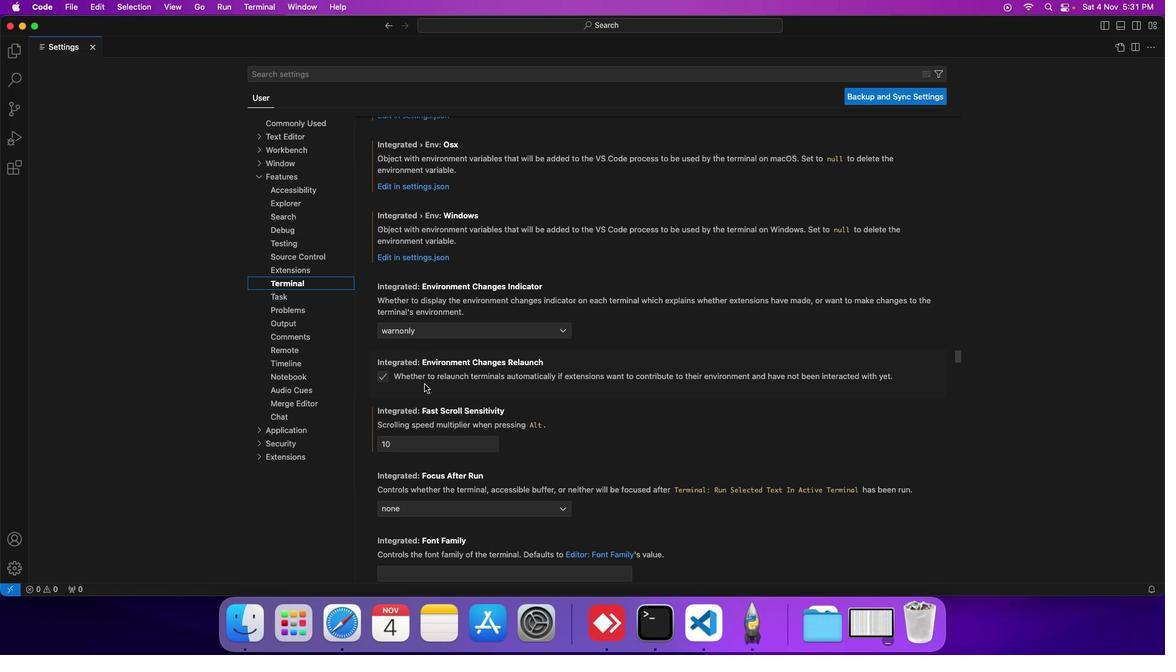 
Action: Mouse scrolled (424, 384) with delta (0, 0)
Screenshot: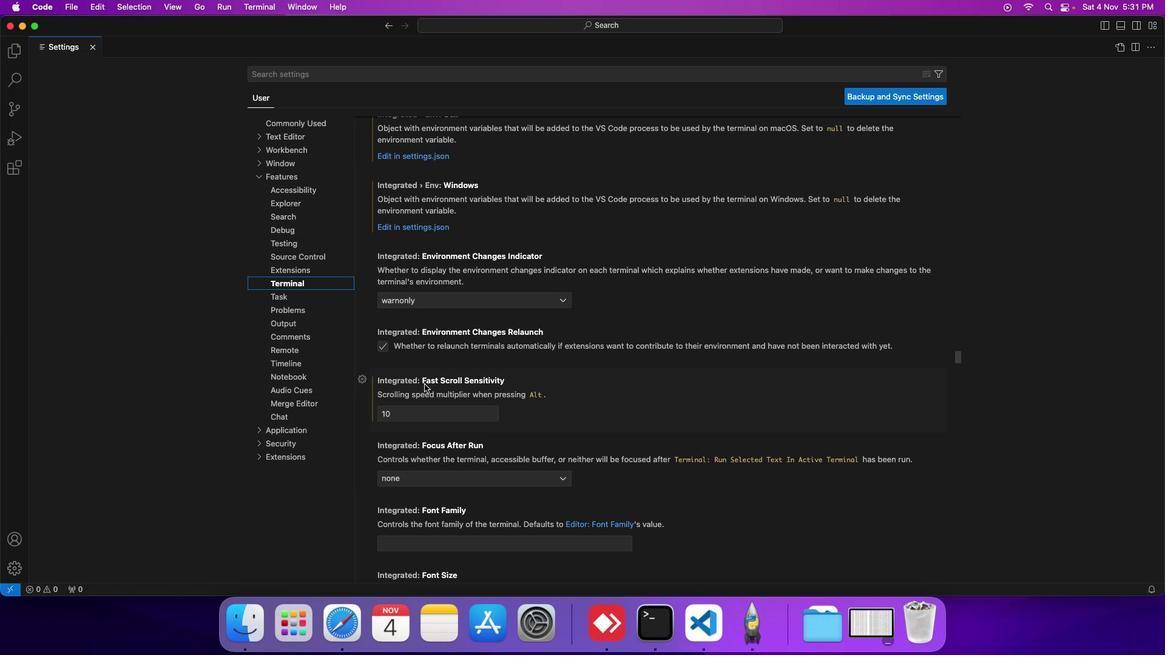 
Action: Mouse scrolled (424, 384) with delta (0, 0)
Screenshot: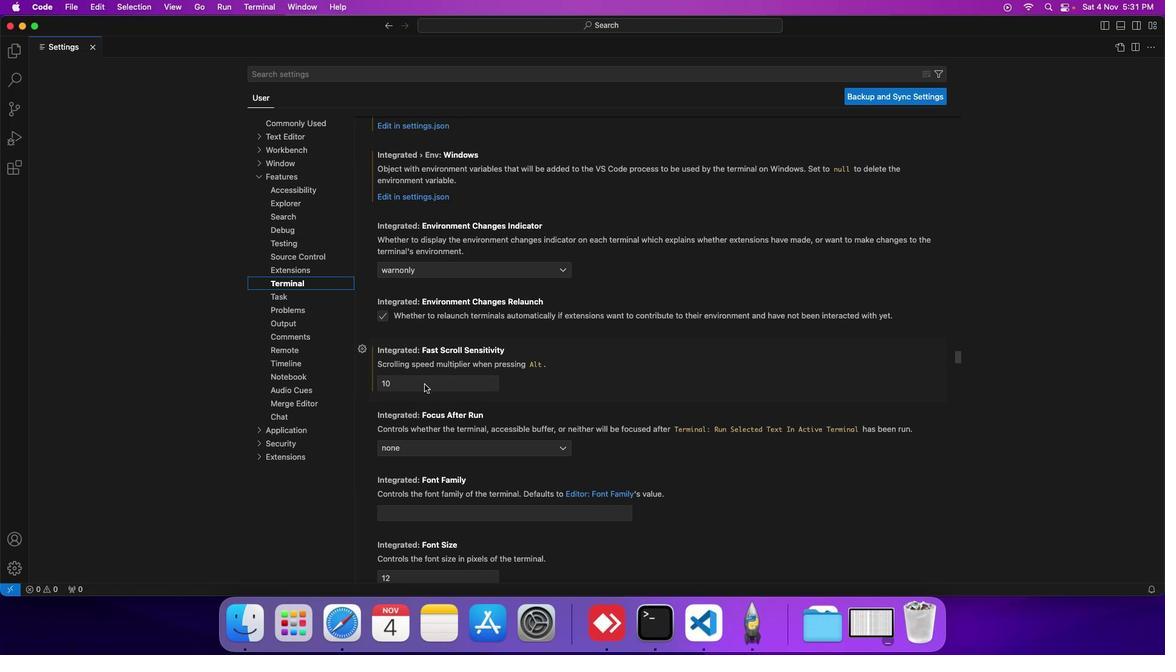 
Action: Mouse scrolled (424, 384) with delta (0, 0)
Screenshot: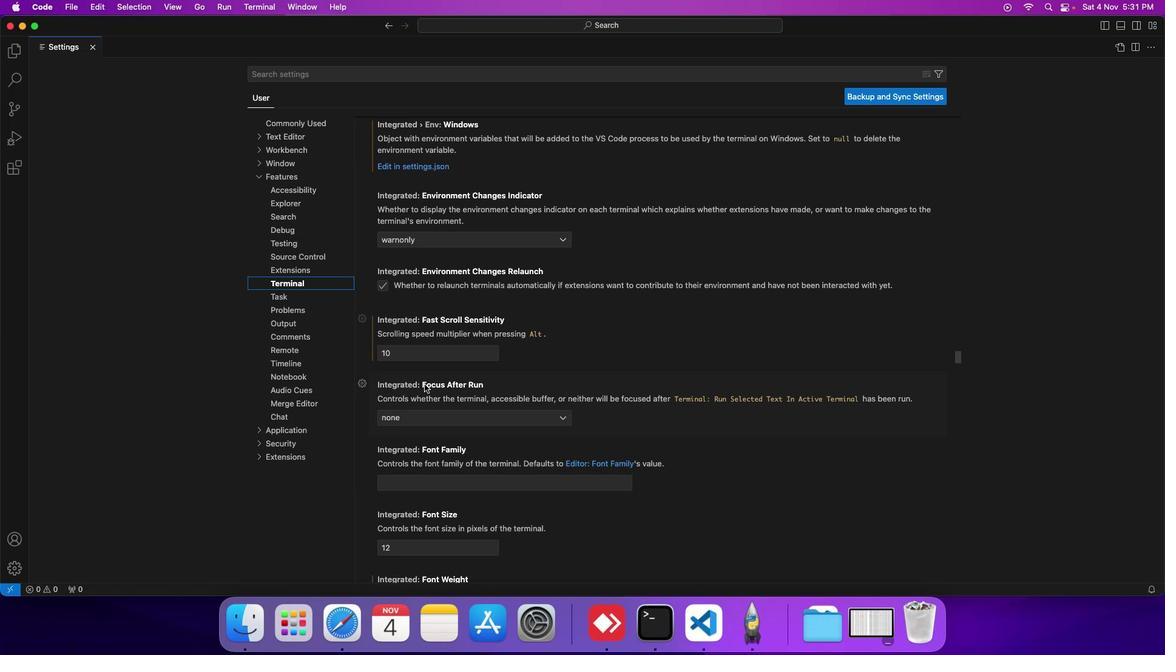 
Action: Mouse scrolled (424, 384) with delta (0, 0)
Screenshot: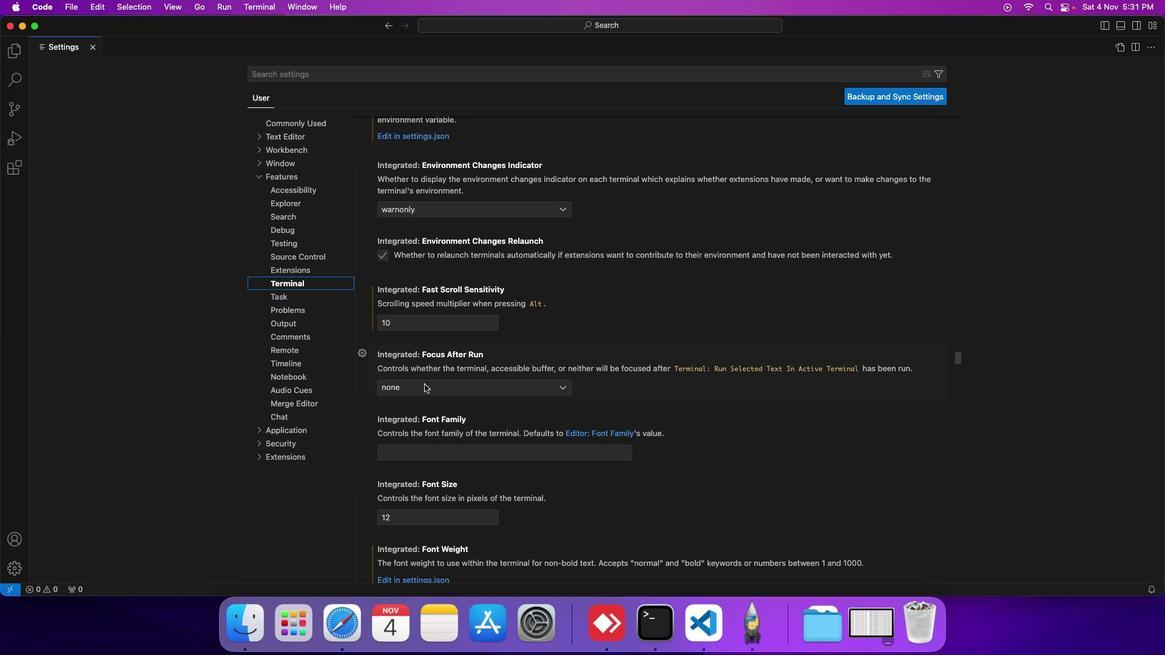 
Action: Mouse scrolled (424, 384) with delta (0, 0)
Screenshot: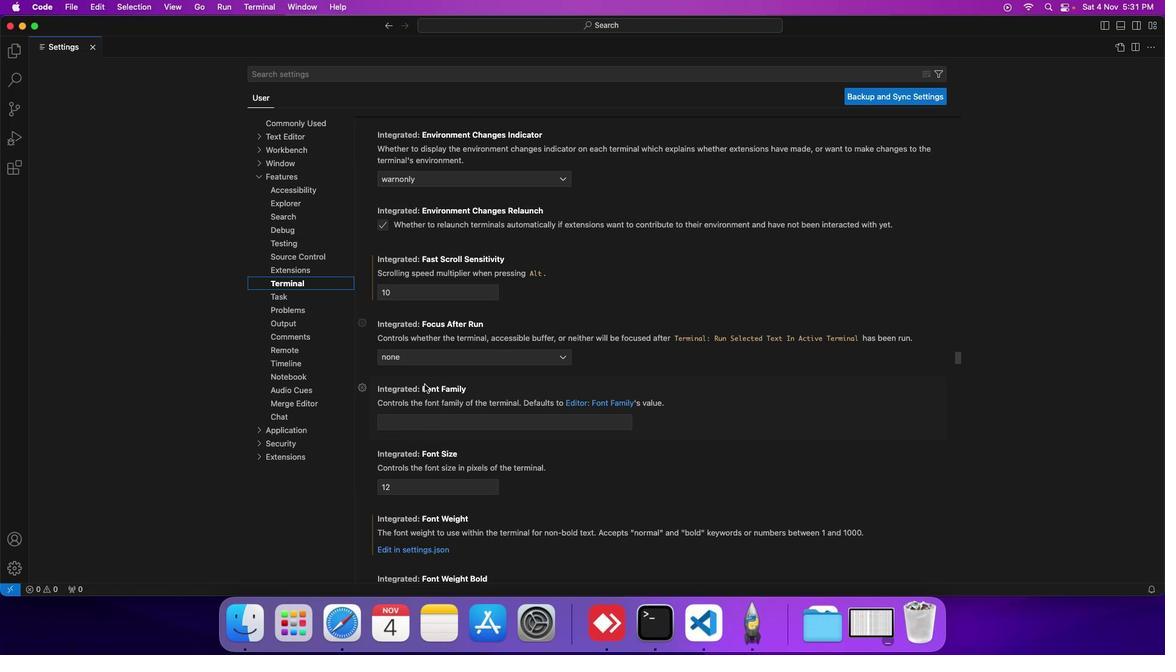
Action: Mouse scrolled (424, 384) with delta (0, 0)
Screenshot: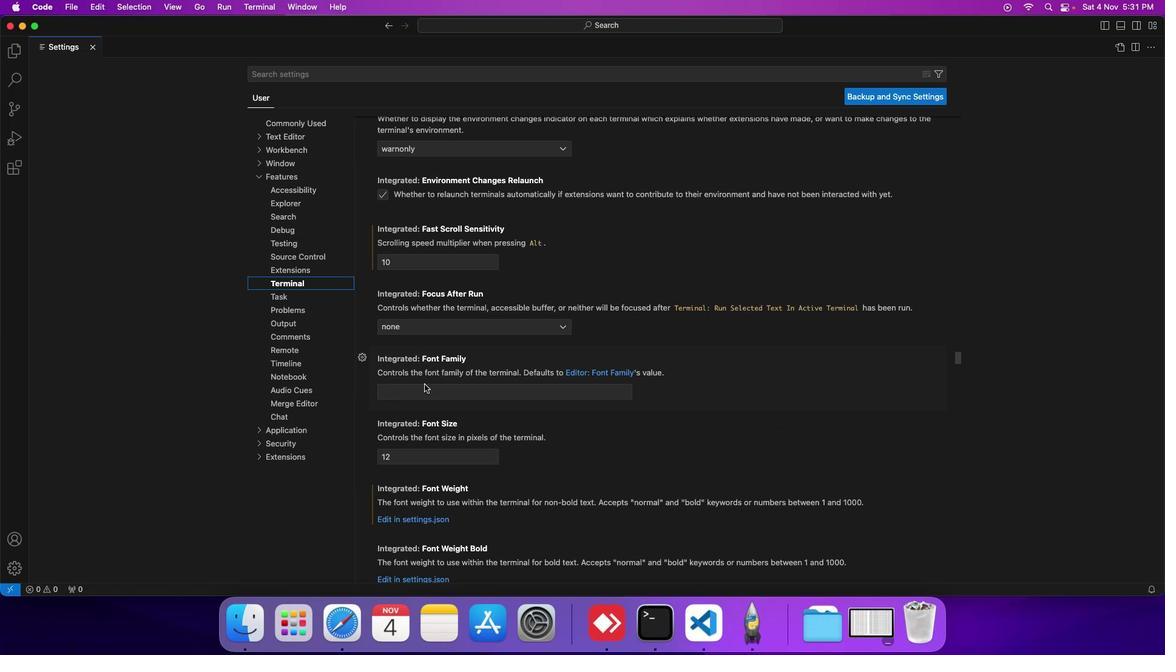 
Action: Mouse scrolled (424, 384) with delta (0, 0)
Screenshot: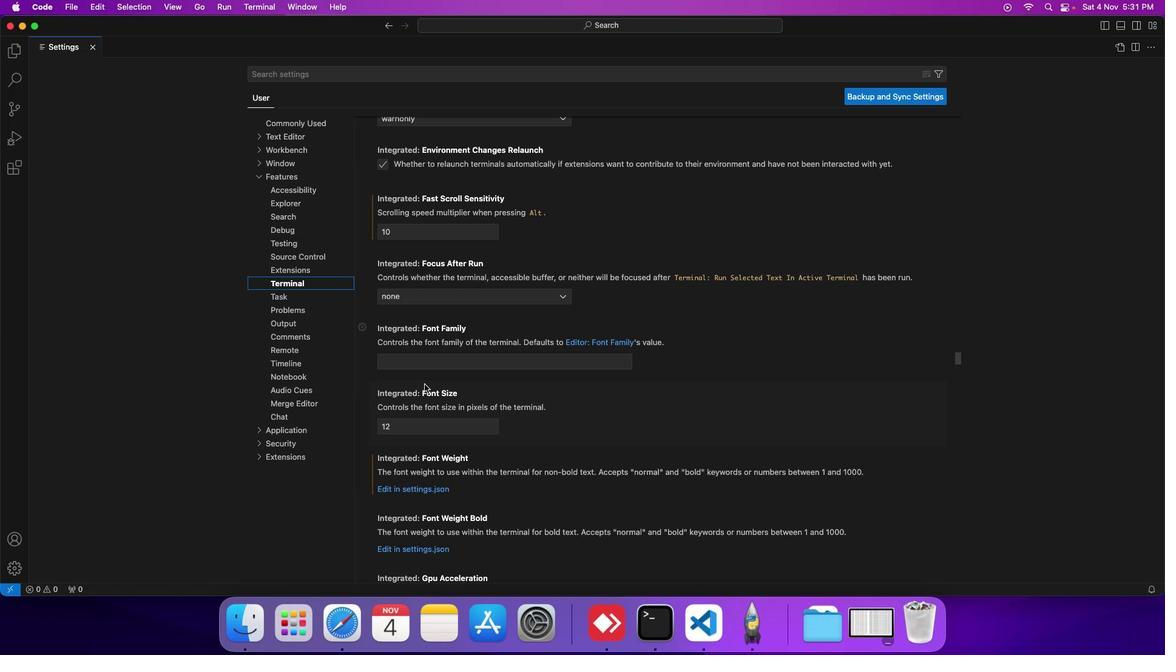 
Action: Mouse scrolled (424, 384) with delta (0, 0)
Screenshot: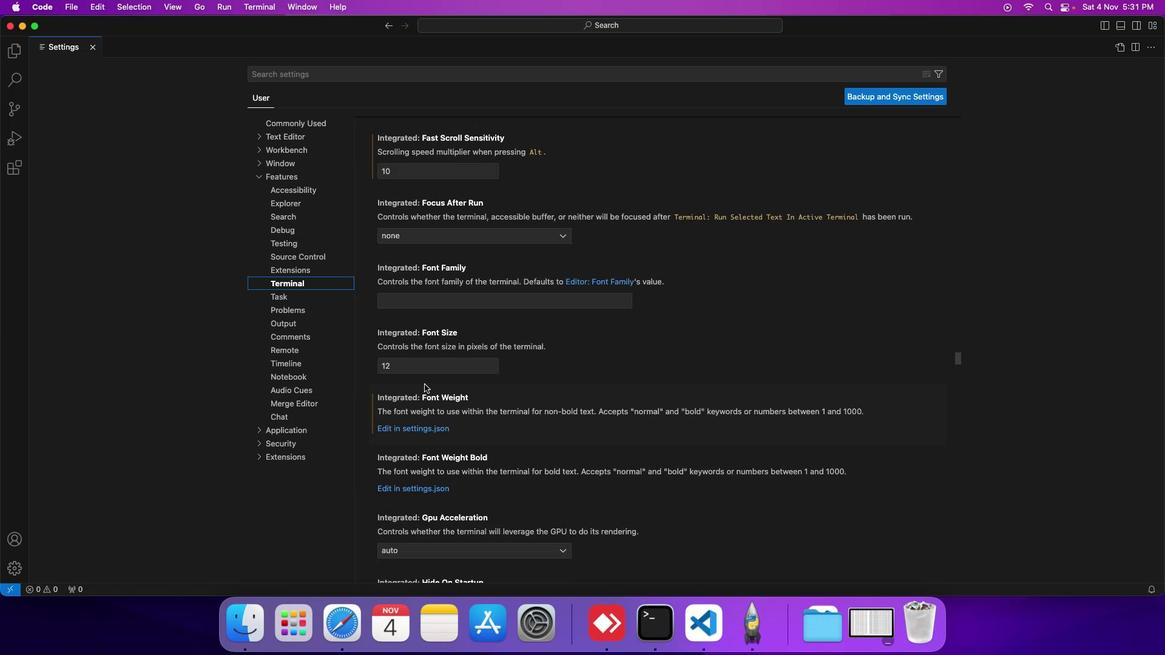 
Action: Mouse scrolled (424, 384) with delta (0, 0)
Screenshot: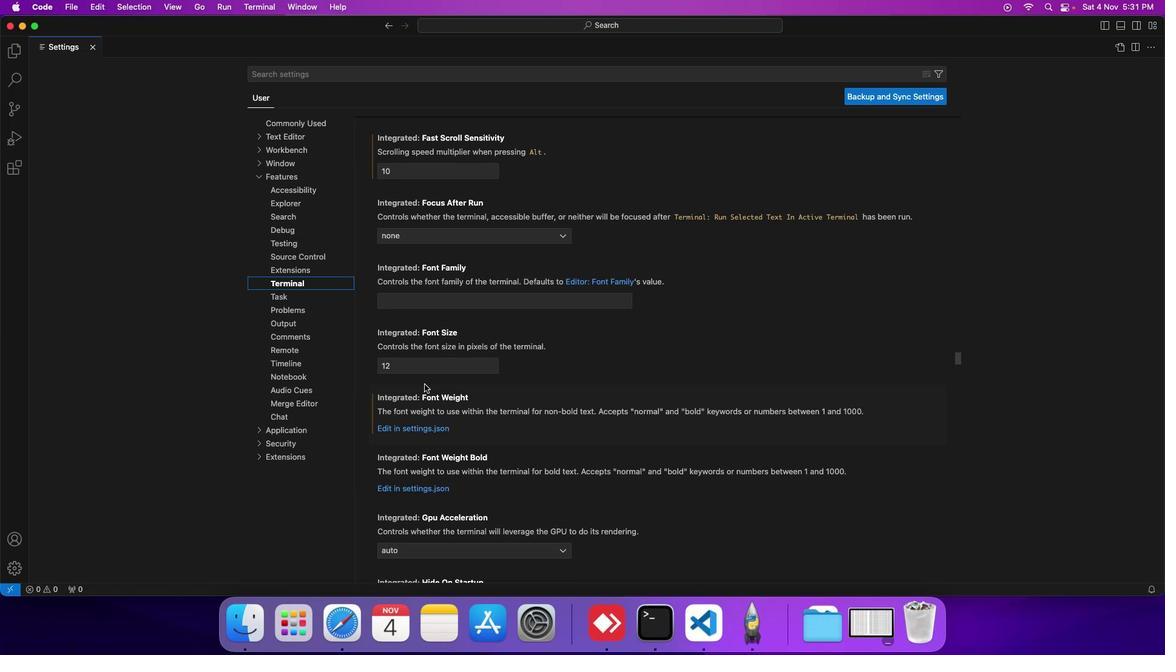
Action: Mouse scrolled (424, 384) with delta (0, 0)
Screenshot: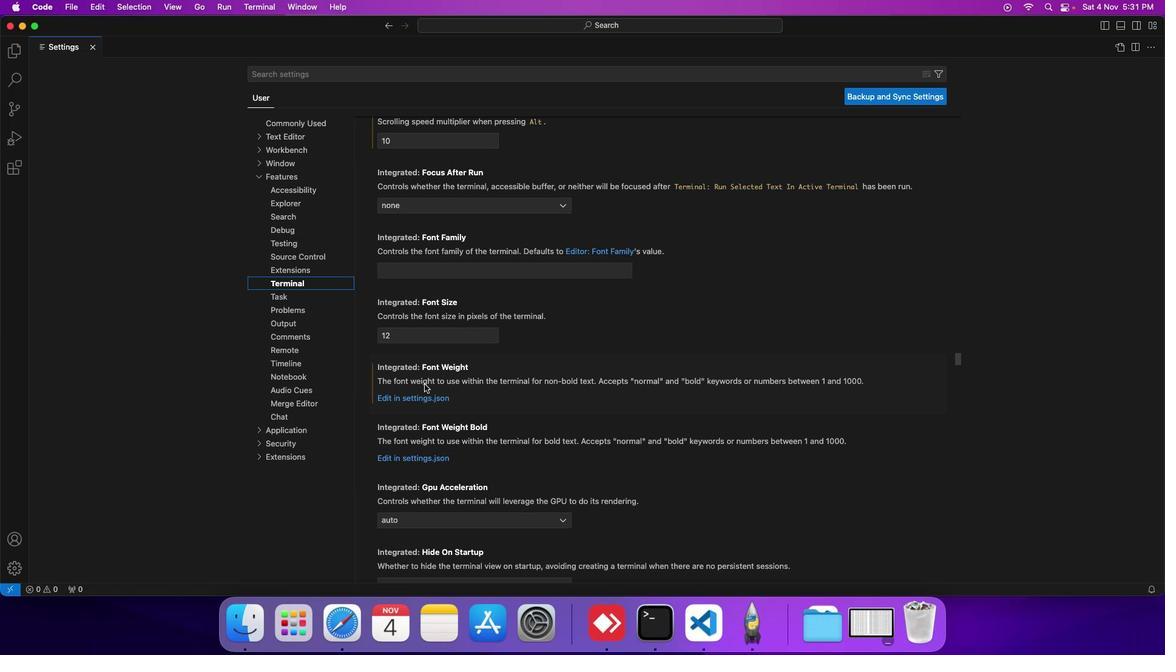 
Action: Mouse scrolled (424, 384) with delta (0, 0)
Screenshot: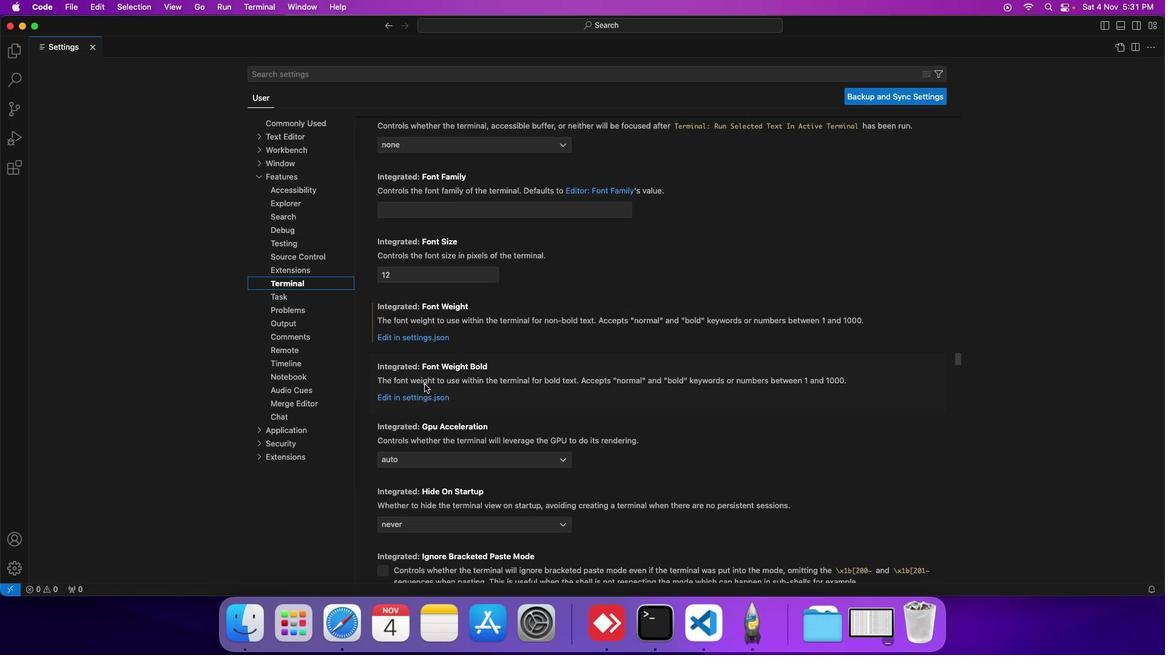 
Action: Mouse scrolled (424, 384) with delta (0, 0)
Screenshot: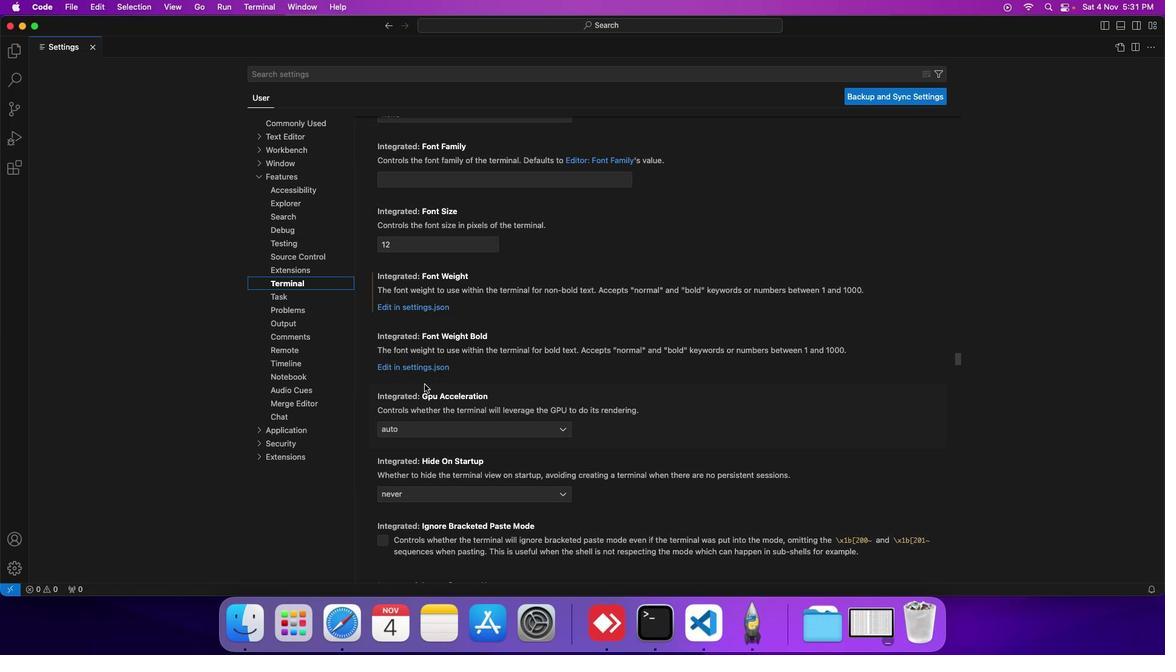 
Action: Mouse scrolled (424, 384) with delta (0, 0)
Screenshot: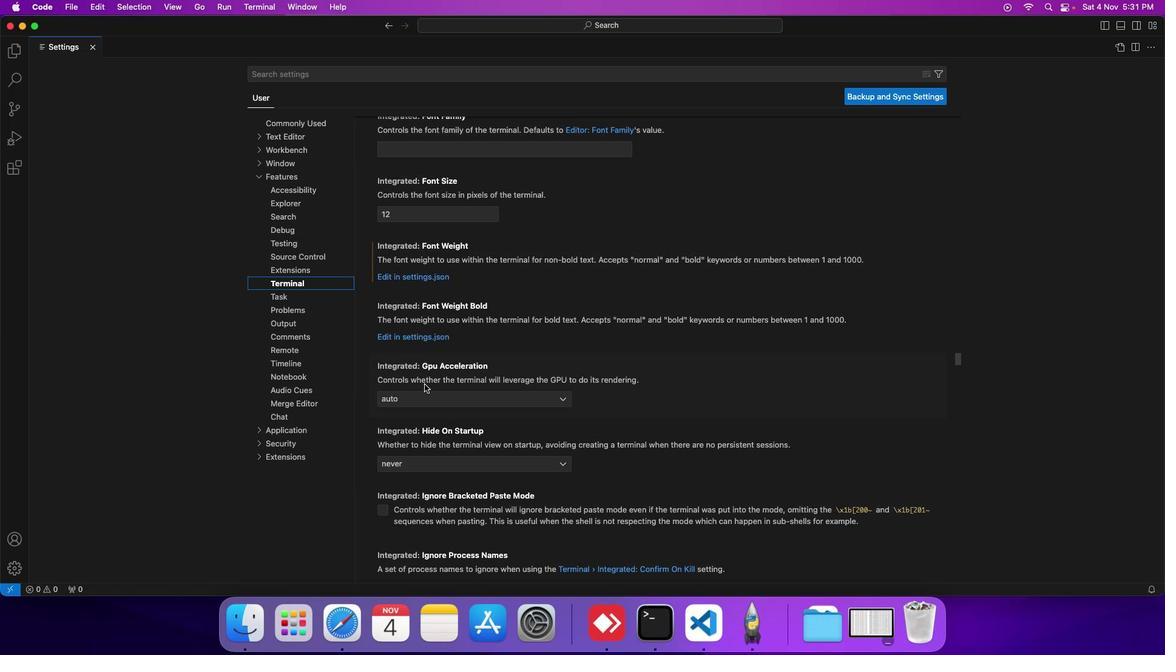 
Action: Mouse scrolled (424, 384) with delta (0, 0)
Screenshot: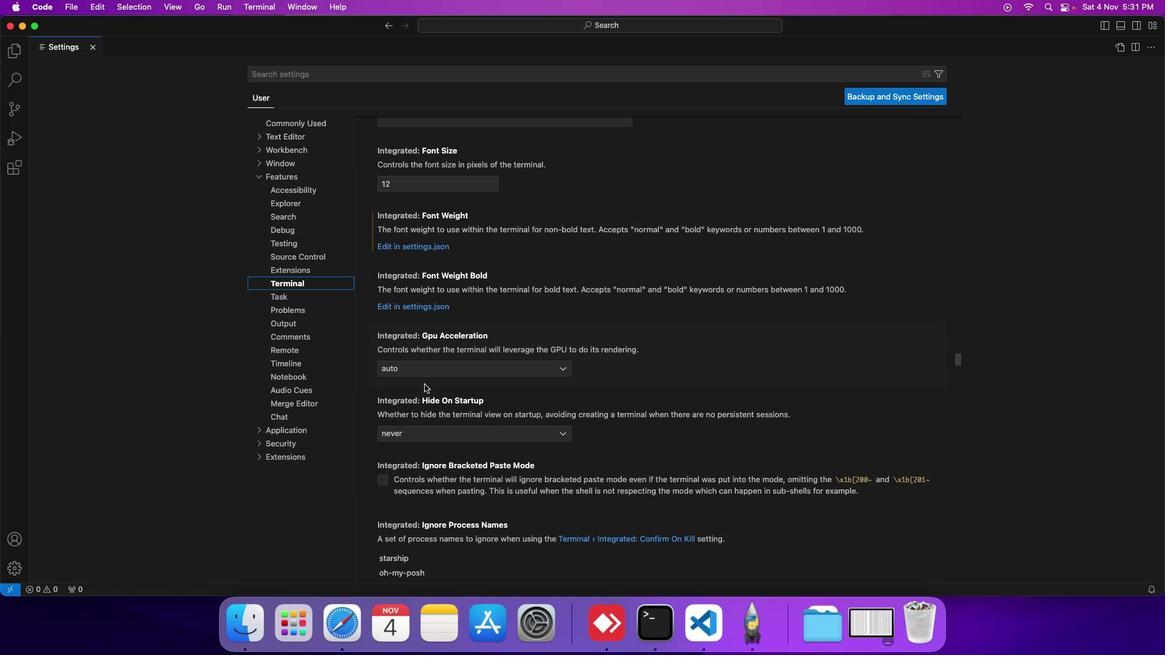 
Action: Mouse scrolled (424, 384) with delta (0, 0)
Screenshot: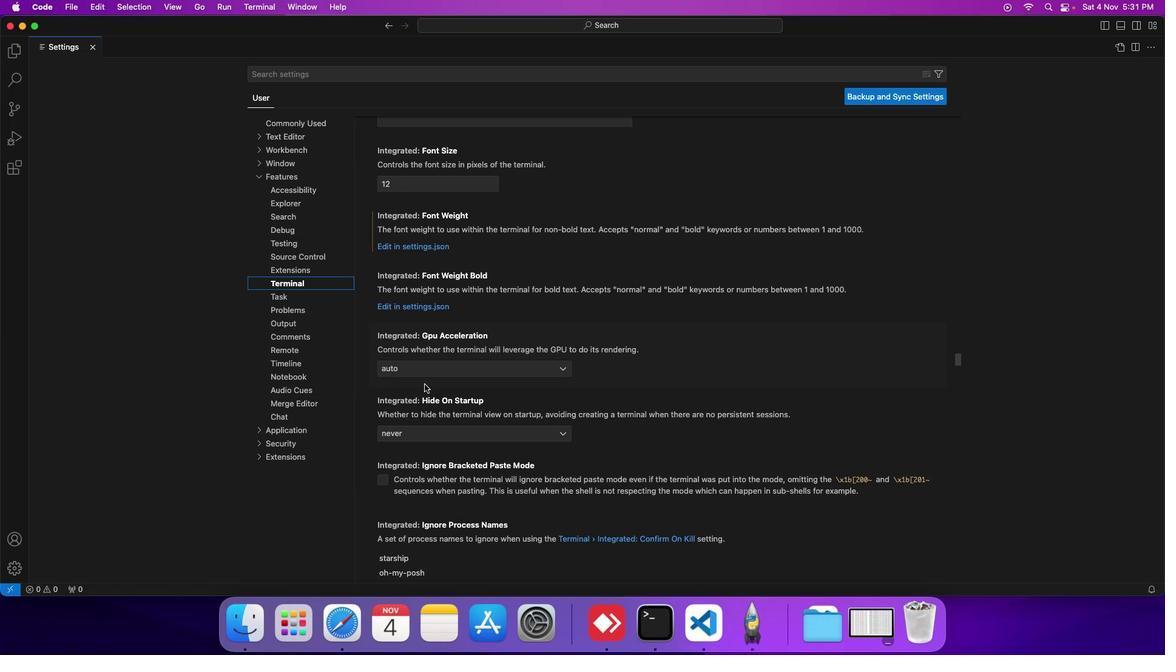 
Action: Mouse moved to (423, 372)
Screenshot: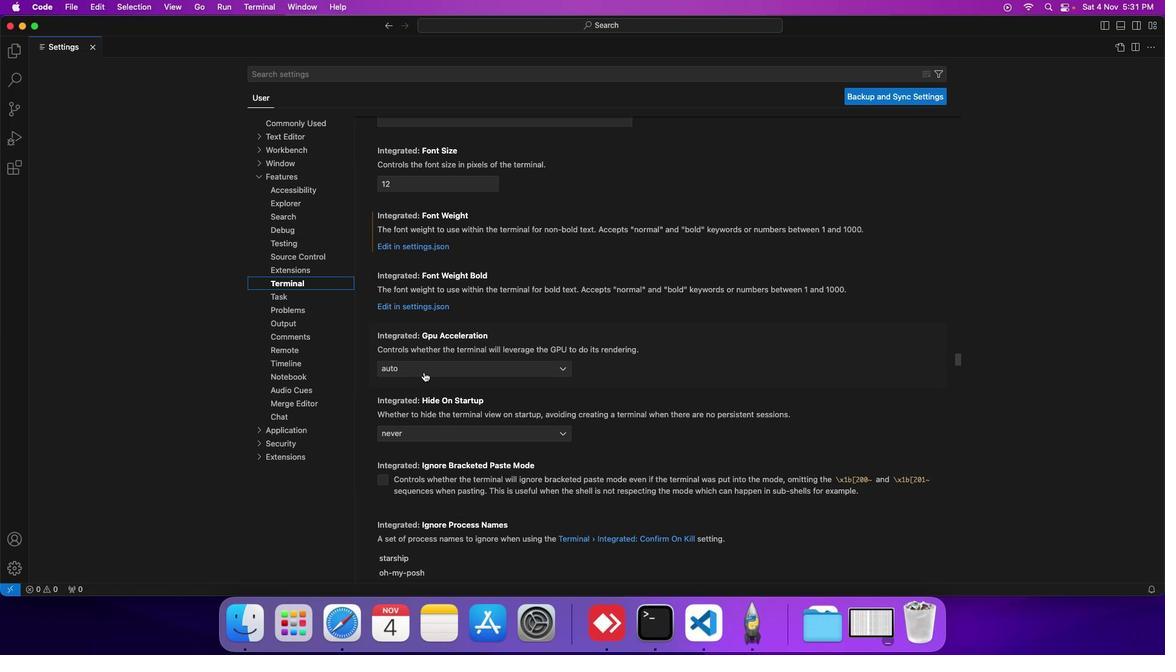 
Action: Mouse pressed left at (423, 372)
Screenshot: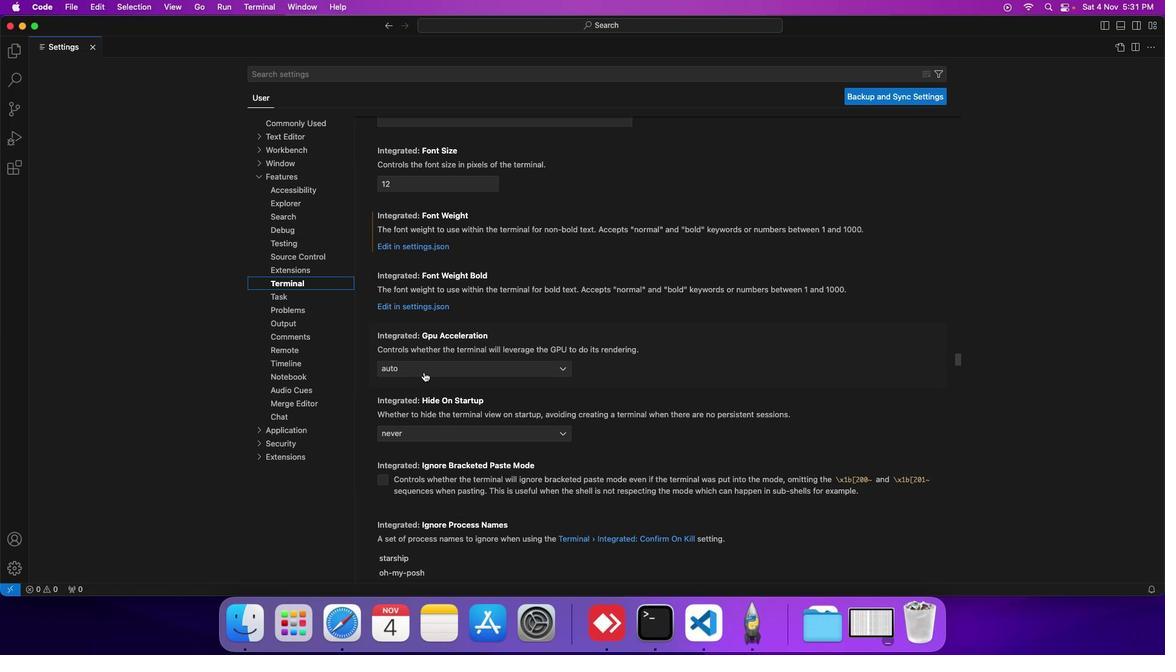 
Action: Mouse moved to (414, 396)
Screenshot: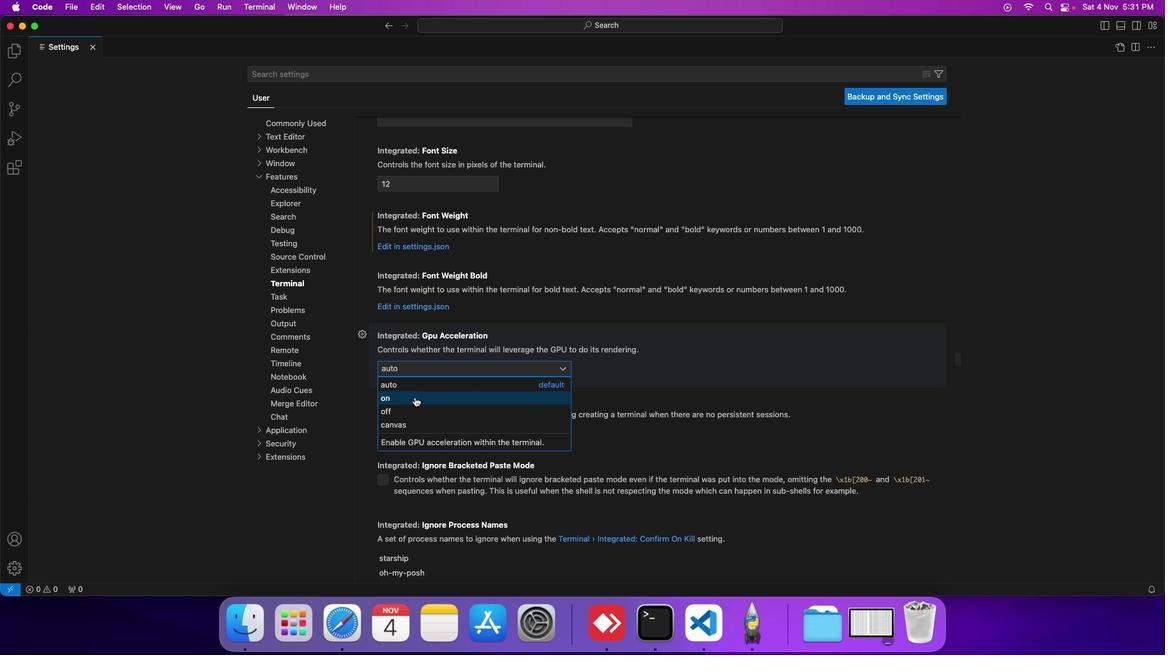 
Action: Mouse pressed left at (414, 396)
Screenshot: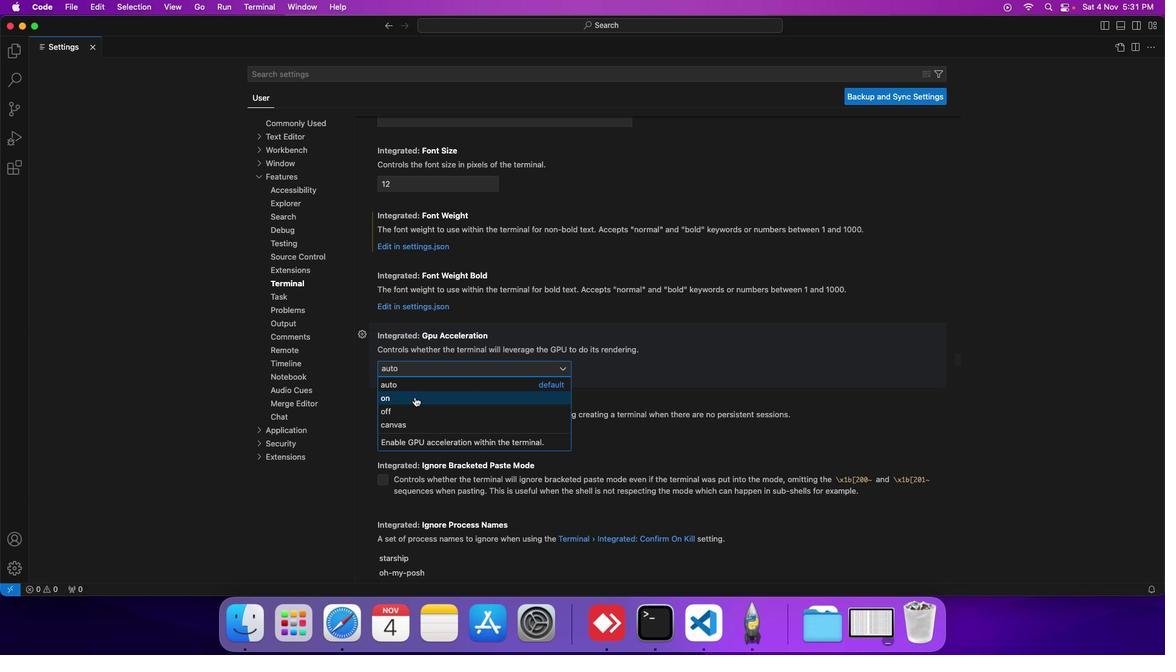 
Action: Mouse moved to (372, 327)
Screenshot: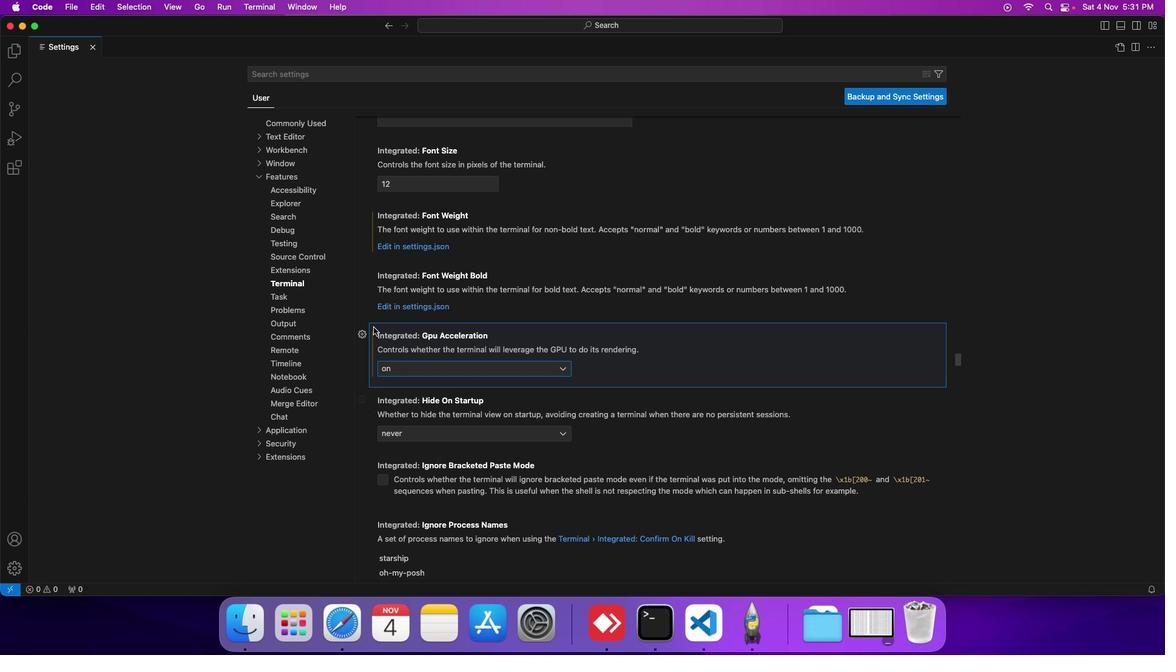 
